 Task: Look for space in Paradise, United States from 26th August, 2023 to 10th September, 2023 for 6 adults, 2 children in price range Rs.10000 to Rs.15000. Place can be entire place or shared room with 6 bedrooms having 6 beds and 6 bathrooms. Property type can be house, flat, guest house. Amenities needed are: wifi, TV, free parkinig on premises, gym, breakfast. Booking option can be shelf check-in. Required host language is English.
Action: Mouse moved to (450, 123)
Screenshot: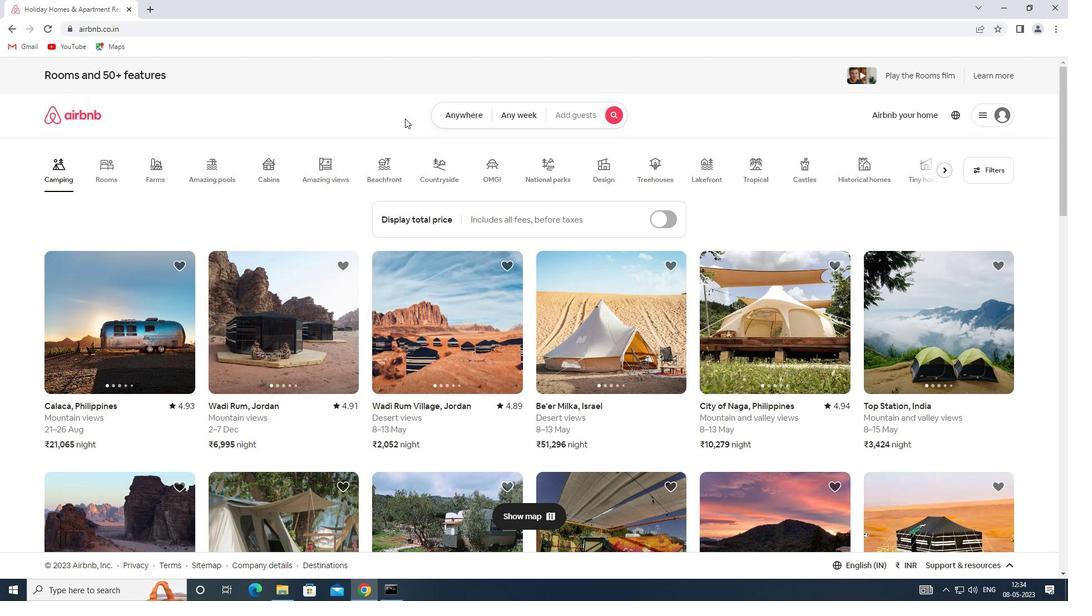 
Action: Mouse pressed left at (450, 123)
Screenshot: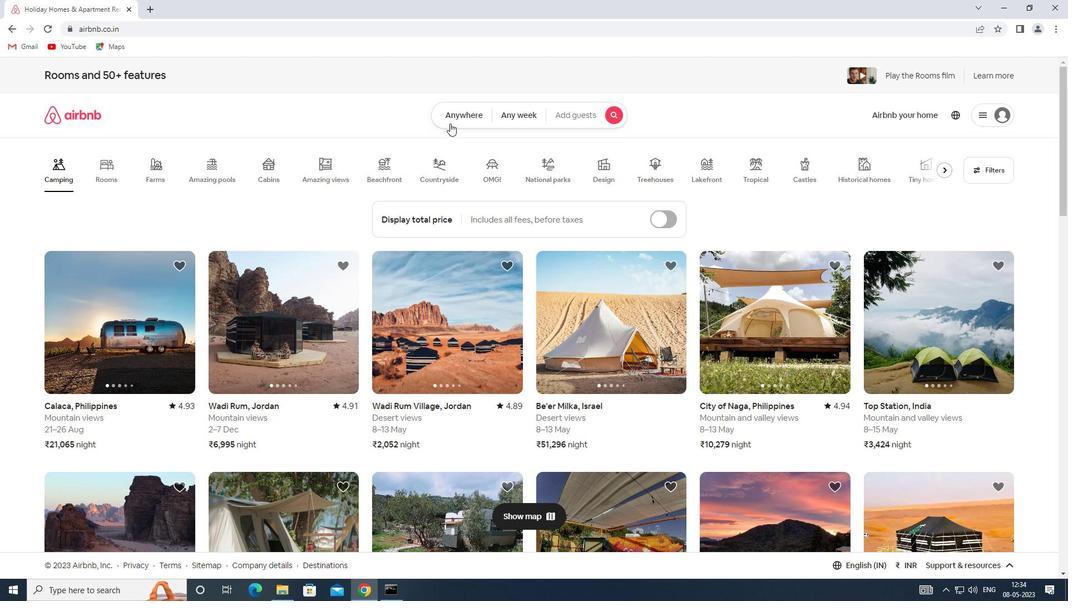
Action: Mouse moved to (331, 160)
Screenshot: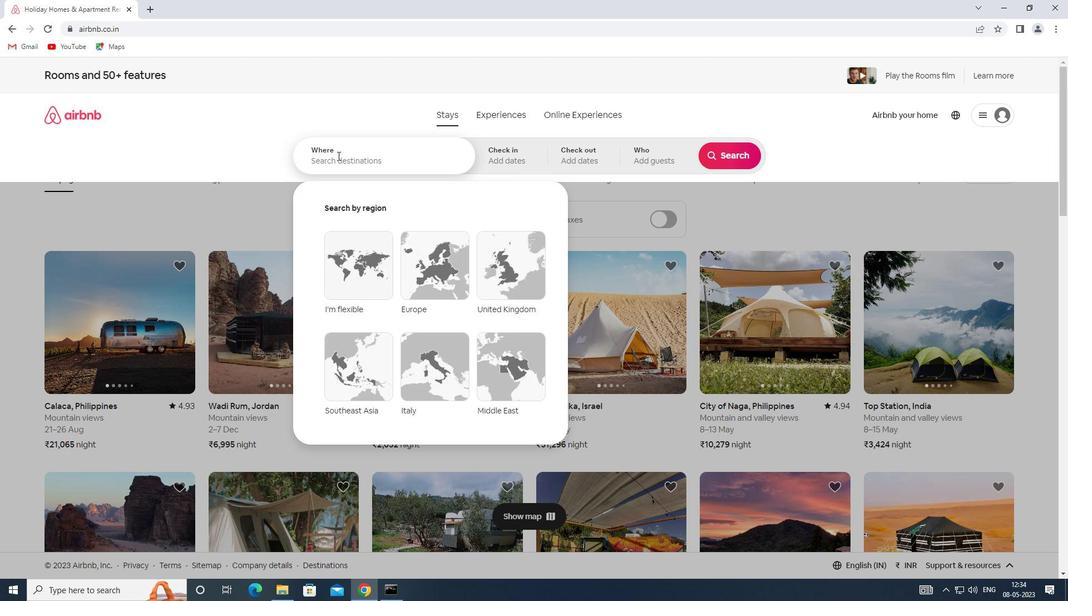 
Action: Mouse pressed left at (331, 160)
Screenshot: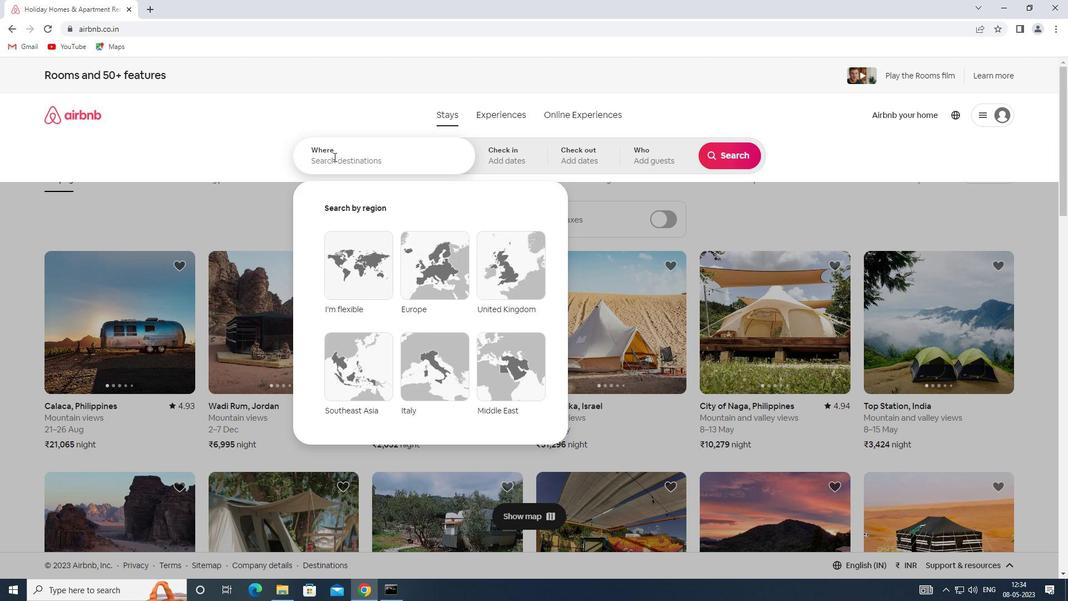
Action: Key pressed <Key.shift>SPACE<Key.space>IN<Key.space><Key.shift>PARADISE,<Key.shift>UNITED<Key.space><Key.shift>STATES
Screenshot: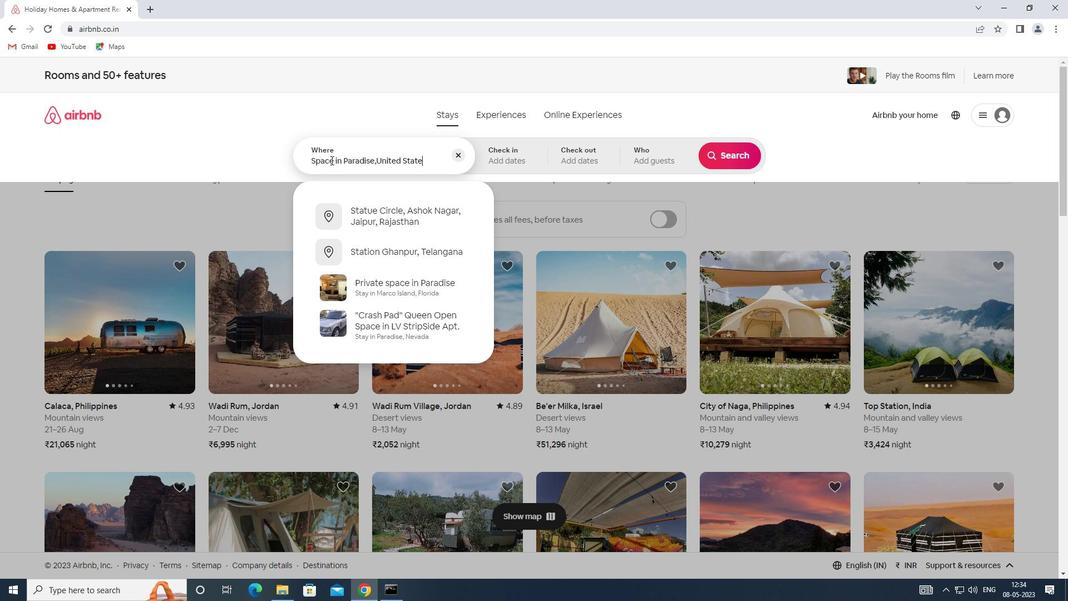 
Action: Mouse moved to (502, 159)
Screenshot: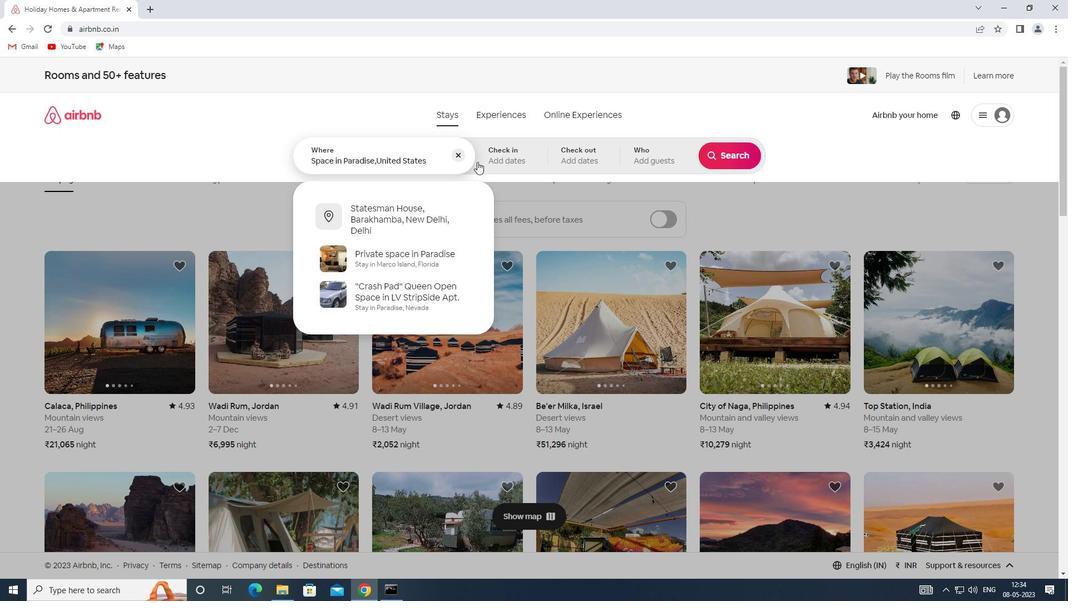 
Action: Mouse pressed left at (502, 159)
Screenshot: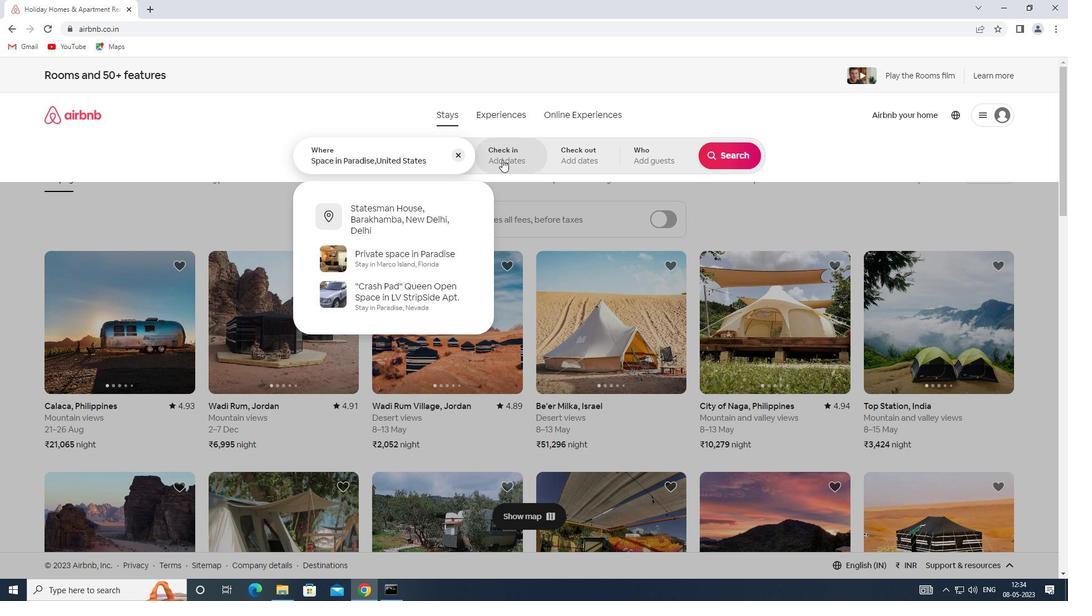 
Action: Mouse moved to (733, 246)
Screenshot: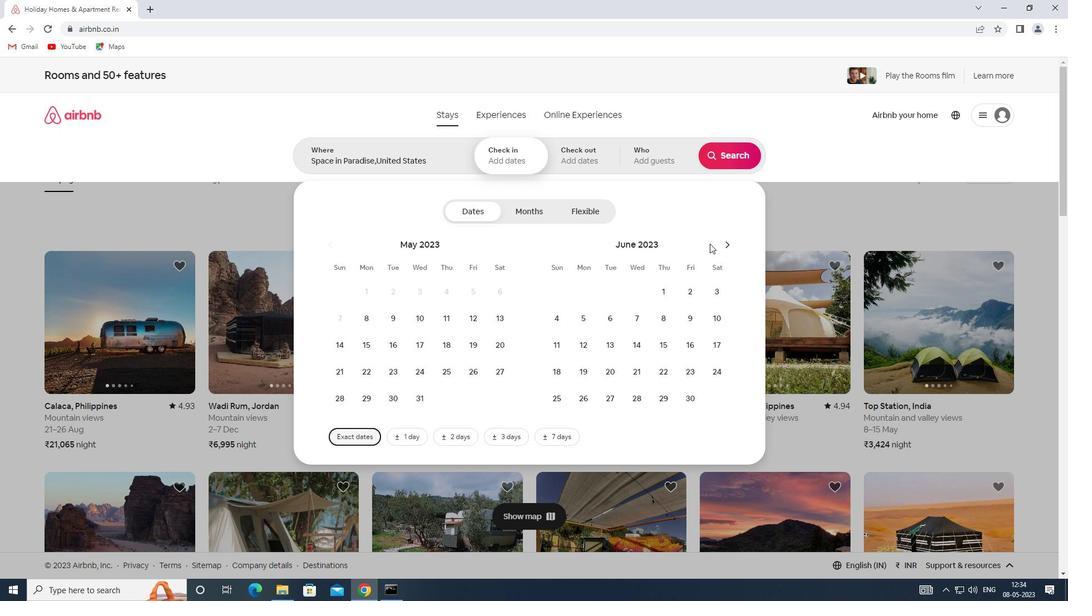 
Action: Mouse pressed left at (733, 246)
Screenshot: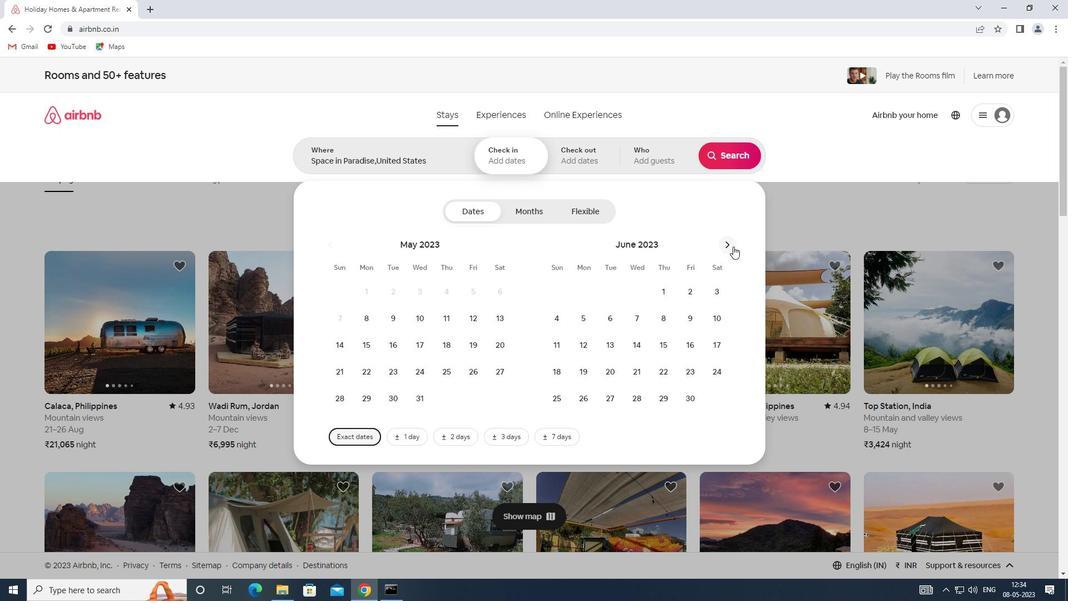 
Action: Mouse pressed left at (733, 246)
Screenshot: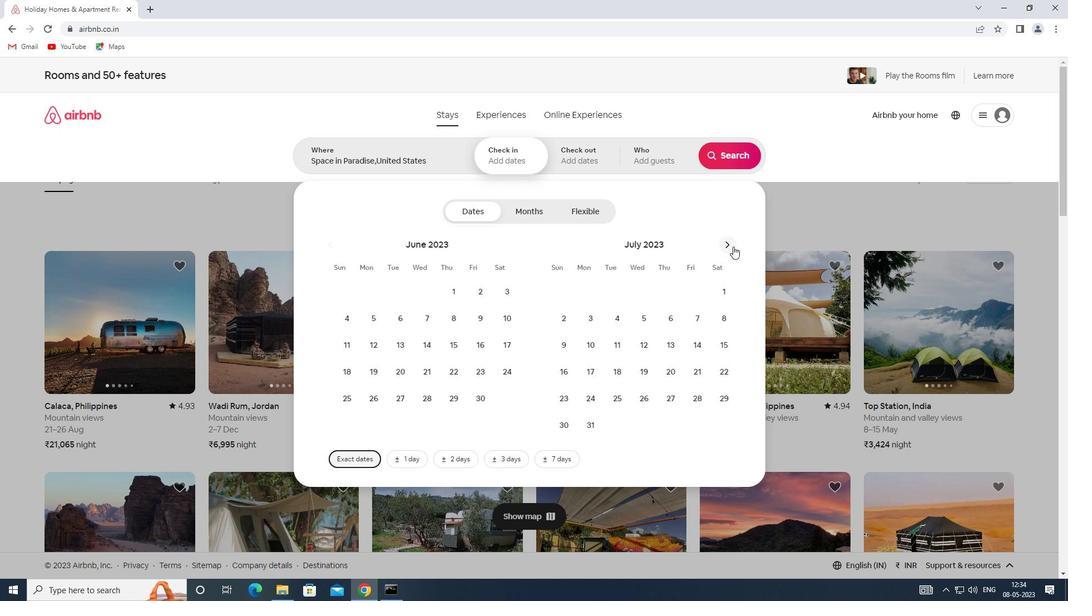 
Action: Mouse moved to (718, 371)
Screenshot: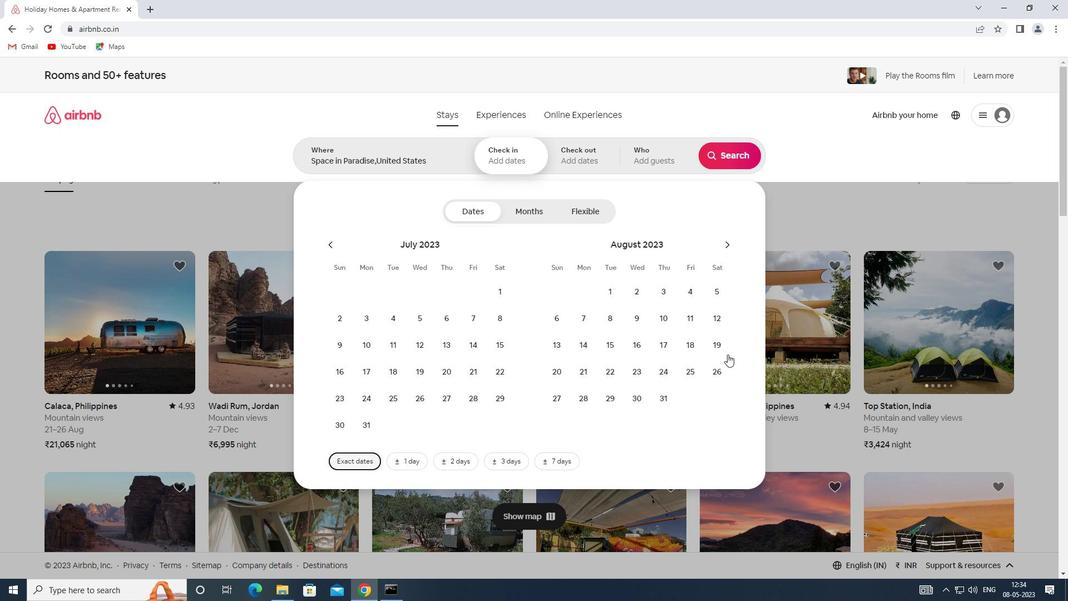 
Action: Mouse pressed left at (718, 371)
Screenshot: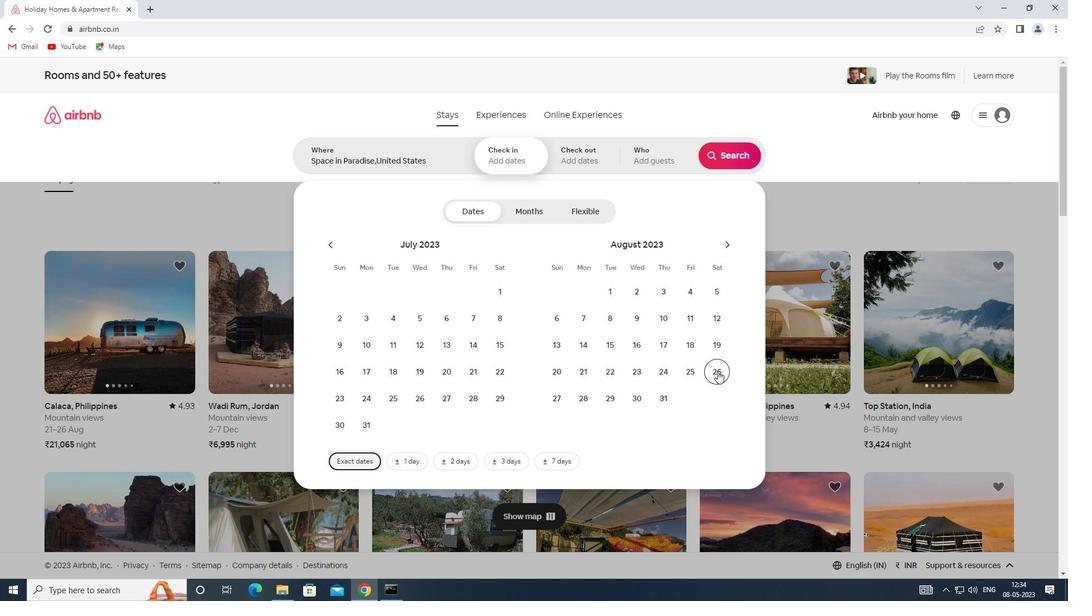 
Action: Mouse moved to (726, 243)
Screenshot: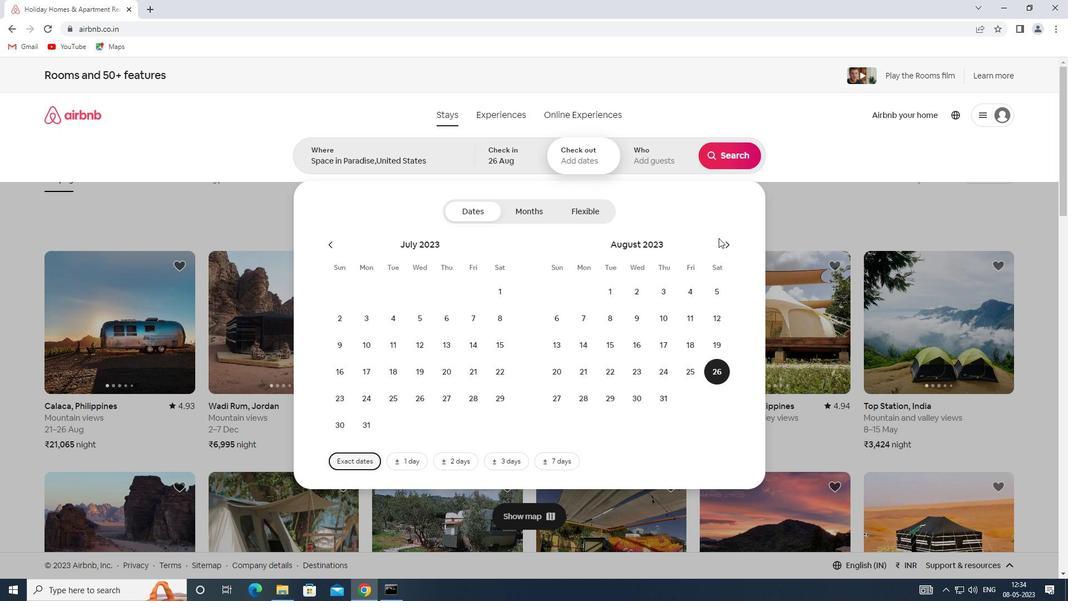 
Action: Mouse pressed left at (726, 243)
Screenshot: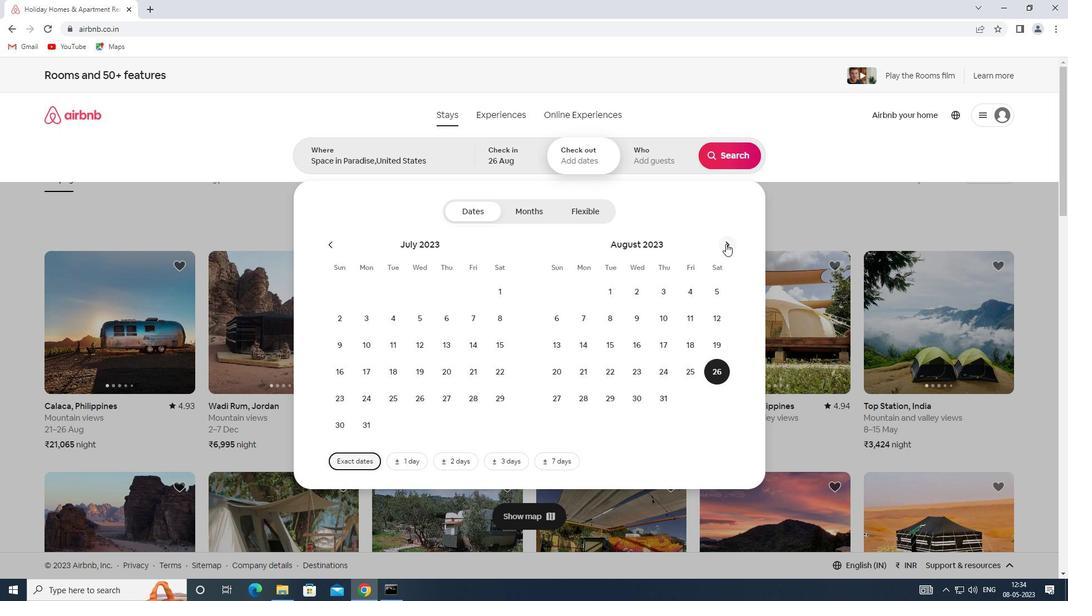 
Action: Mouse moved to (568, 348)
Screenshot: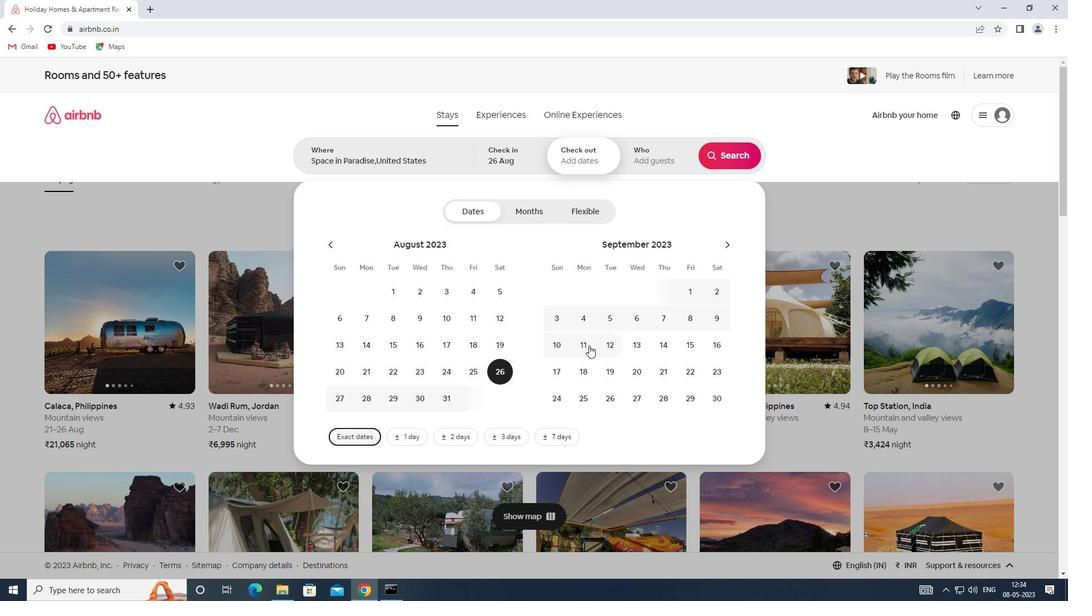 
Action: Mouse pressed left at (568, 348)
Screenshot: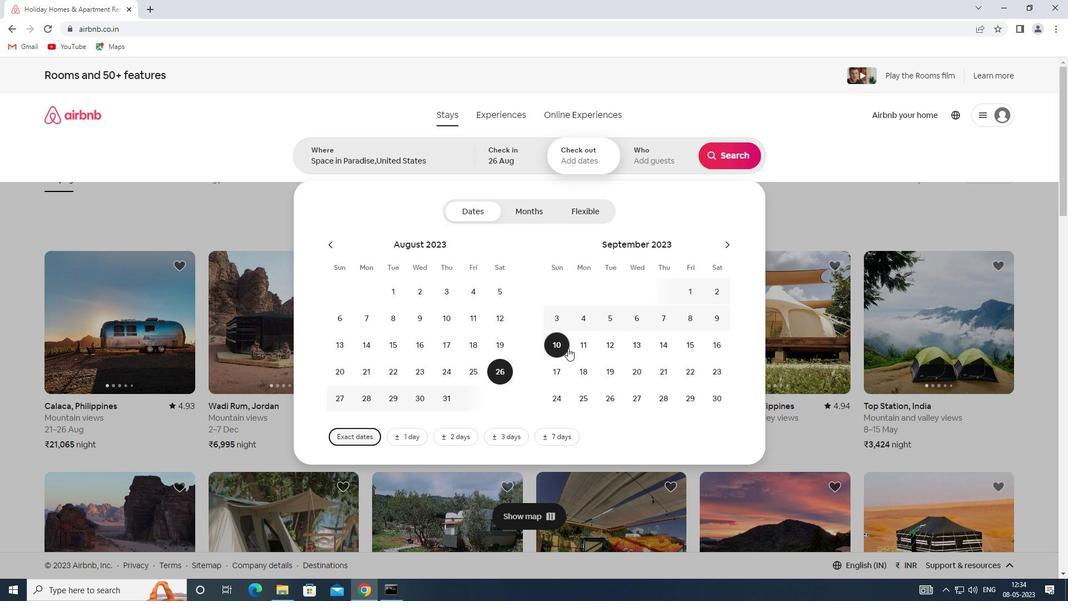 
Action: Mouse moved to (659, 156)
Screenshot: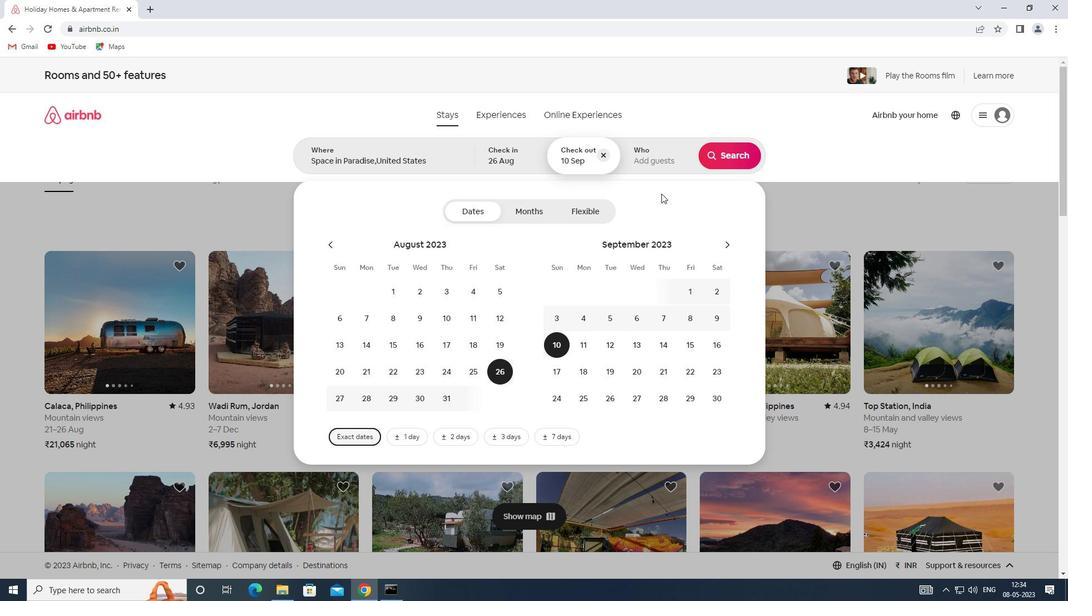 
Action: Mouse pressed left at (659, 156)
Screenshot: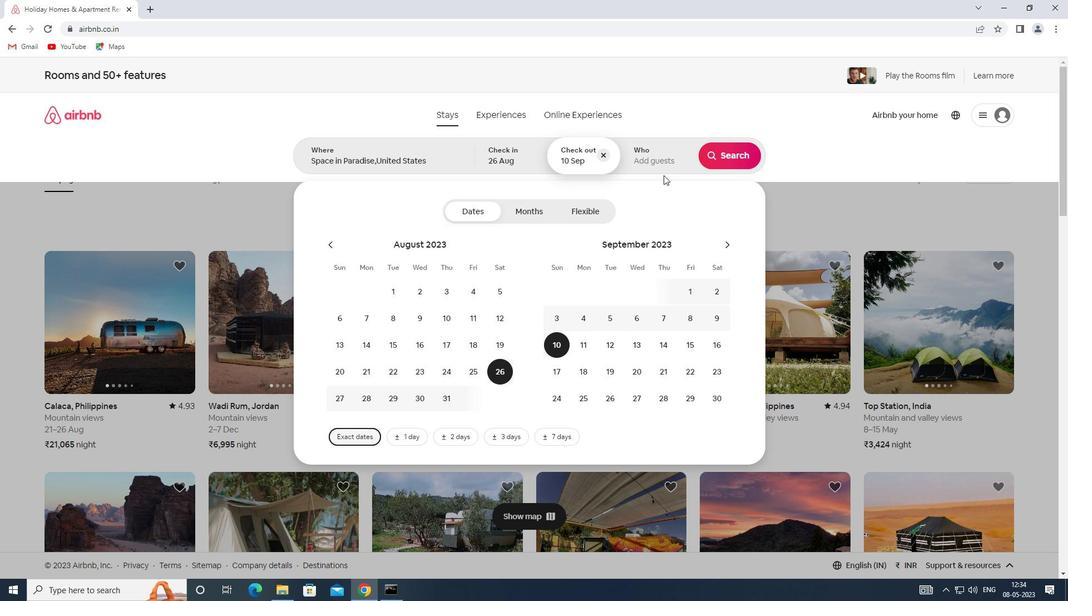 
Action: Mouse moved to (738, 218)
Screenshot: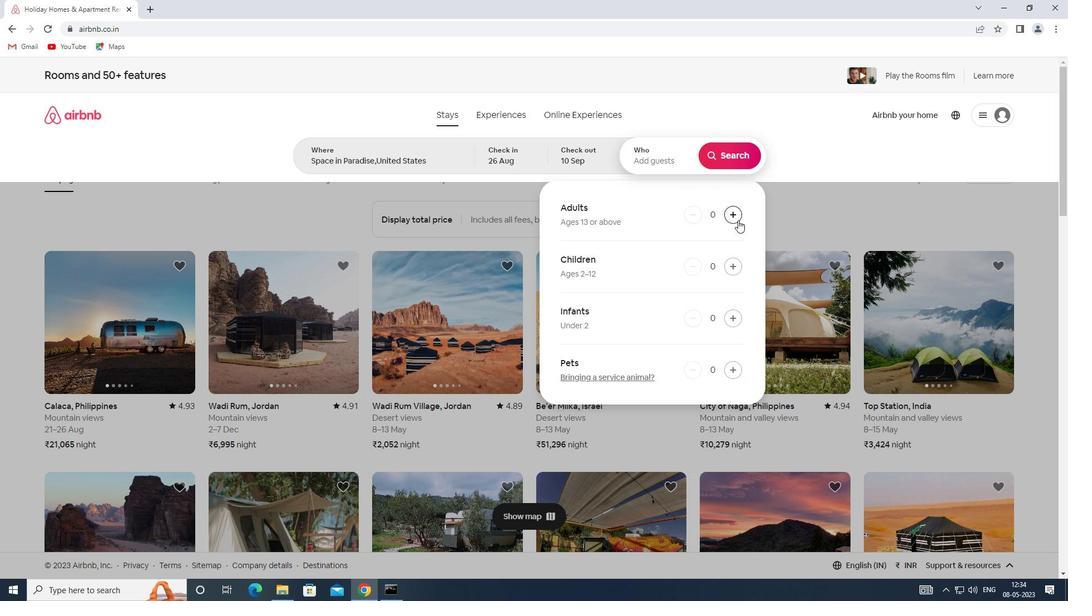 
Action: Mouse pressed left at (738, 218)
Screenshot: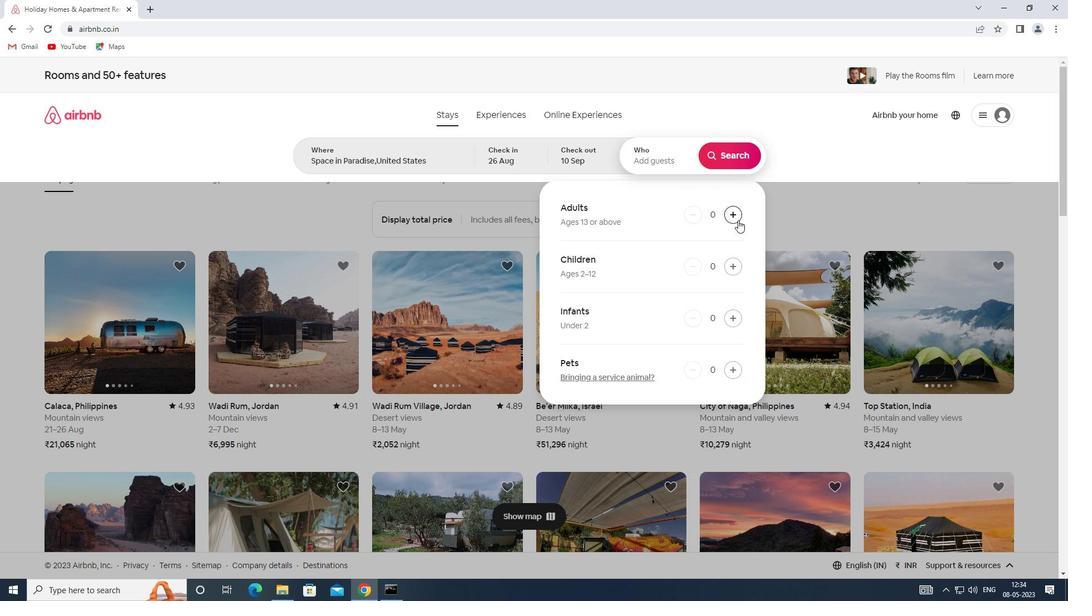 
Action: Mouse moved to (738, 218)
Screenshot: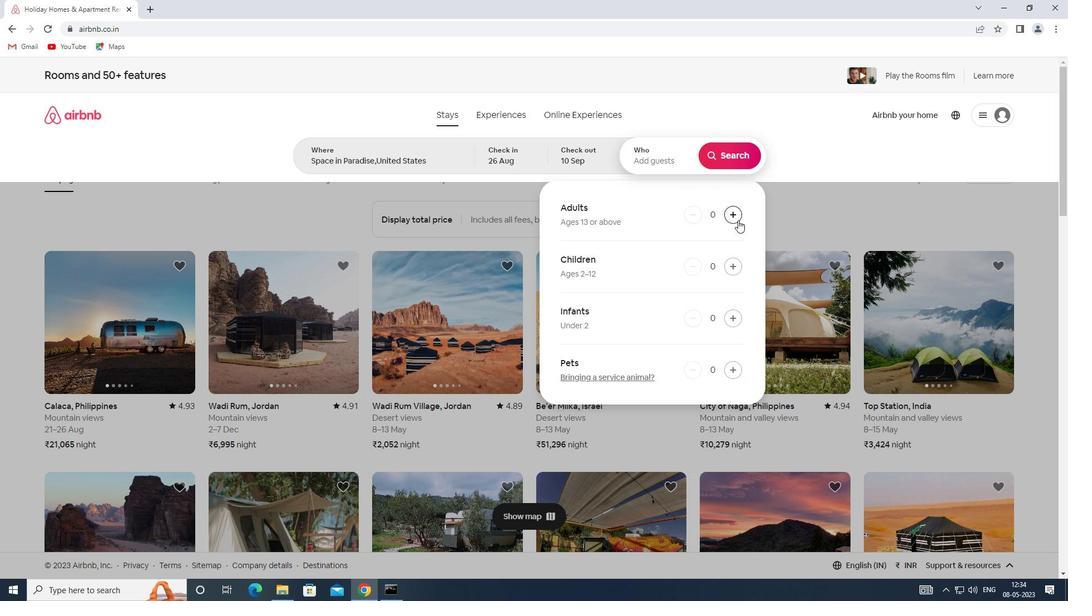 
Action: Mouse pressed left at (738, 218)
Screenshot: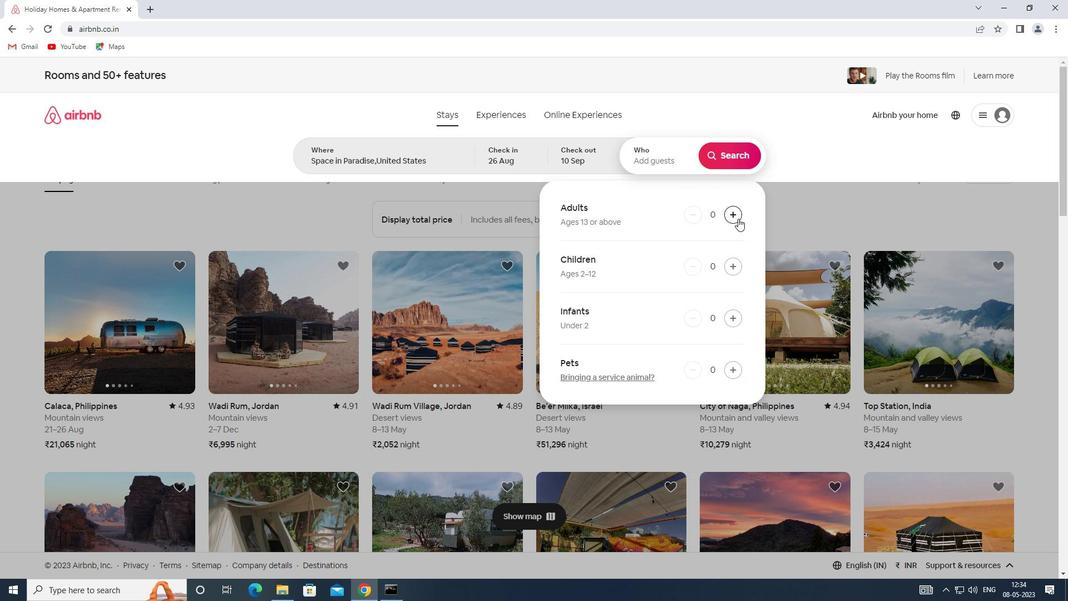 
Action: Mouse moved to (734, 217)
Screenshot: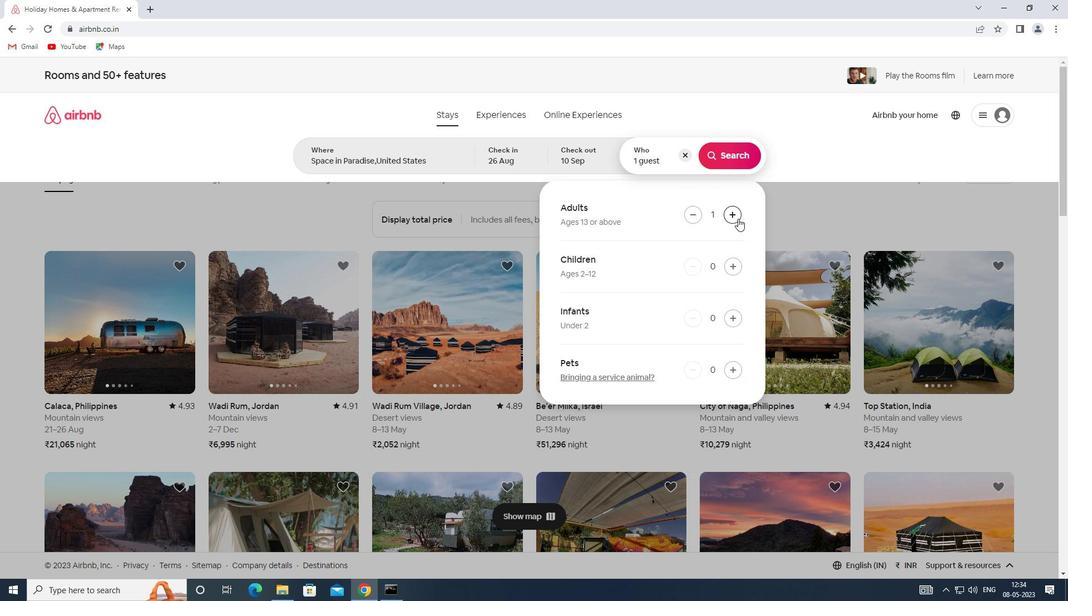 
Action: Mouse pressed left at (734, 217)
Screenshot: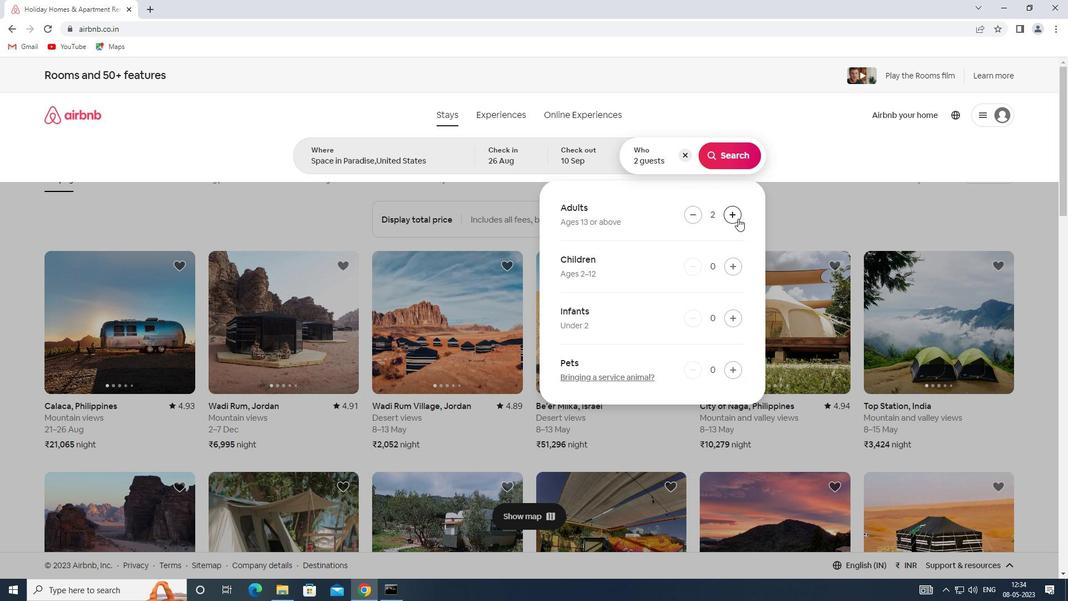 
Action: Mouse pressed left at (734, 217)
Screenshot: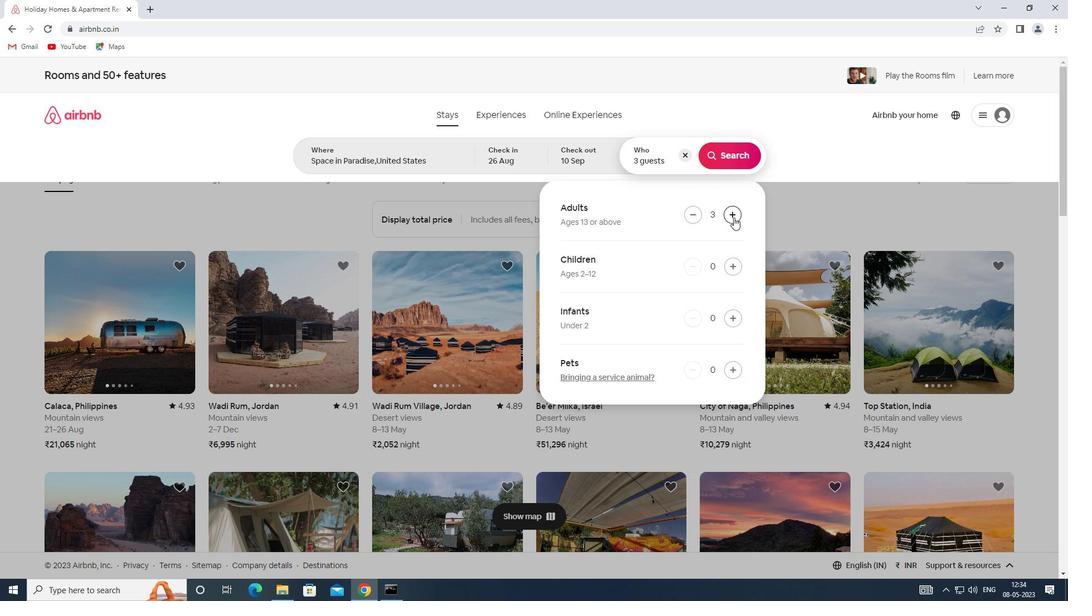 
Action: Mouse pressed left at (734, 217)
Screenshot: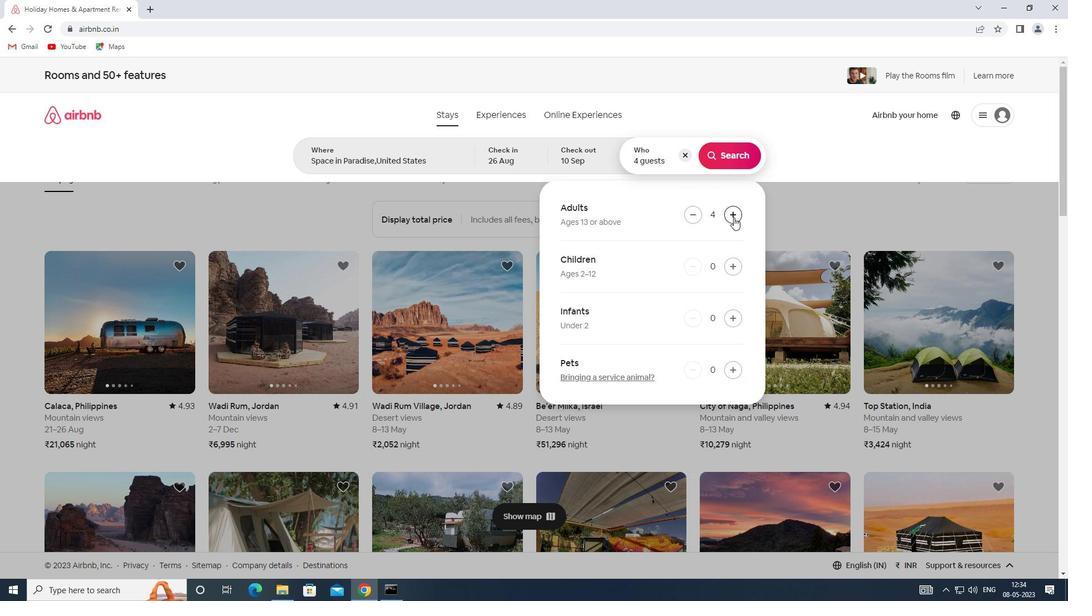 
Action: Mouse pressed left at (734, 217)
Screenshot: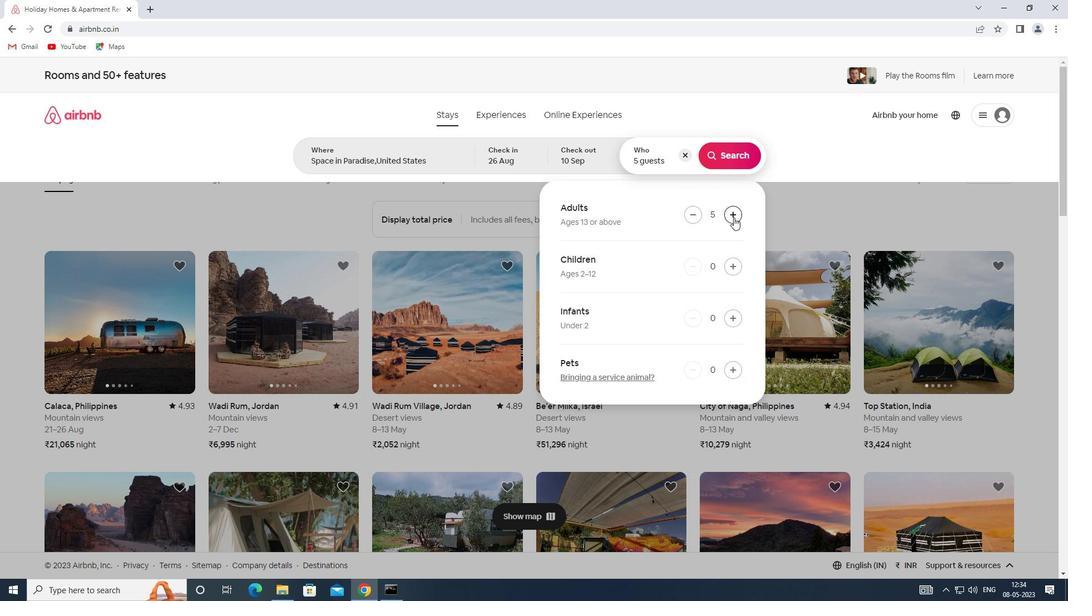 
Action: Mouse moved to (733, 266)
Screenshot: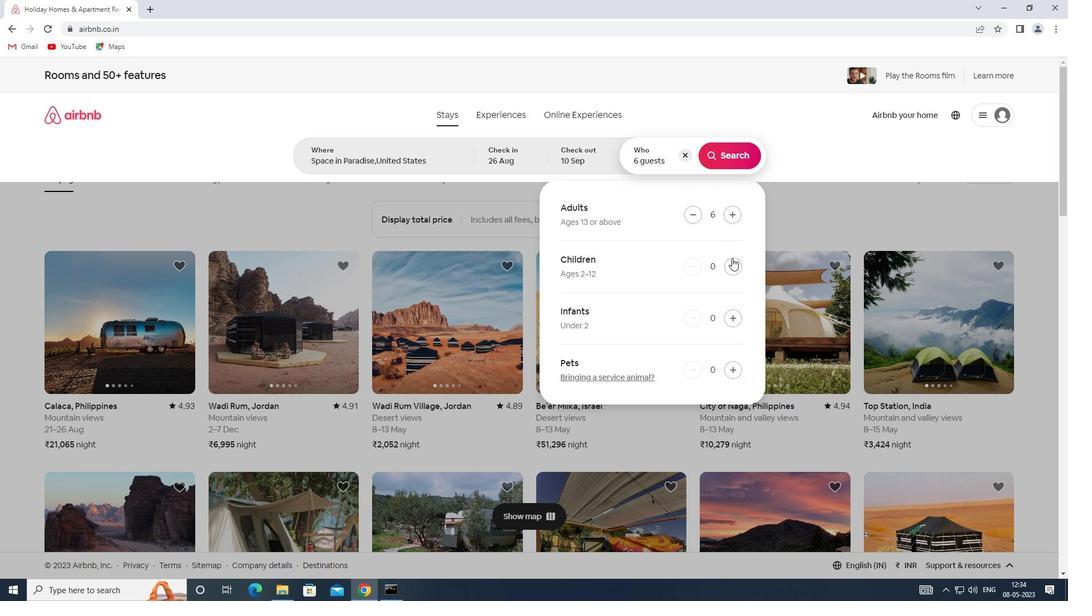 
Action: Mouse pressed left at (733, 266)
Screenshot: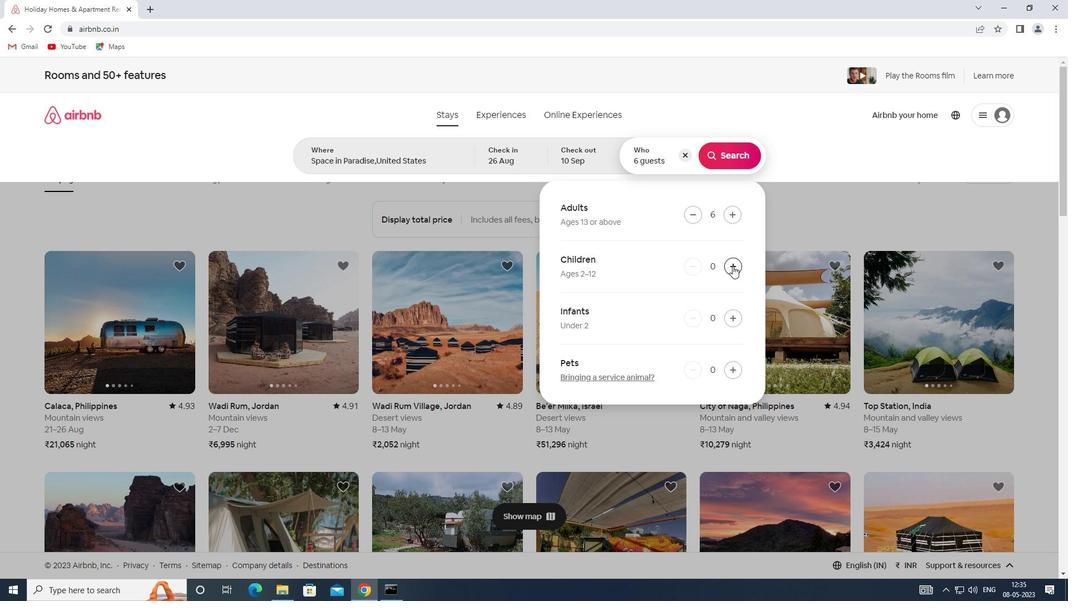 
Action: Mouse pressed left at (733, 266)
Screenshot: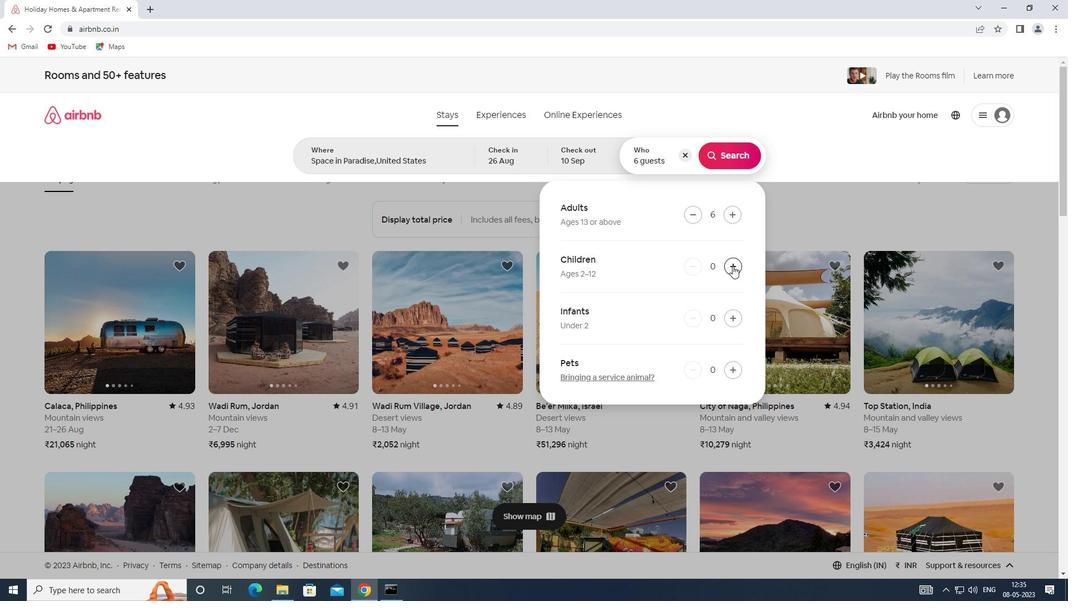 
Action: Mouse moved to (730, 150)
Screenshot: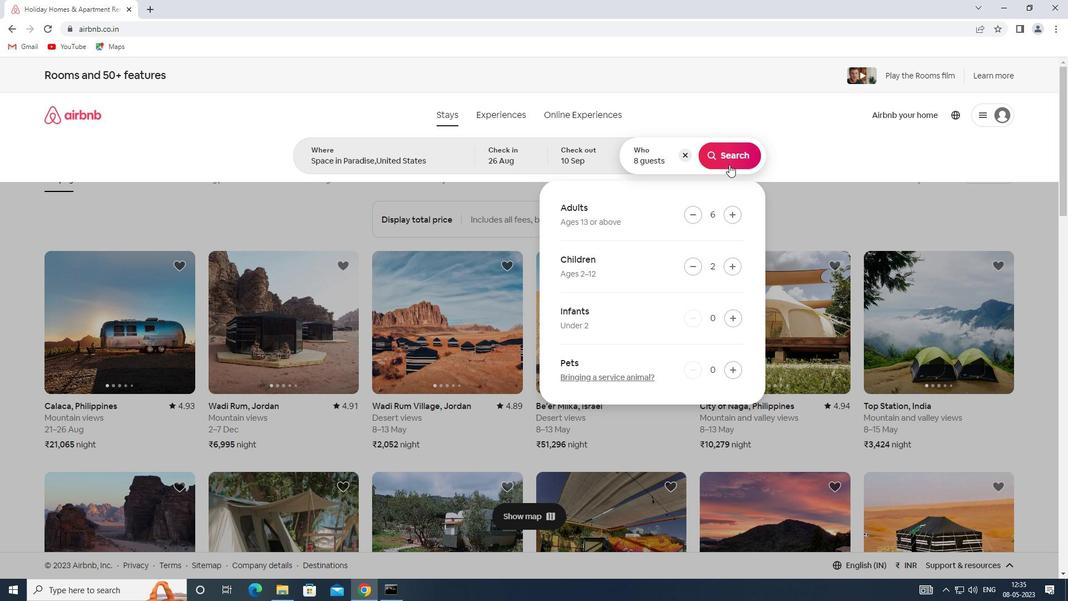 
Action: Mouse pressed left at (730, 150)
Screenshot: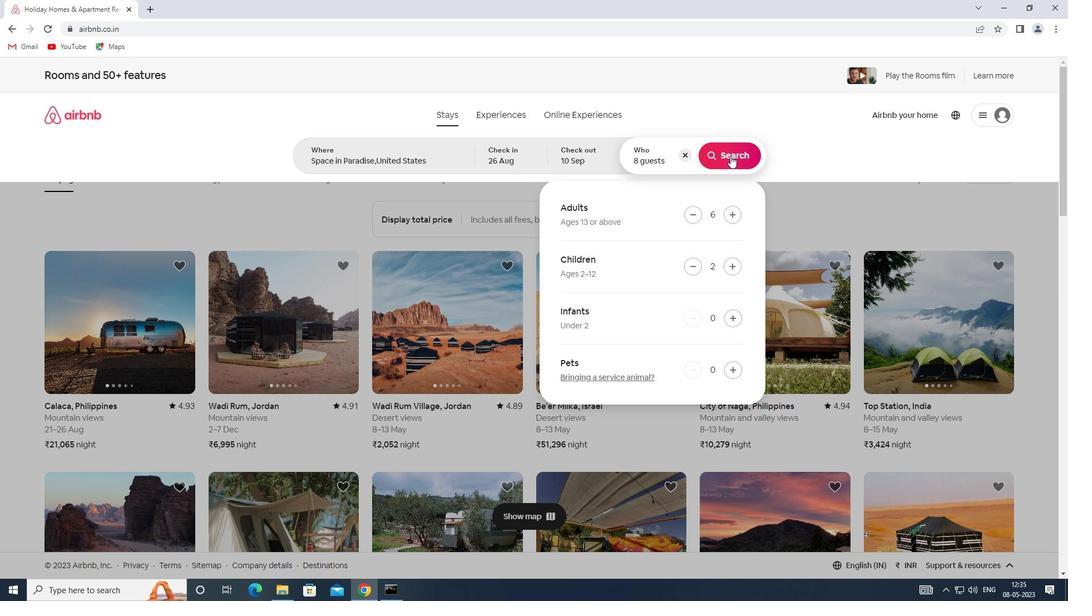 
Action: Mouse moved to (1024, 124)
Screenshot: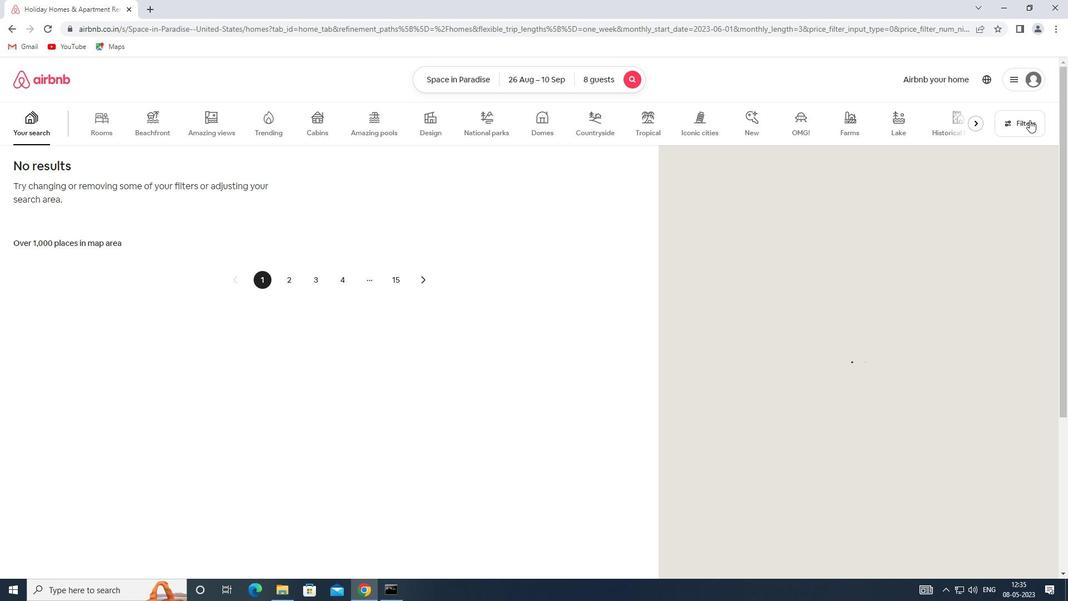 
Action: Mouse pressed left at (1024, 124)
Screenshot: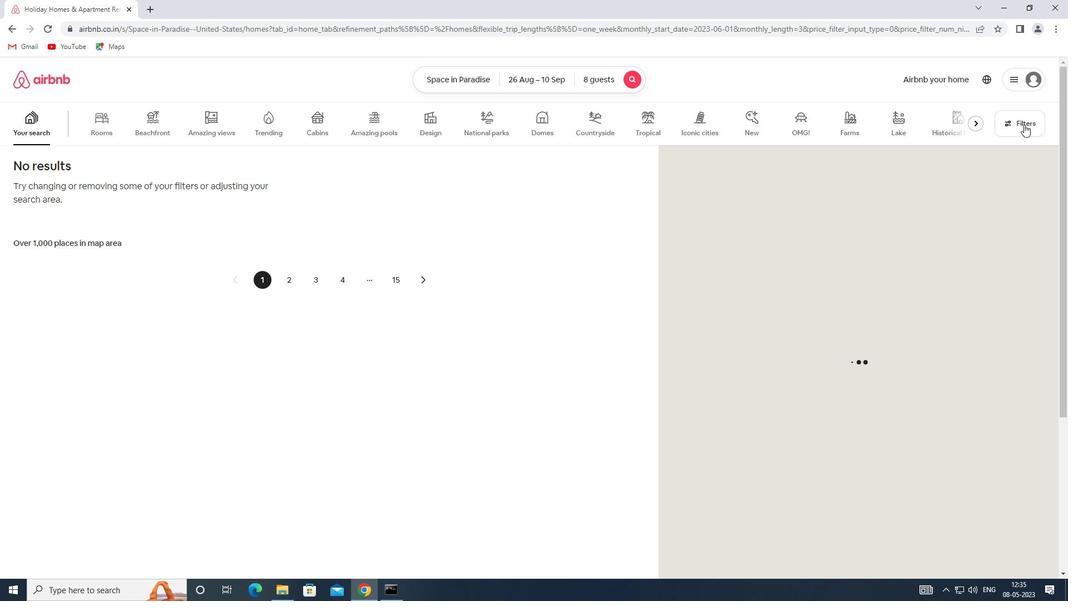
Action: Mouse moved to (395, 402)
Screenshot: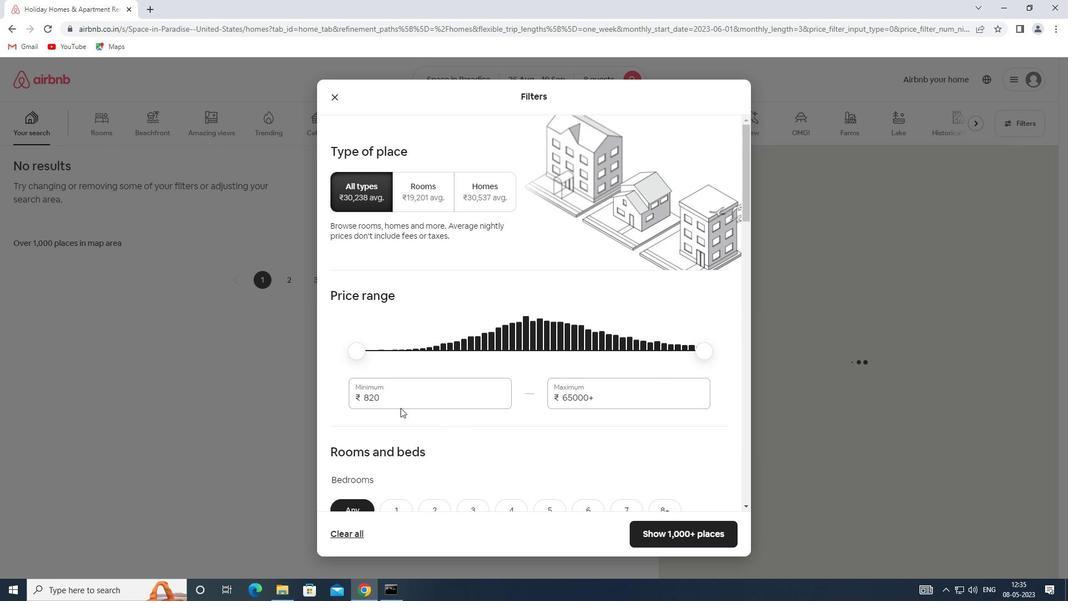 
Action: Mouse pressed left at (395, 402)
Screenshot: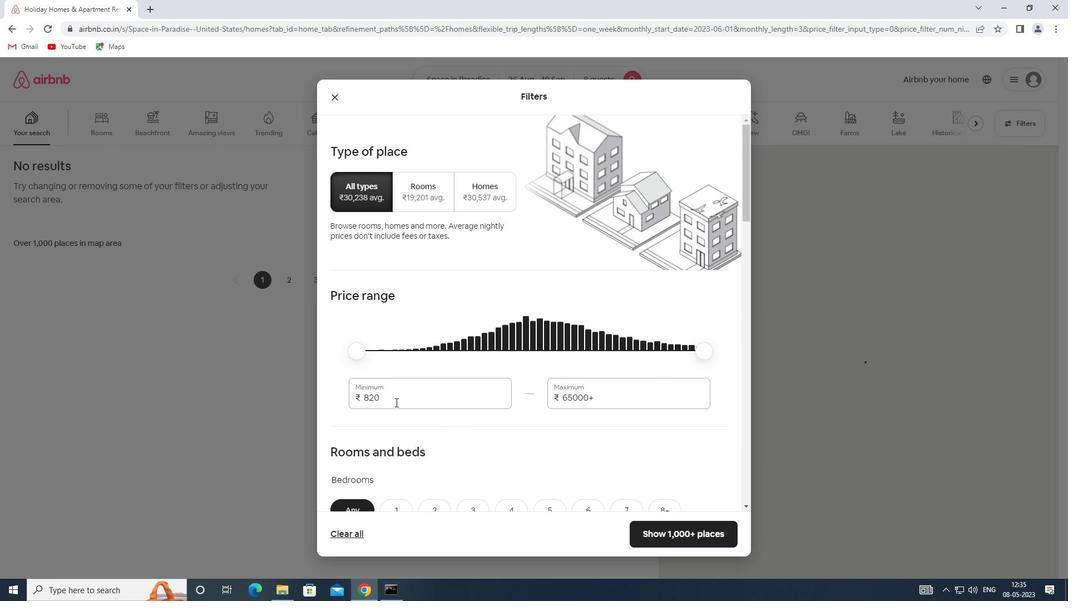 
Action: Mouse moved to (301, 395)
Screenshot: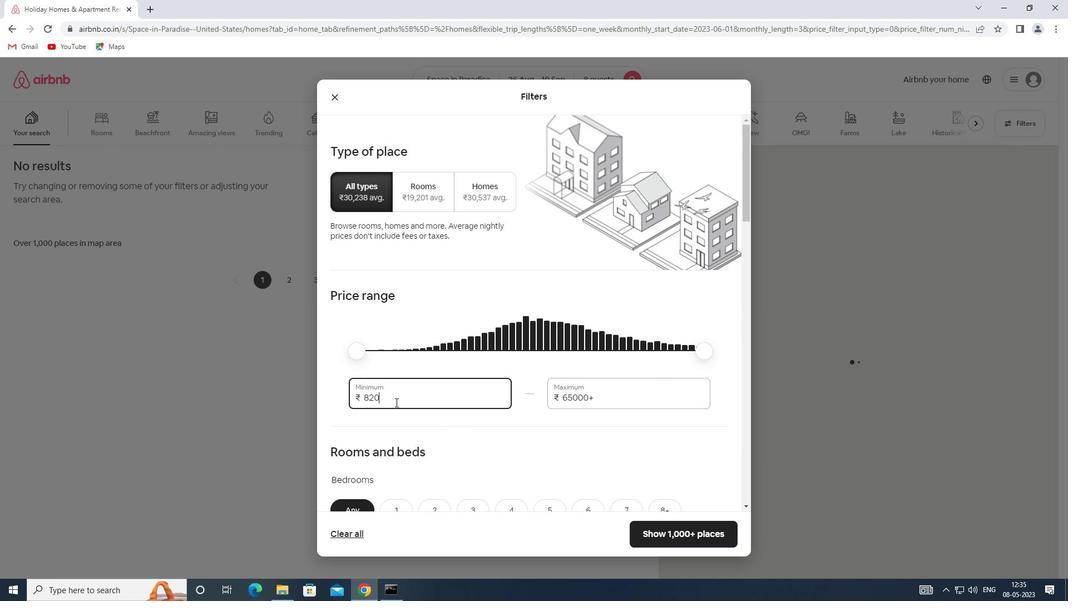 
Action: Key pressed 10000
Screenshot: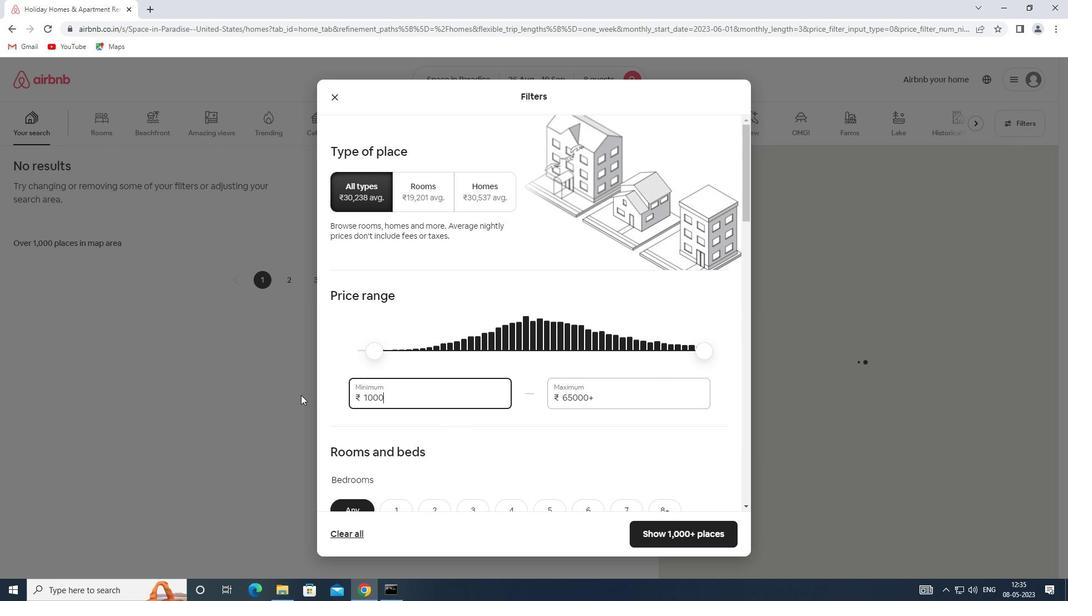 
Action: Mouse moved to (600, 401)
Screenshot: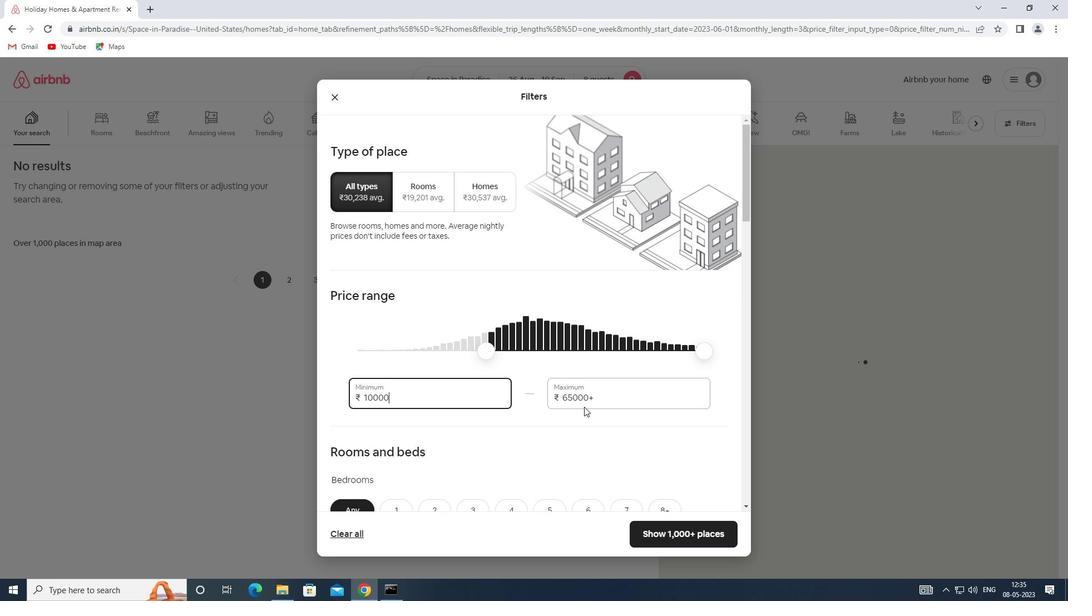 
Action: Mouse pressed left at (600, 401)
Screenshot: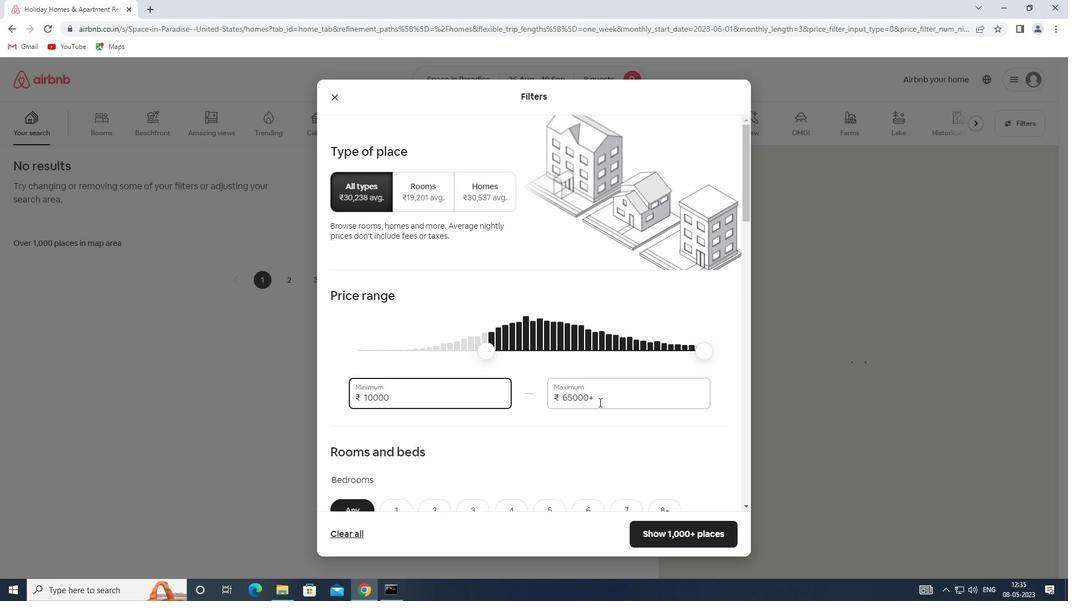 
Action: Mouse moved to (567, 404)
Screenshot: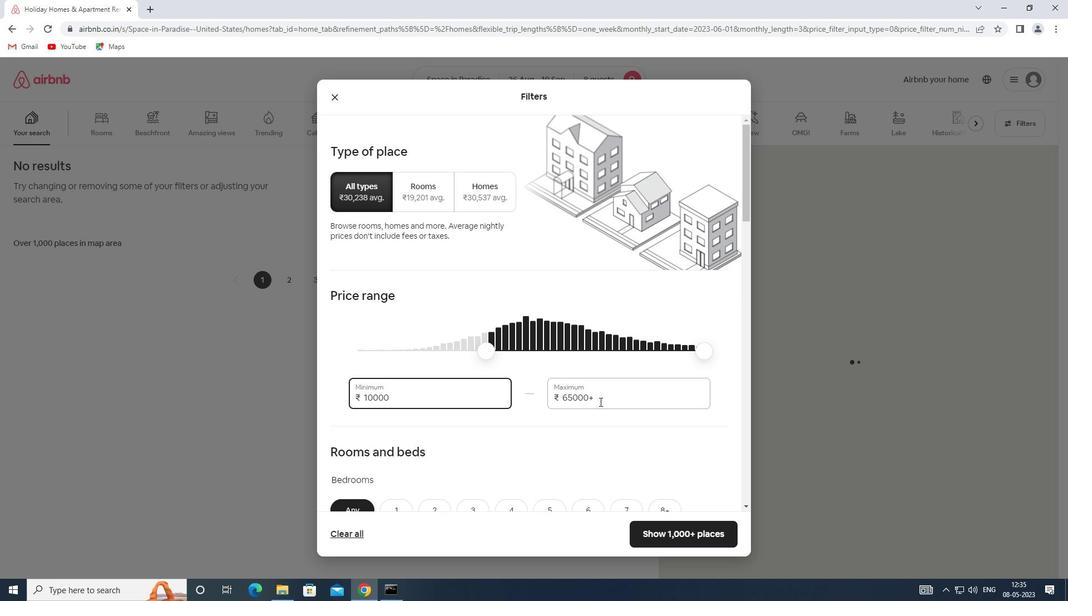 
Action: Mouse pressed left at (567, 404)
Screenshot: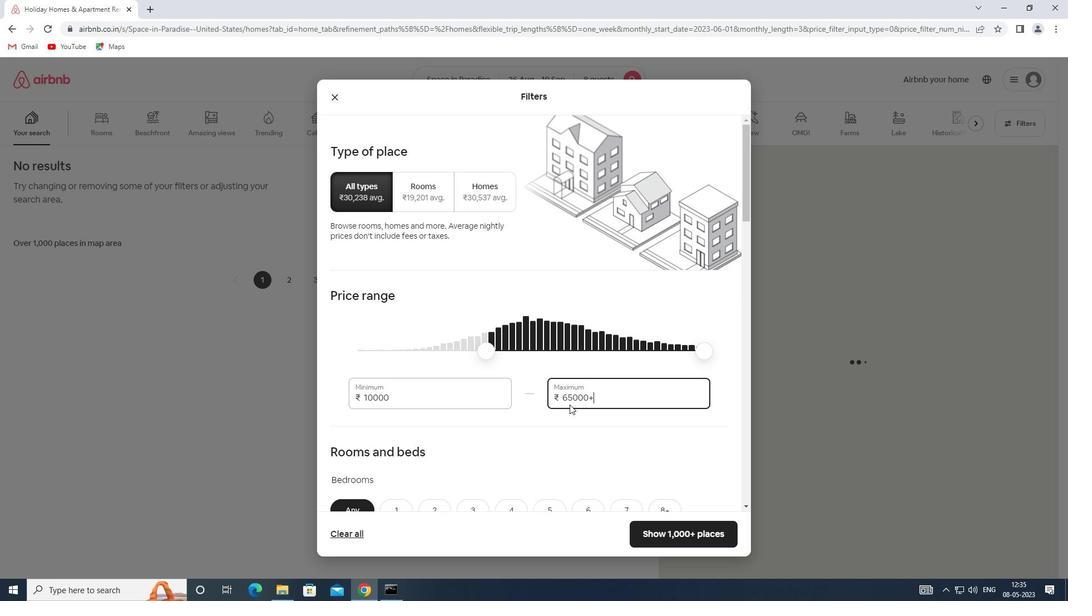 
Action: Mouse pressed left at (567, 404)
Screenshot: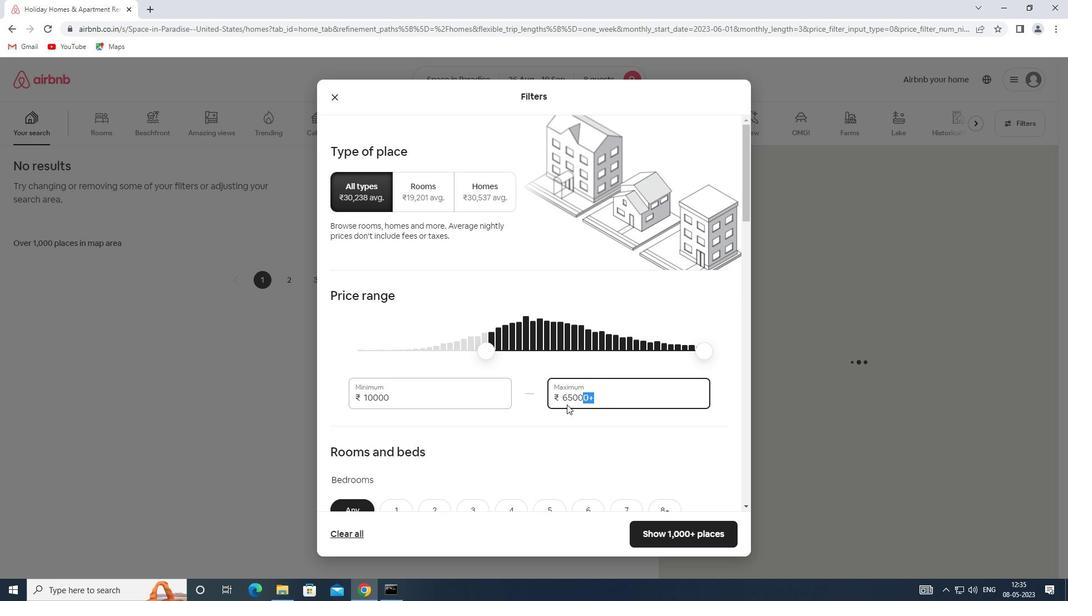 
Action: Mouse moved to (592, 396)
Screenshot: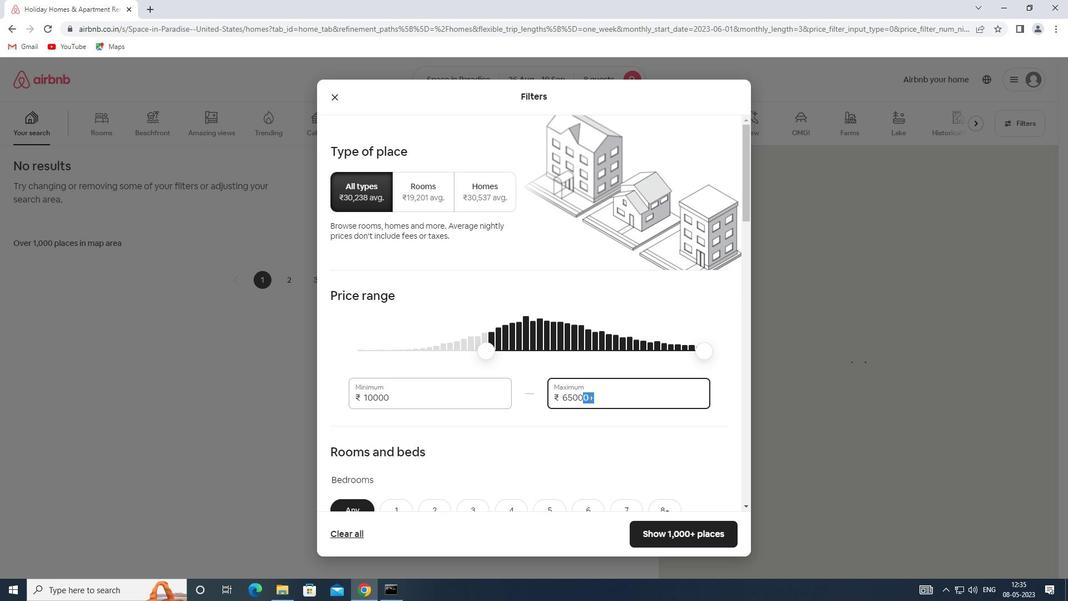
Action: Mouse pressed left at (592, 396)
Screenshot: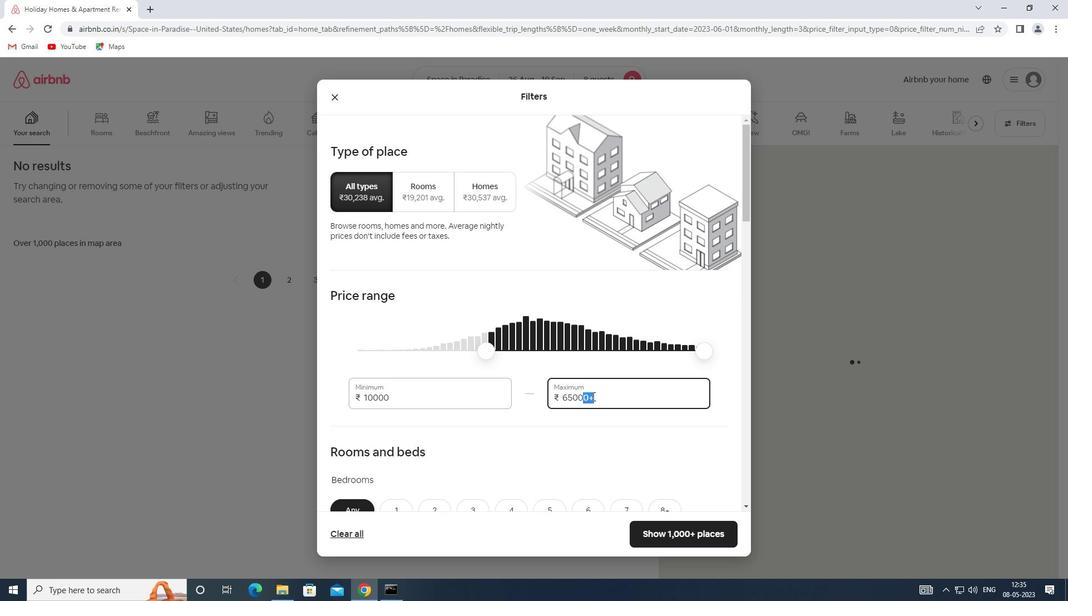 
Action: Mouse moved to (601, 398)
Screenshot: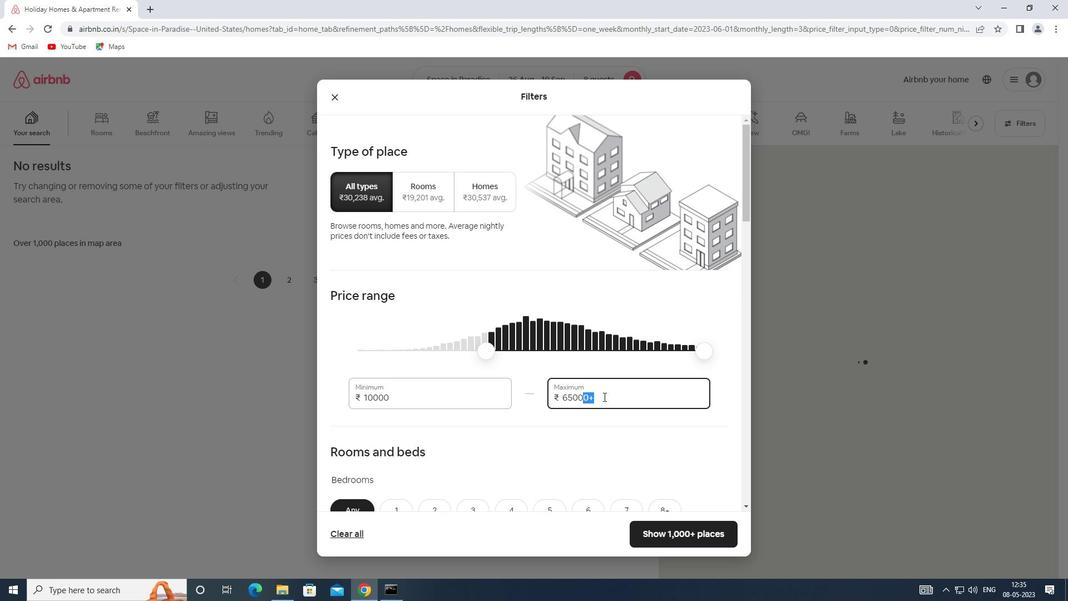 
Action: Mouse pressed left at (601, 398)
Screenshot: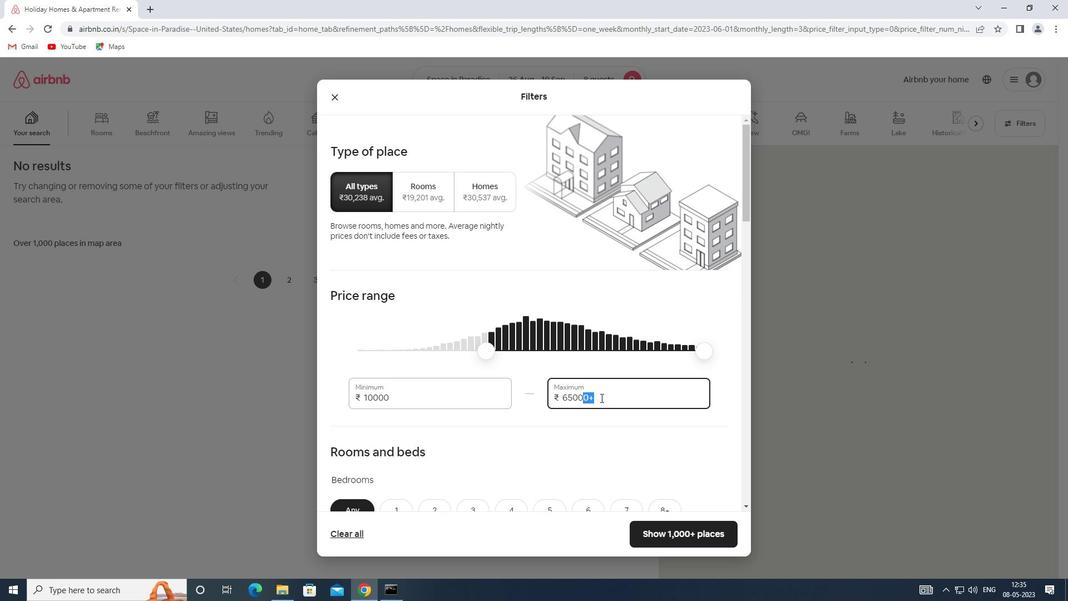 
Action: Mouse pressed left at (601, 398)
Screenshot: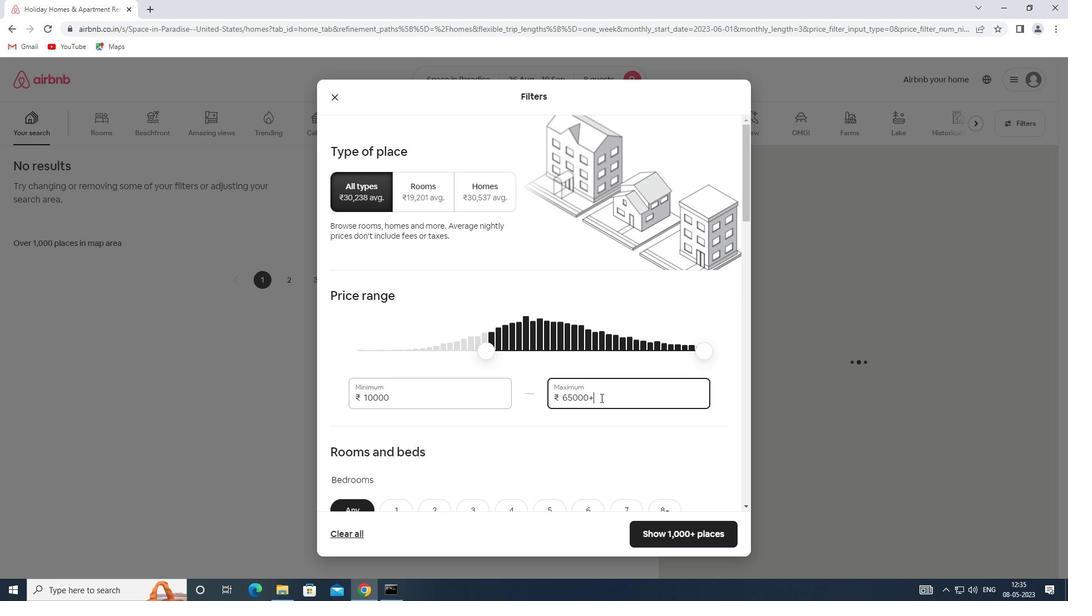 
Action: Mouse moved to (539, 400)
Screenshot: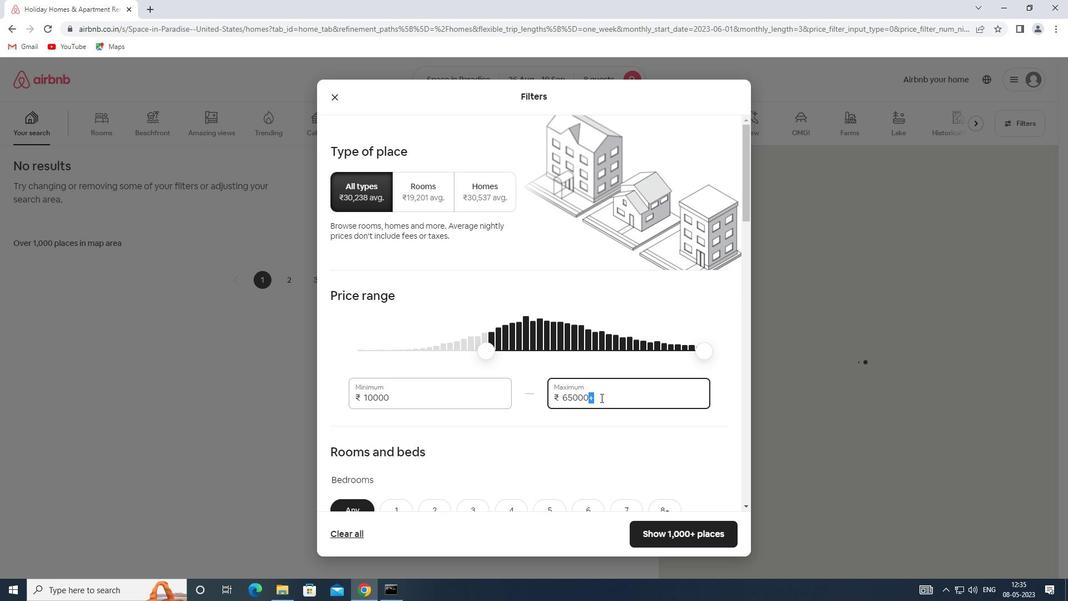 
Action: Key pressed 15000
Screenshot: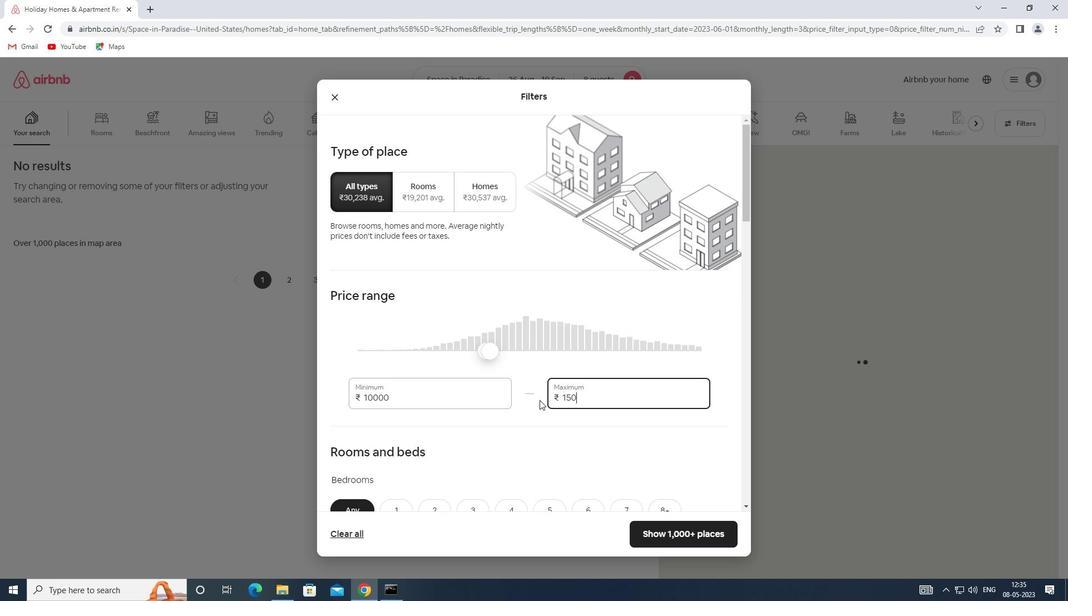 
Action: Mouse scrolled (539, 399) with delta (0, 0)
Screenshot: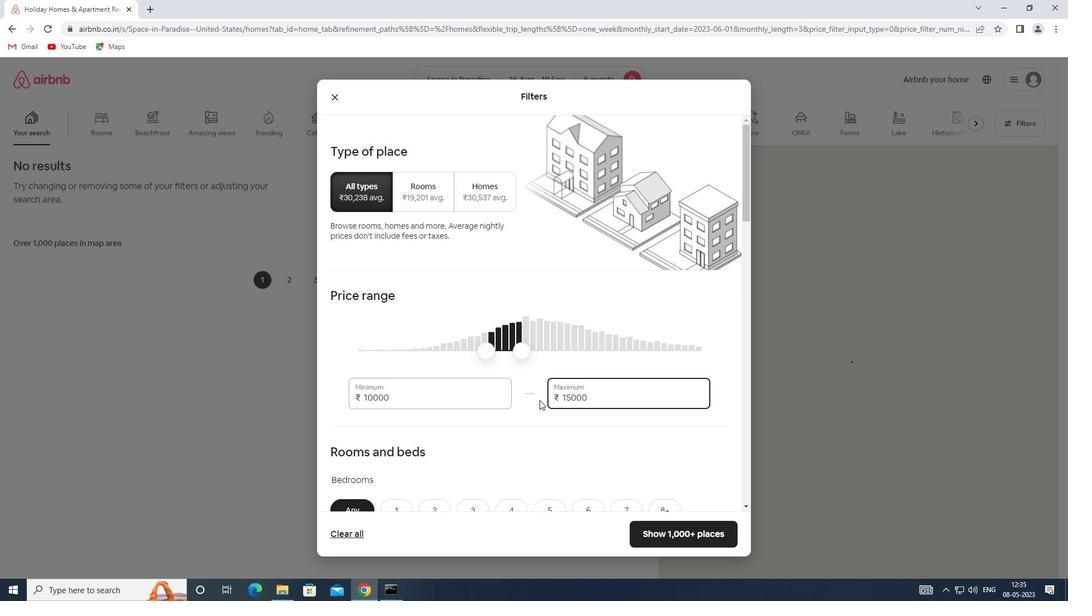 
Action: Mouse scrolled (539, 399) with delta (0, 0)
Screenshot: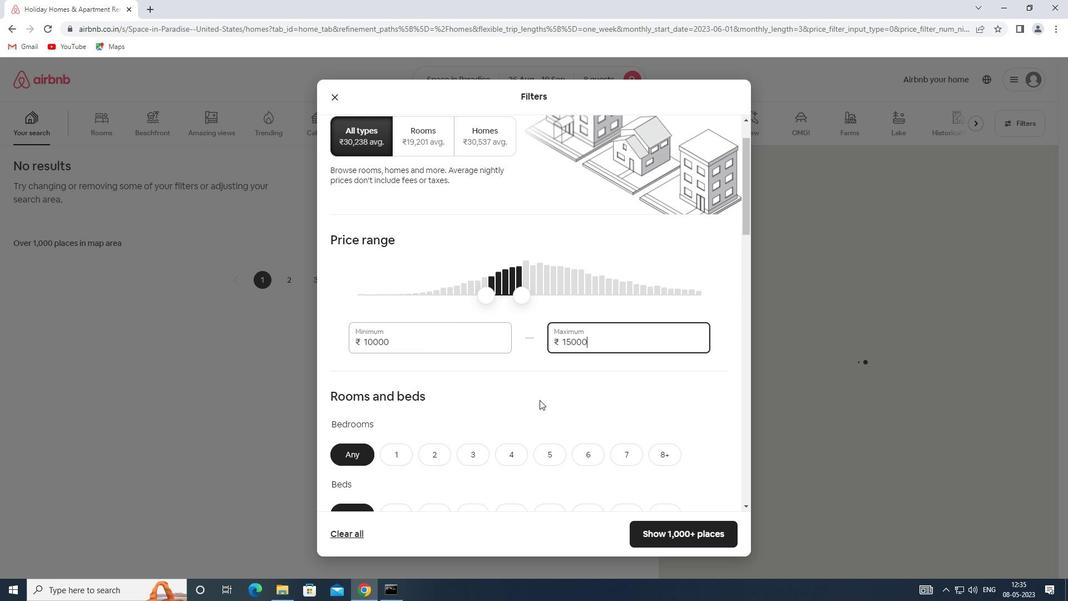 
Action: Mouse scrolled (539, 399) with delta (0, 0)
Screenshot: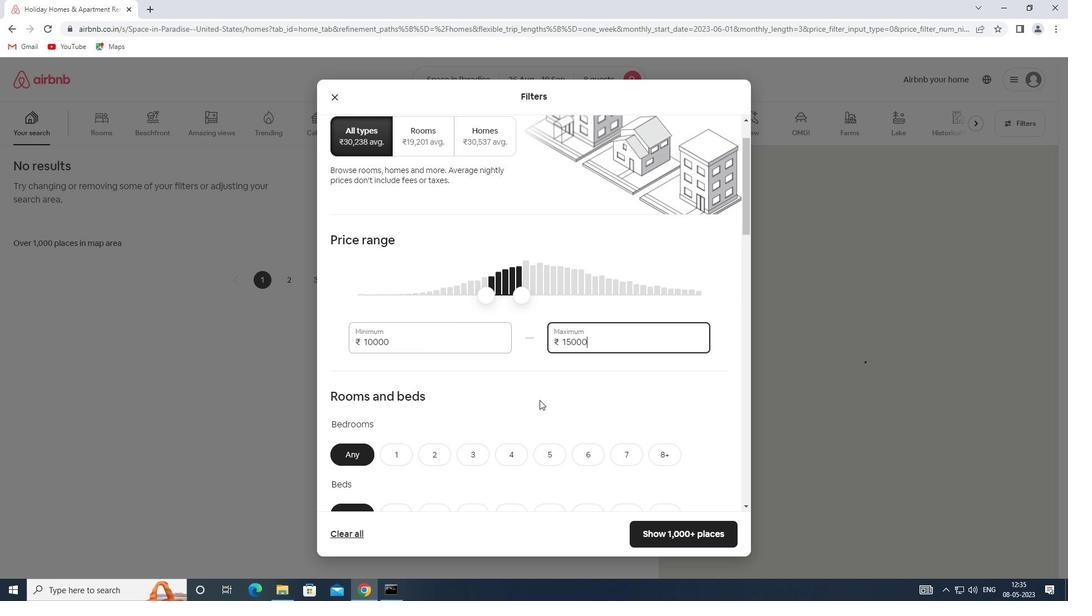 
Action: Mouse scrolled (539, 399) with delta (0, 0)
Screenshot: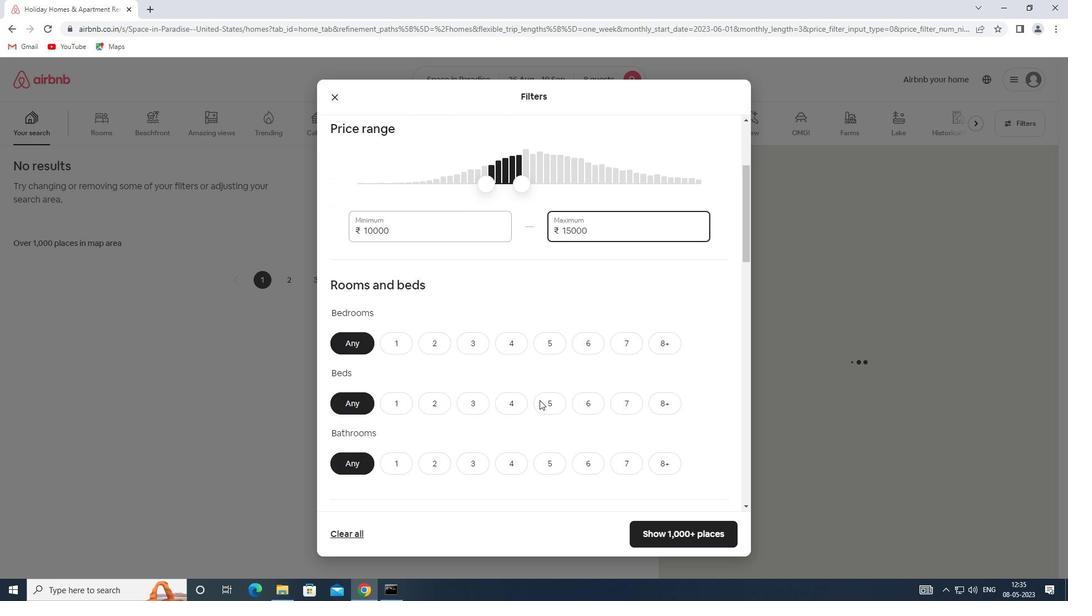 
Action: Mouse moved to (592, 283)
Screenshot: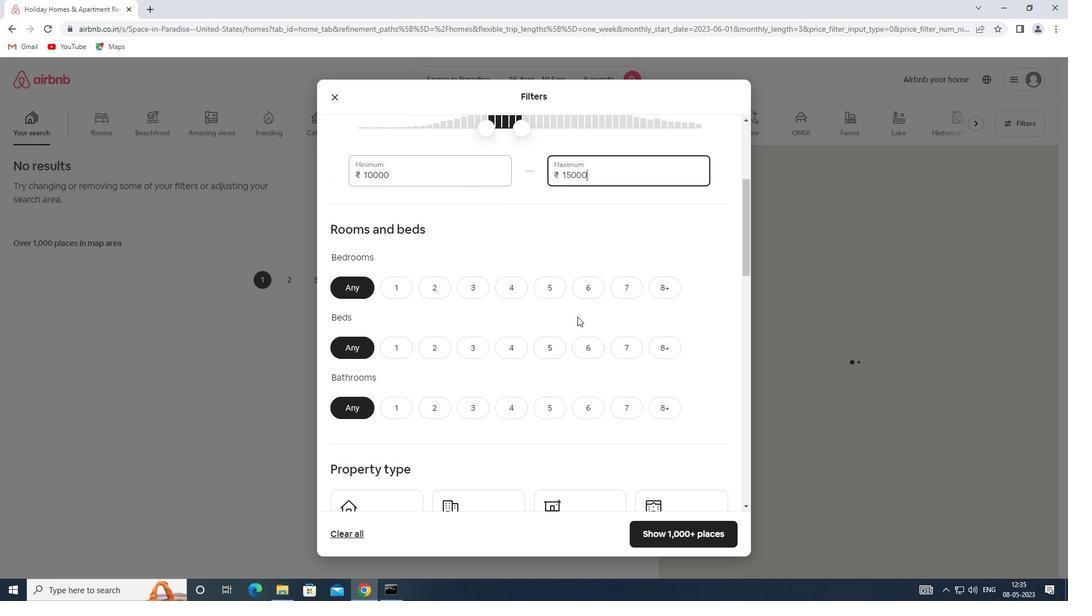 
Action: Mouse pressed left at (592, 283)
Screenshot: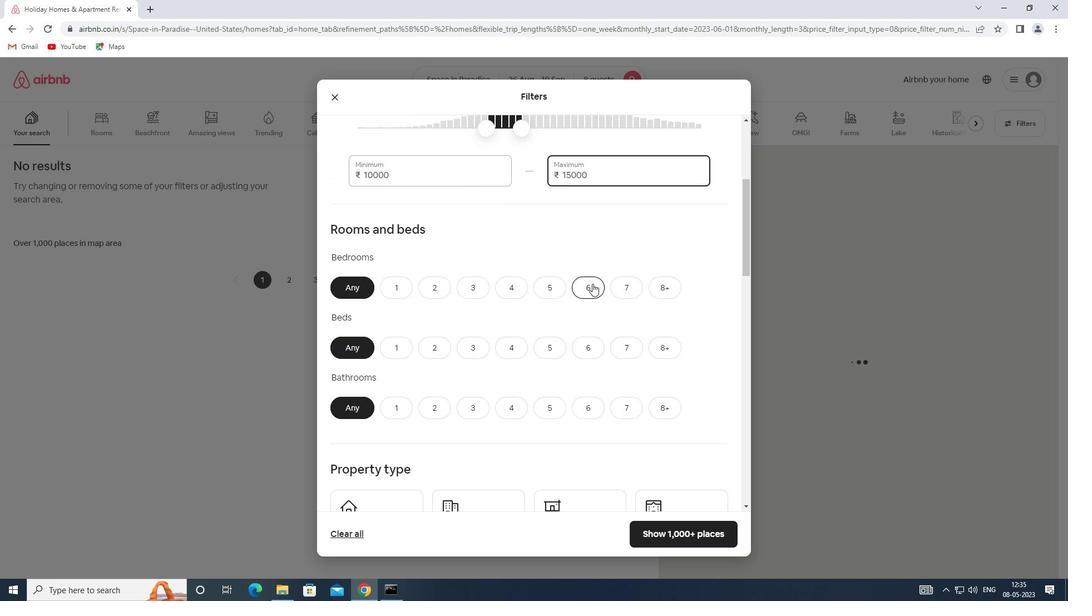 
Action: Mouse moved to (583, 344)
Screenshot: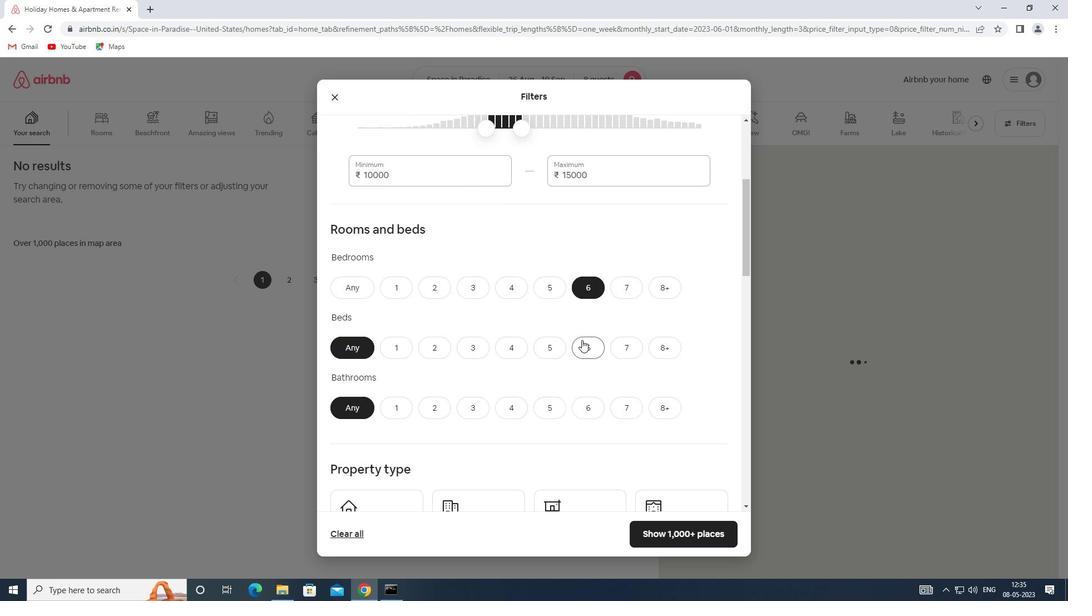 
Action: Mouse pressed left at (583, 344)
Screenshot: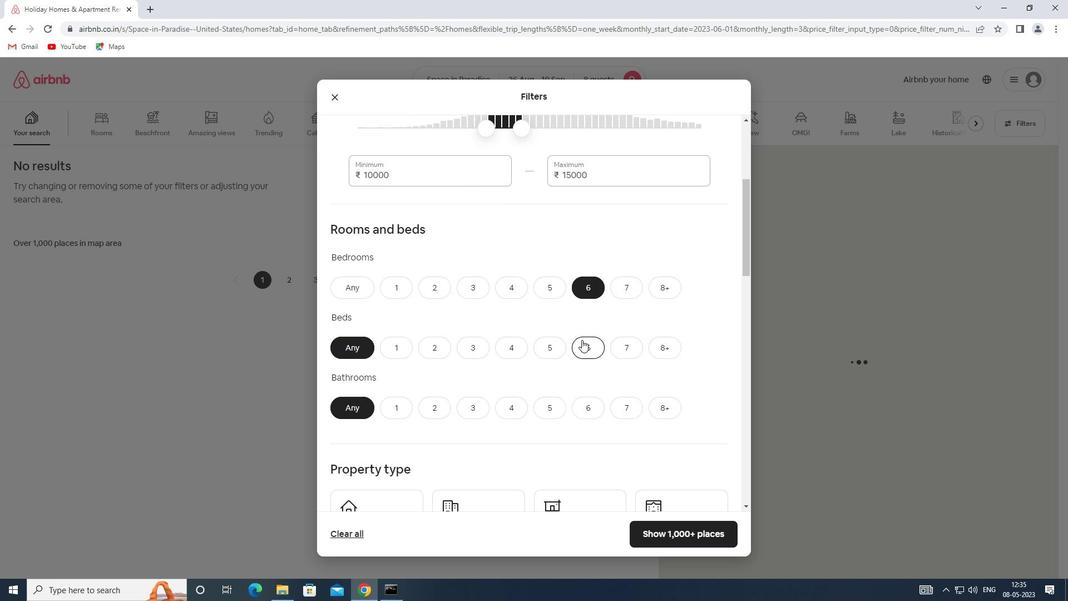 
Action: Mouse moved to (588, 412)
Screenshot: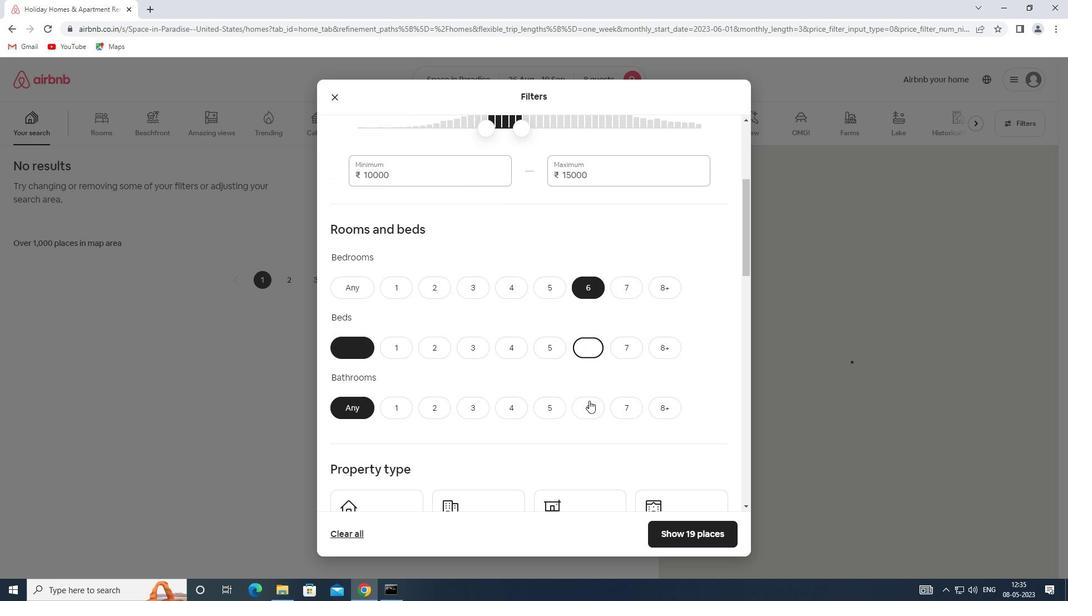 
Action: Mouse pressed left at (588, 412)
Screenshot: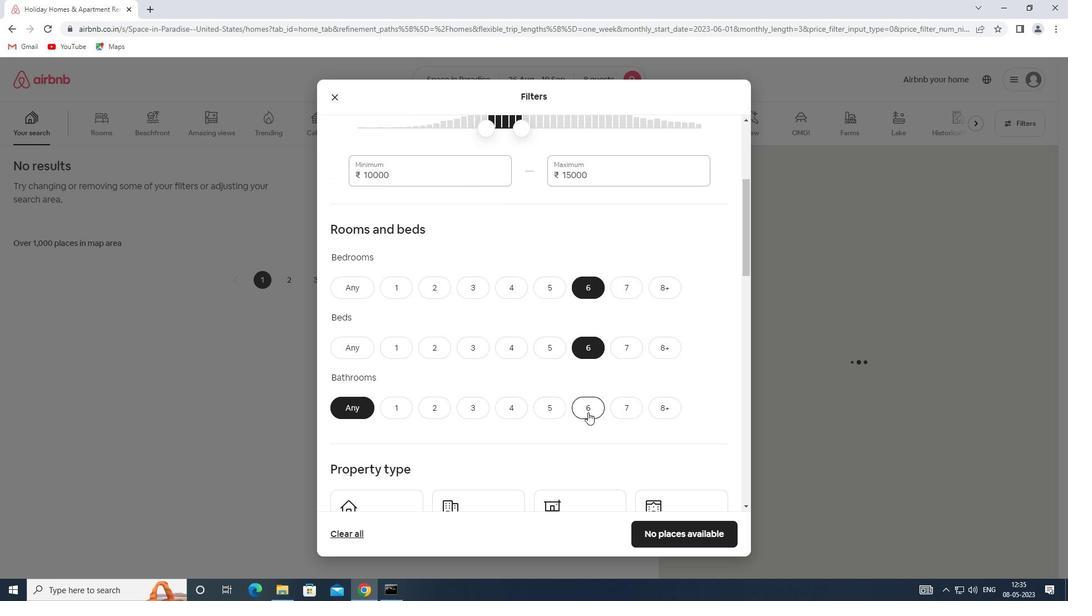 
Action: Mouse moved to (586, 414)
Screenshot: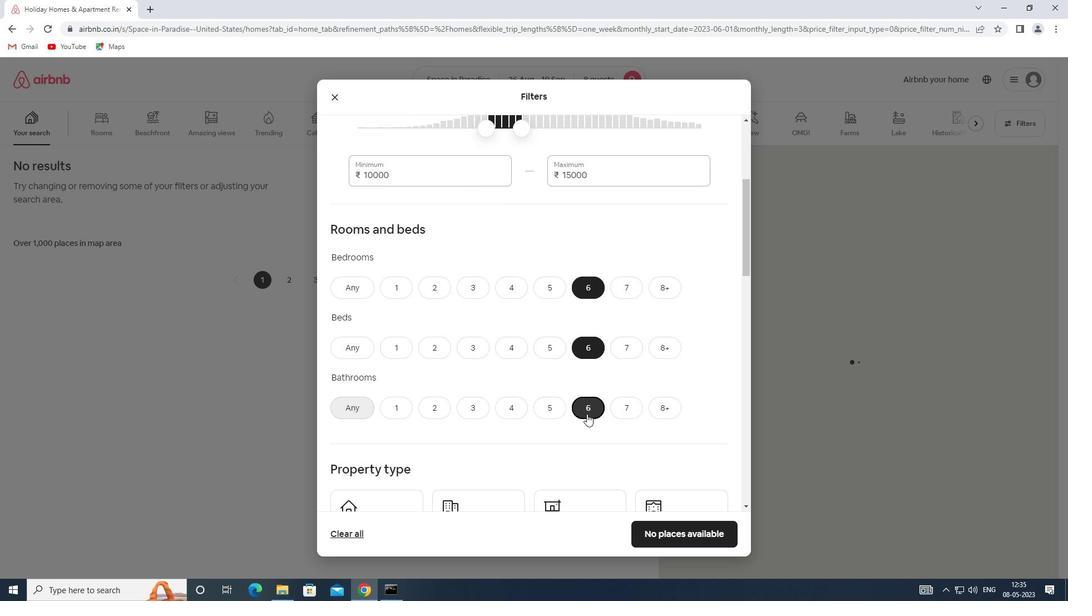 
Action: Mouse scrolled (586, 413) with delta (0, 0)
Screenshot: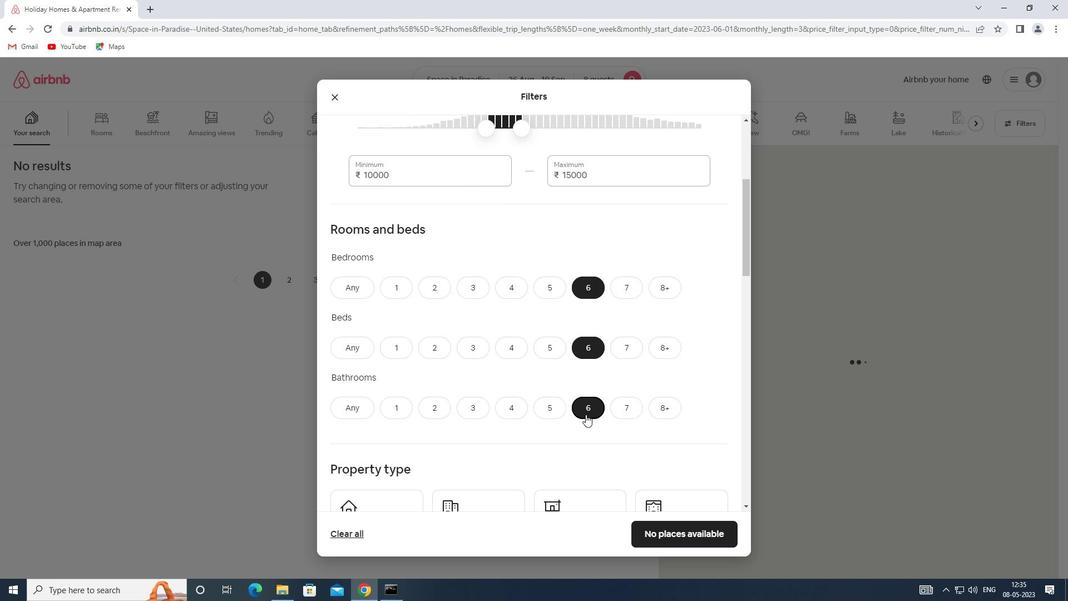 
Action: Mouse scrolled (586, 413) with delta (0, 0)
Screenshot: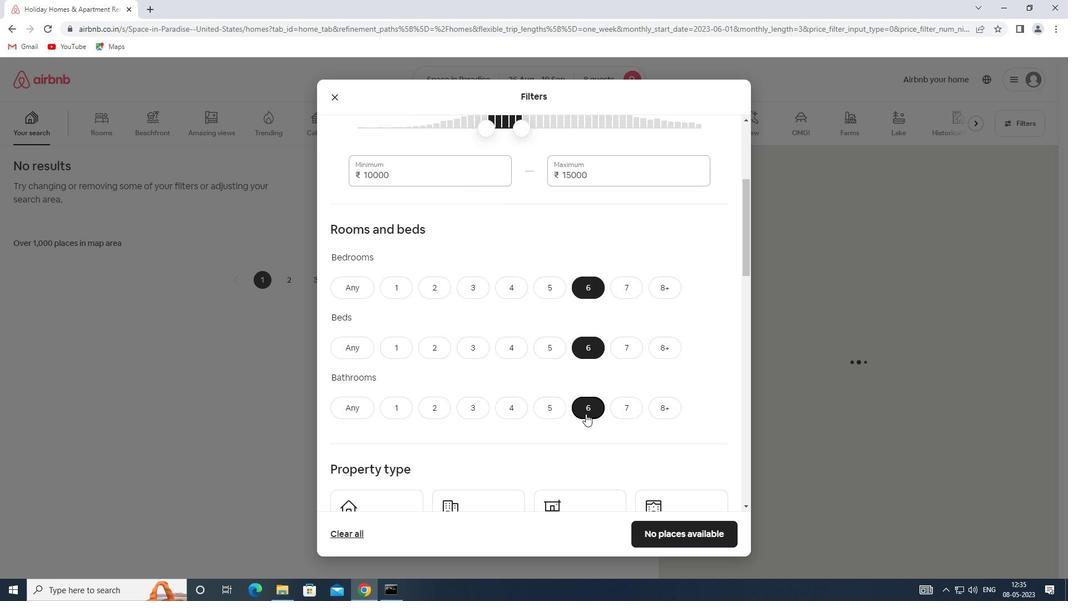 
Action: Mouse scrolled (586, 413) with delta (0, 0)
Screenshot: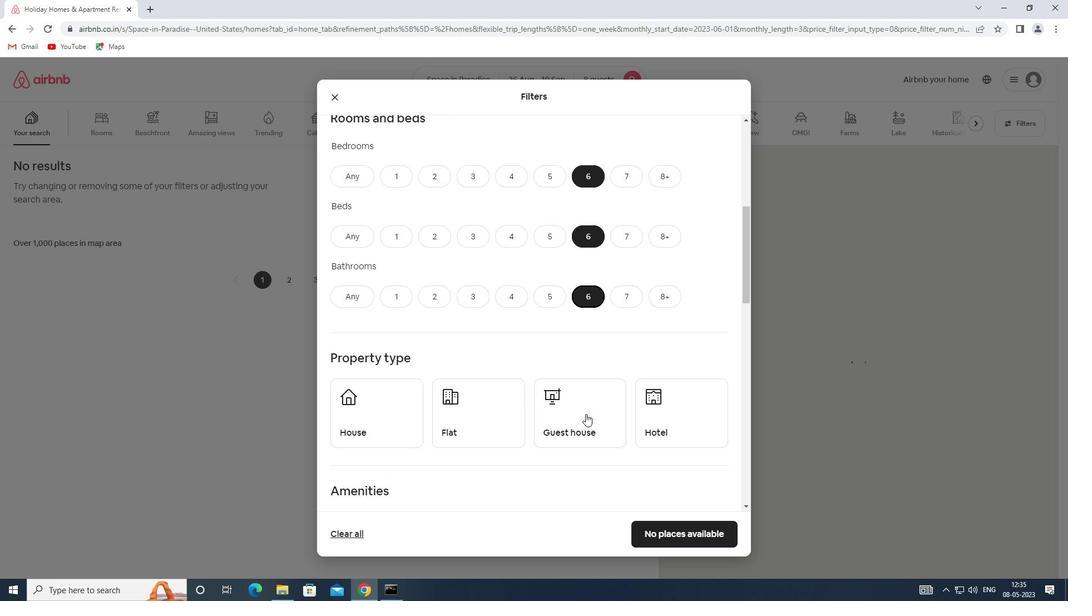 
Action: Mouse moved to (370, 367)
Screenshot: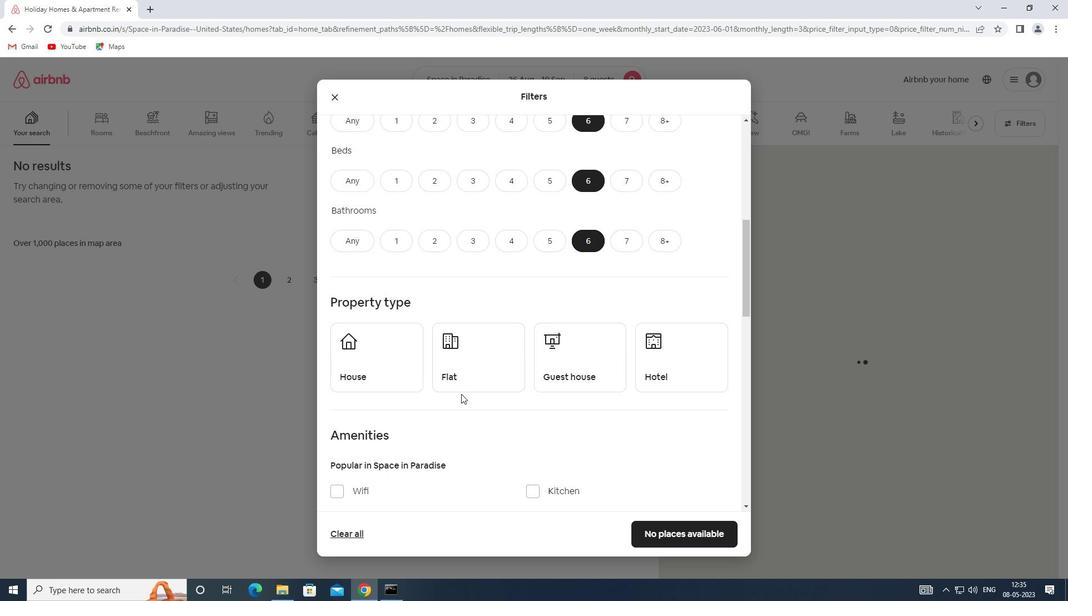 
Action: Mouse pressed left at (370, 367)
Screenshot: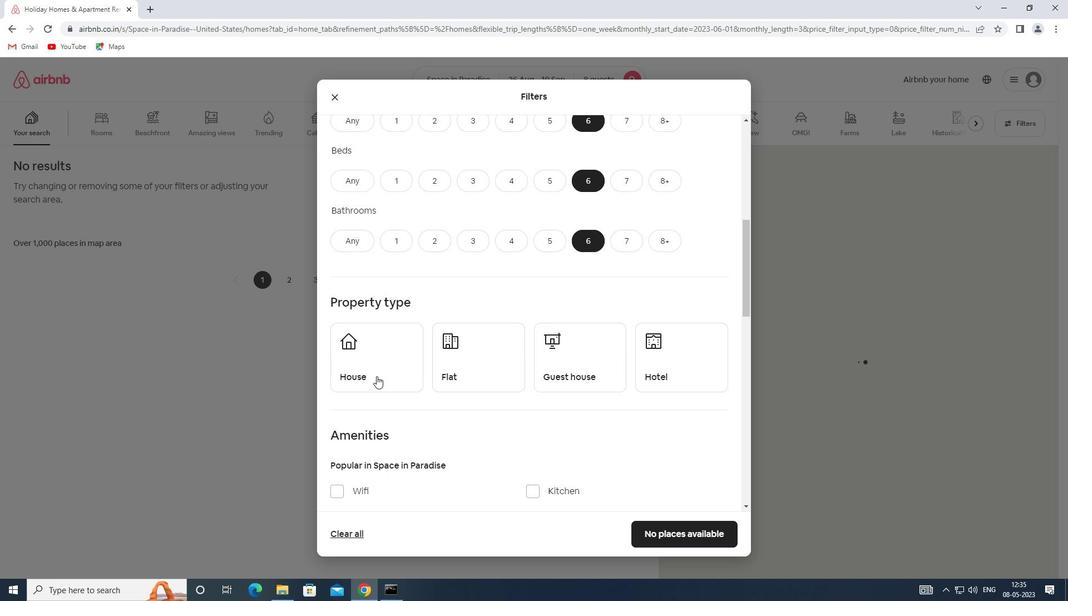 
Action: Mouse moved to (441, 363)
Screenshot: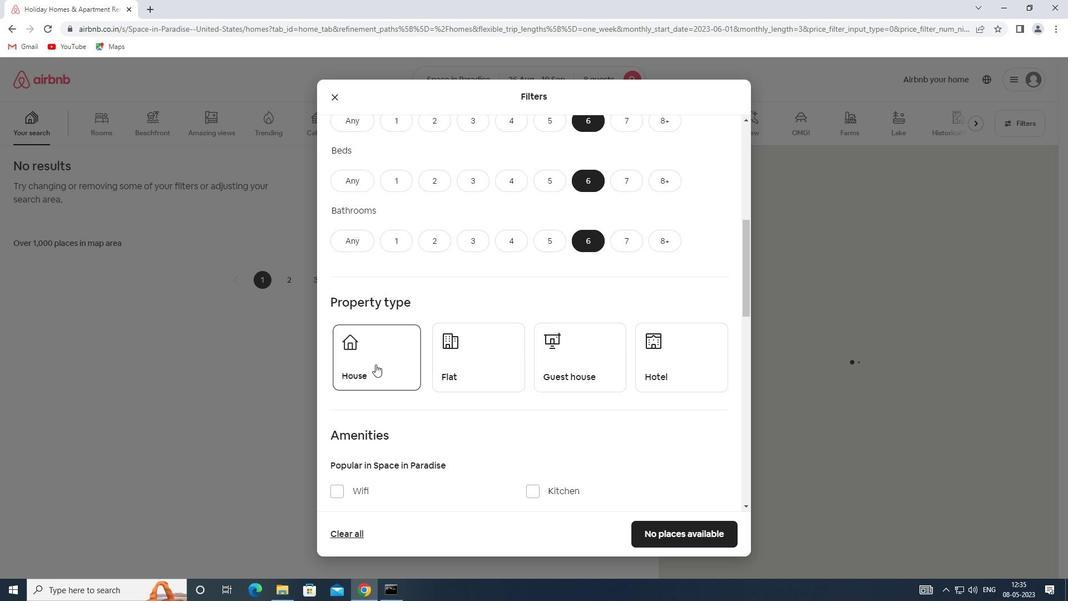 
Action: Mouse pressed left at (441, 363)
Screenshot: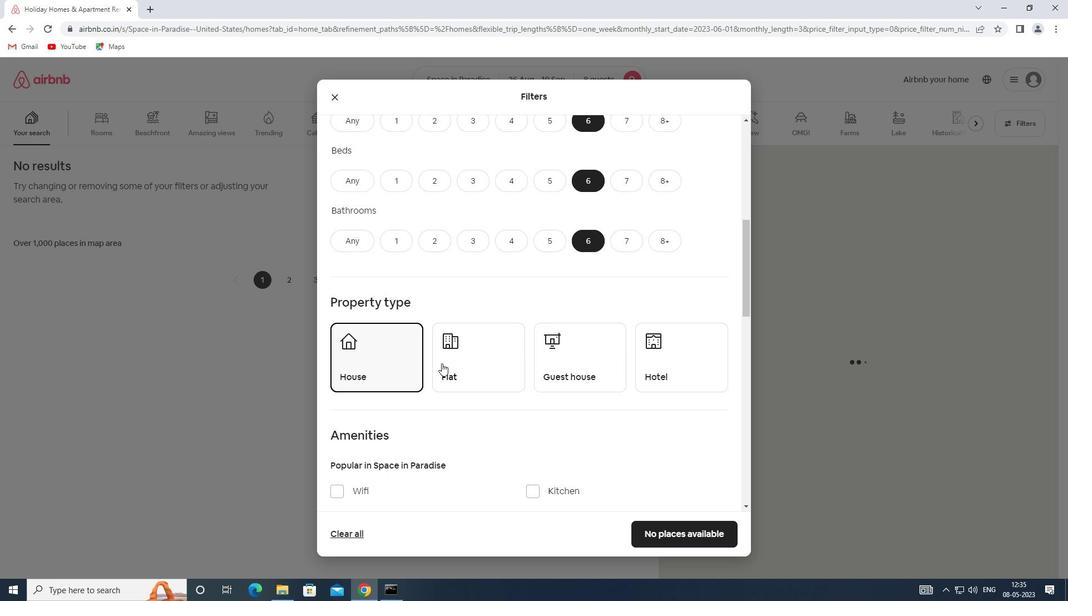 
Action: Mouse moved to (548, 366)
Screenshot: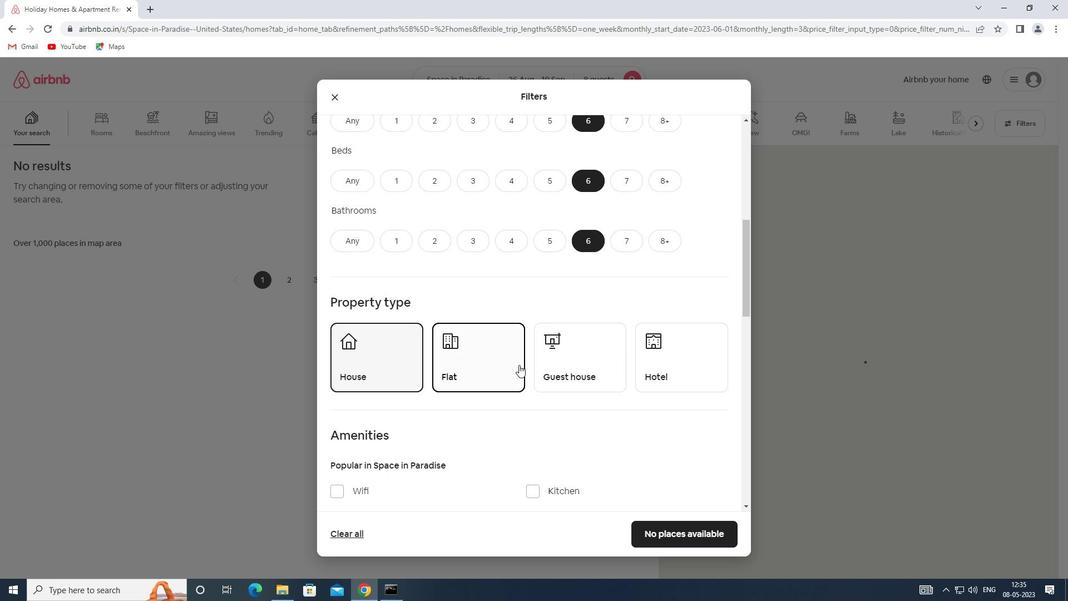 
Action: Mouse pressed left at (548, 366)
Screenshot: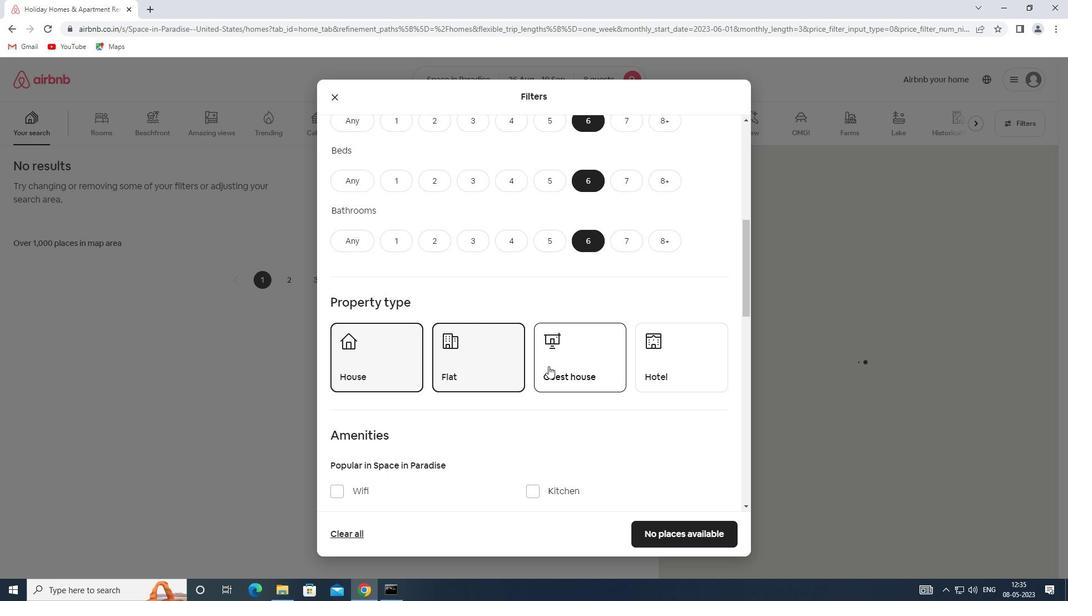 
Action: Mouse scrolled (548, 365) with delta (0, 0)
Screenshot: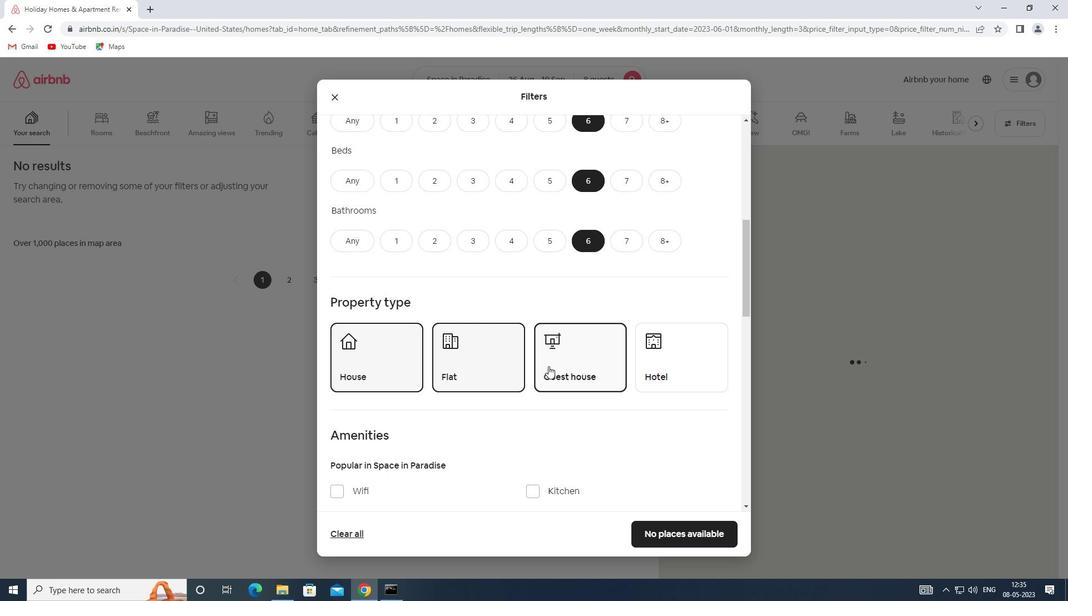 
Action: Mouse scrolled (548, 365) with delta (0, 0)
Screenshot: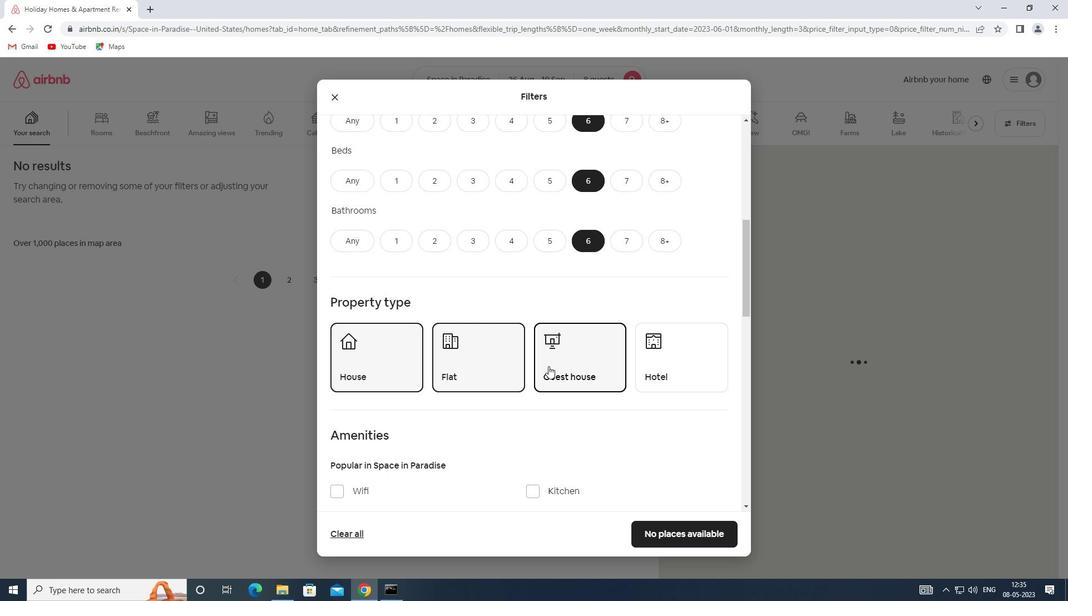 
Action: Mouse scrolled (548, 365) with delta (0, 0)
Screenshot: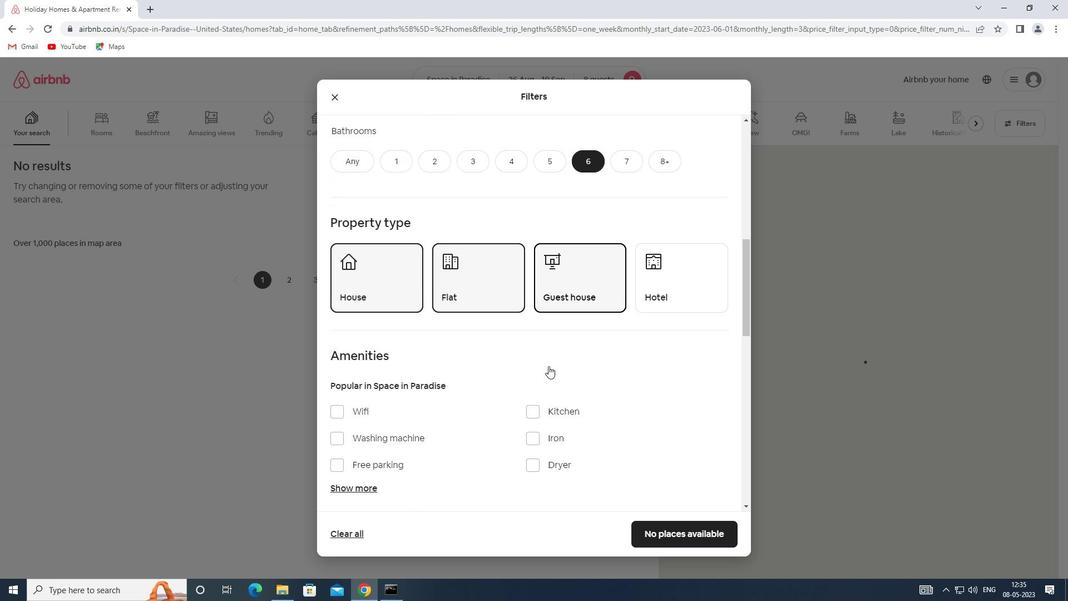 
Action: Mouse moved to (333, 323)
Screenshot: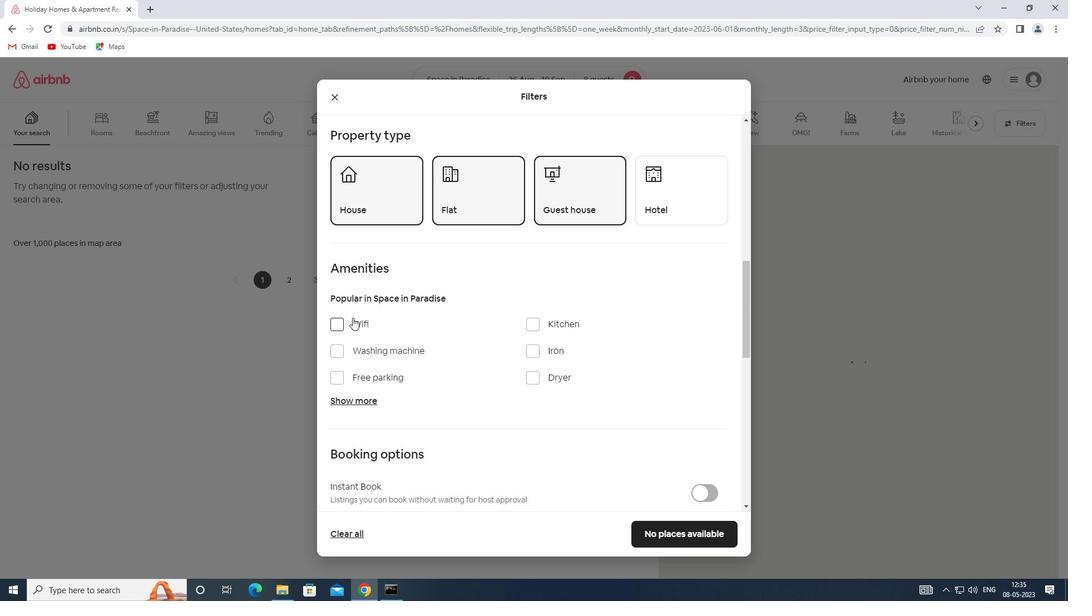 
Action: Mouse pressed left at (333, 323)
Screenshot: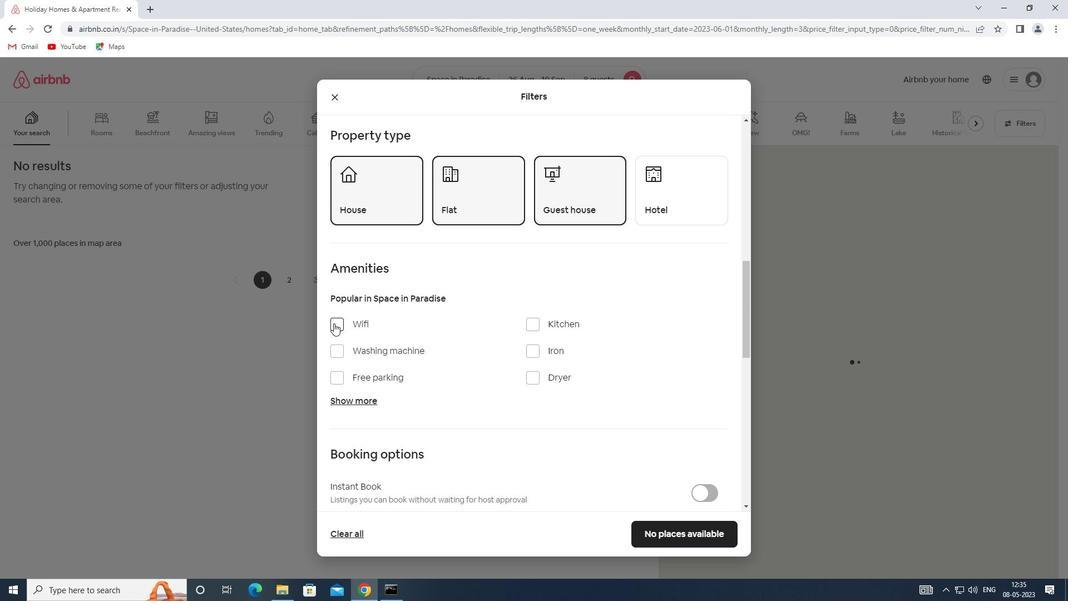 
Action: Mouse moved to (345, 403)
Screenshot: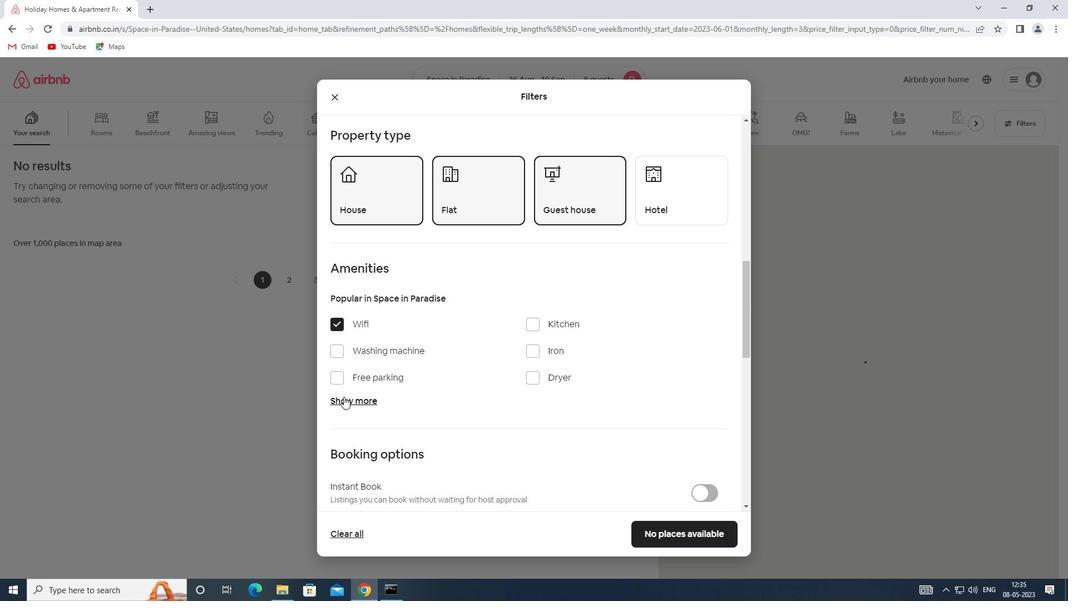 
Action: Mouse pressed left at (345, 403)
Screenshot: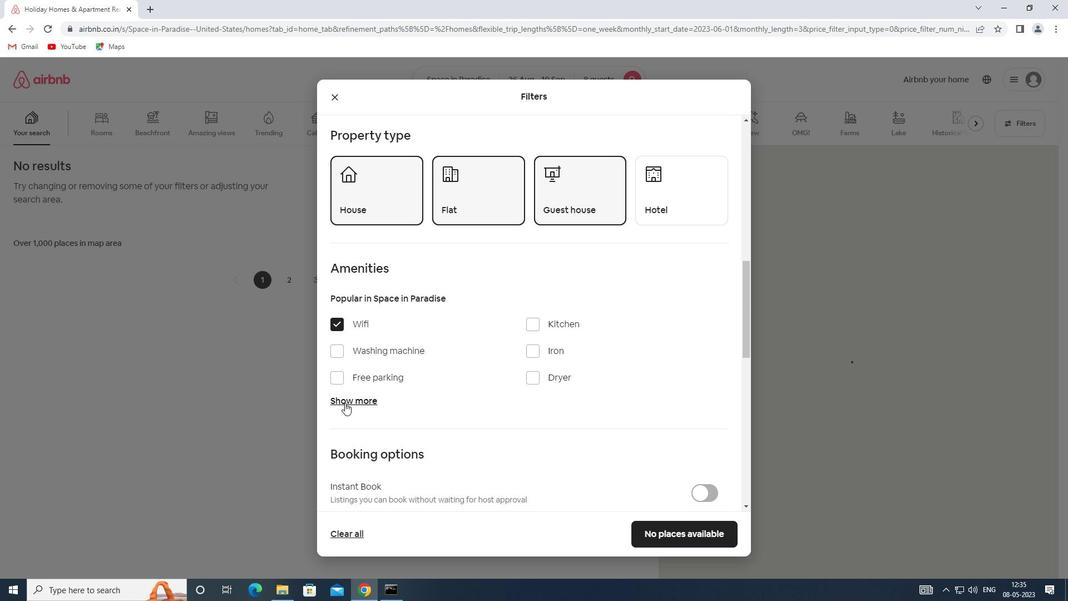 
Action: Mouse moved to (348, 402)
Screenshot: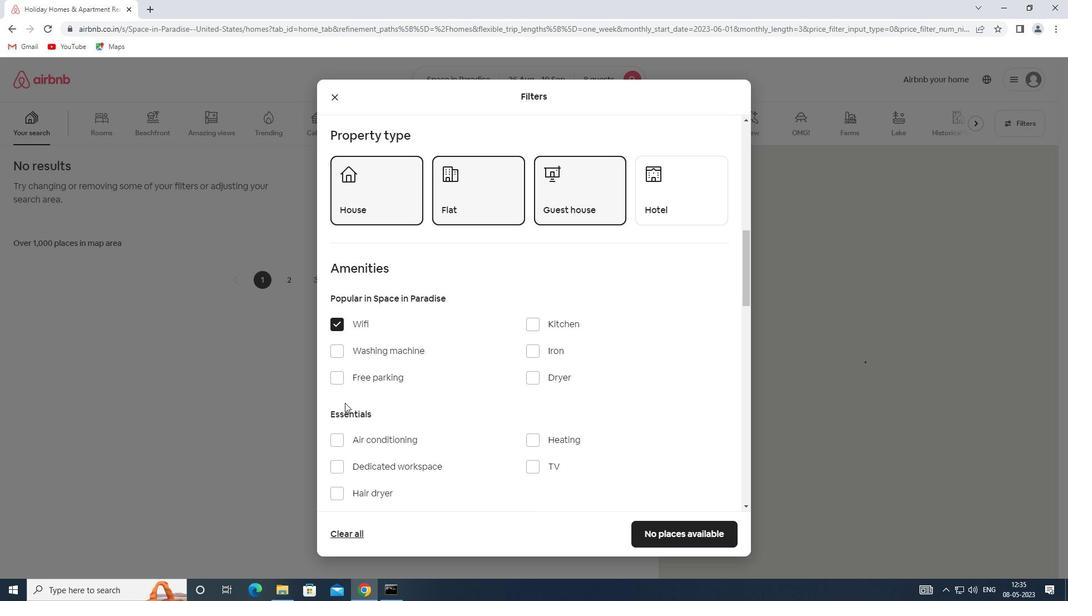 
Action: Mouse scrolled (348, 401) with delta (0, 0)
Screenshot: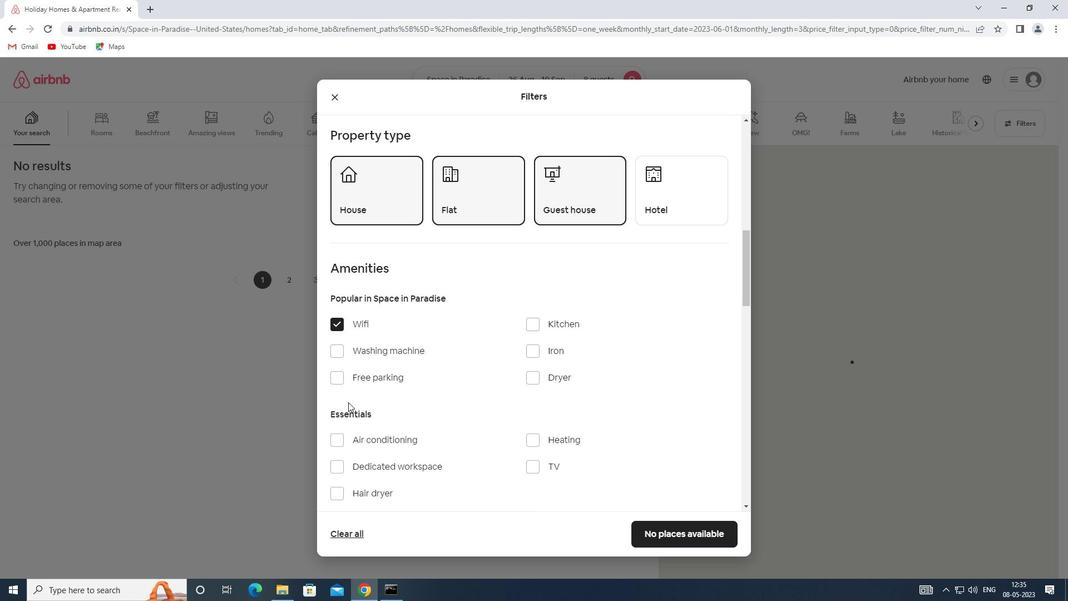 
Action: Mouse moved to (530, 411)
Screenshot: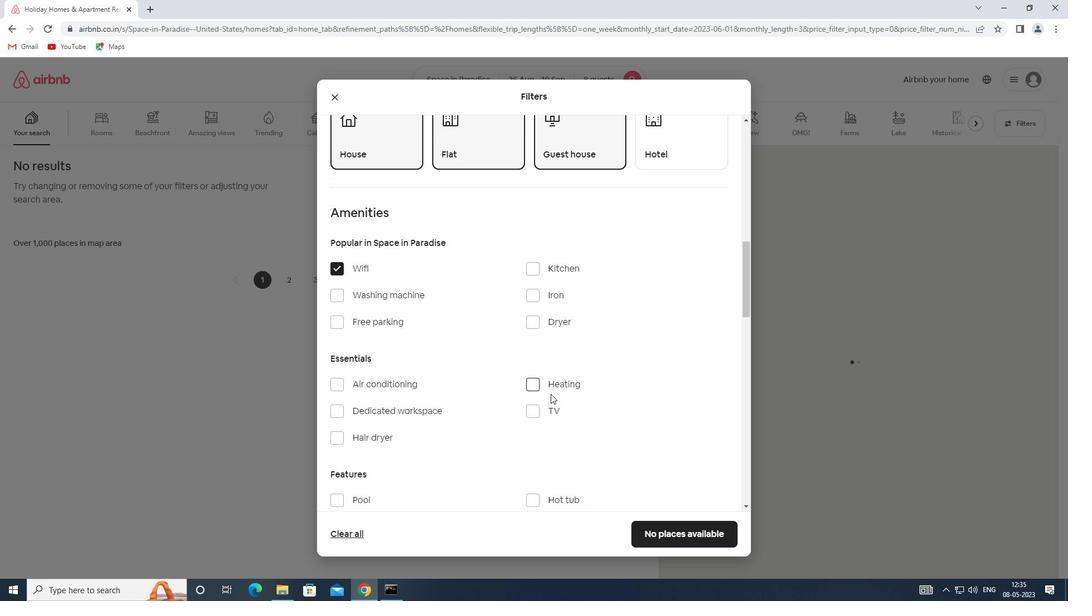 
Action: Mouse pressed left at (530, 411)
Screenshot: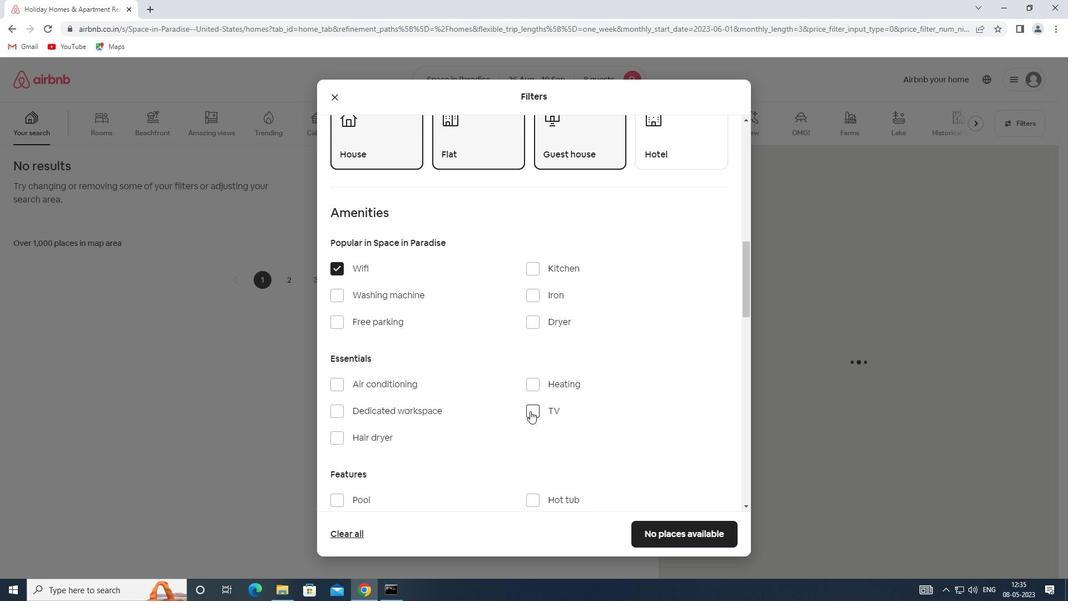 
Action: Mouse moved to (337, 320)
Screenshot: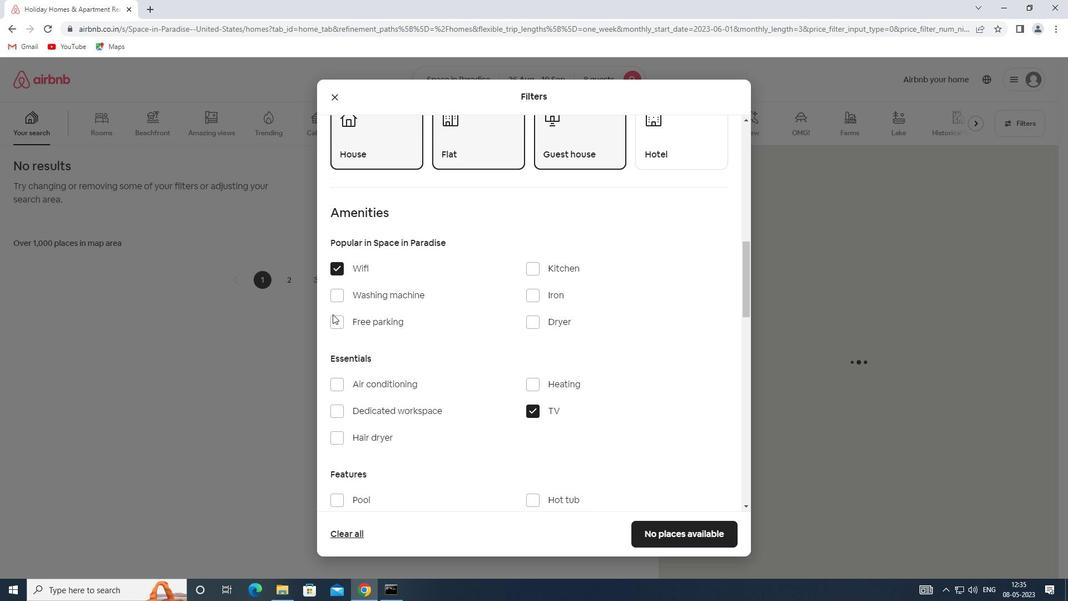 
Action: Mouse pressed left at (337, 320)
Screenshot: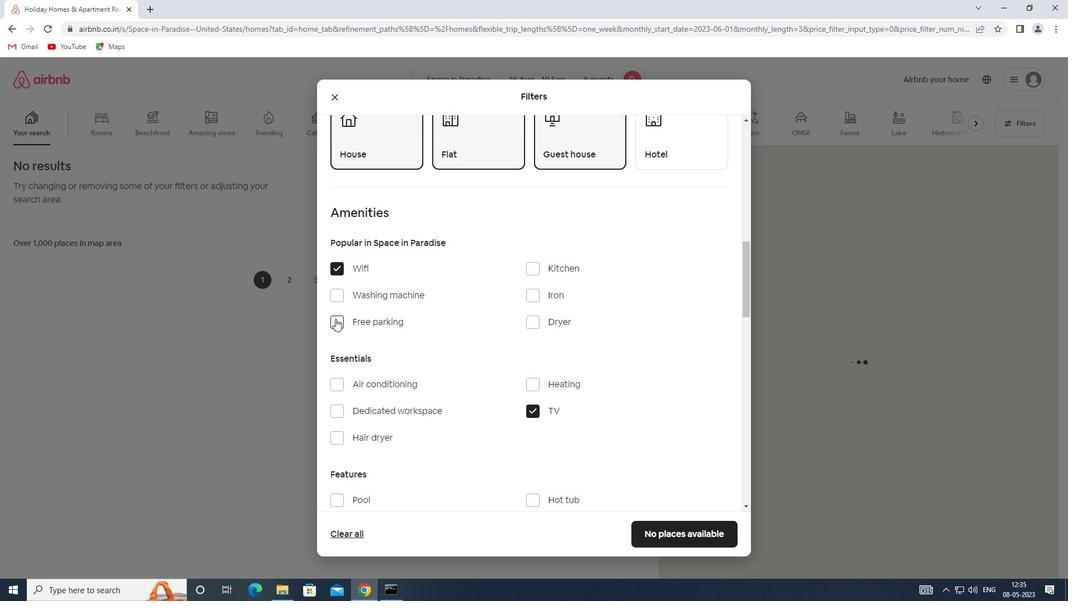 
Action: Mouse moved to (436, 380)
Screenshot: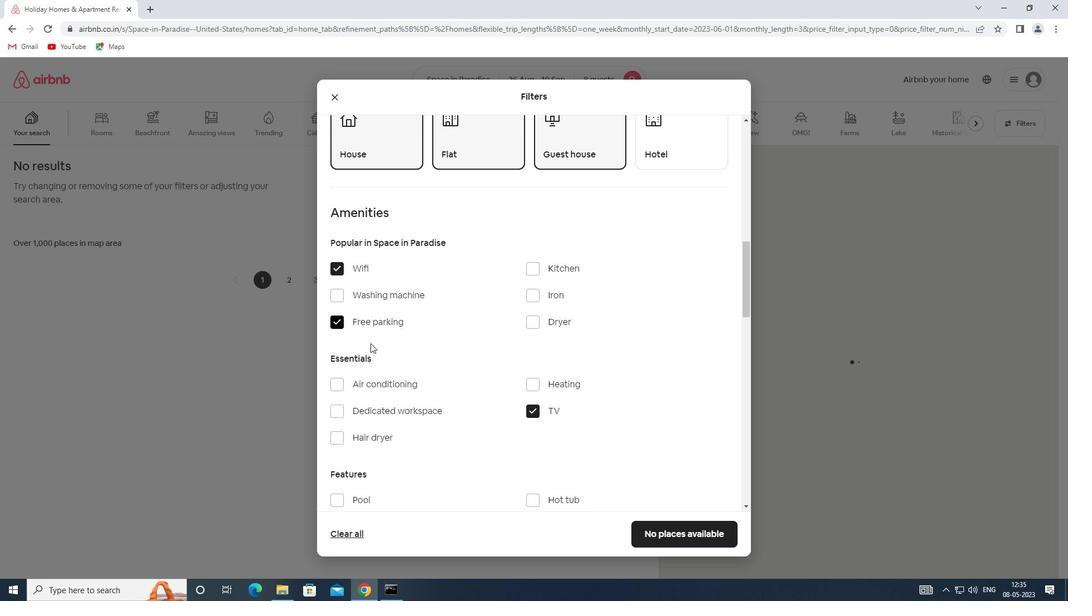 
Action: Mouse scrolled (436, 380) with delta (0, 0)
Screenshot: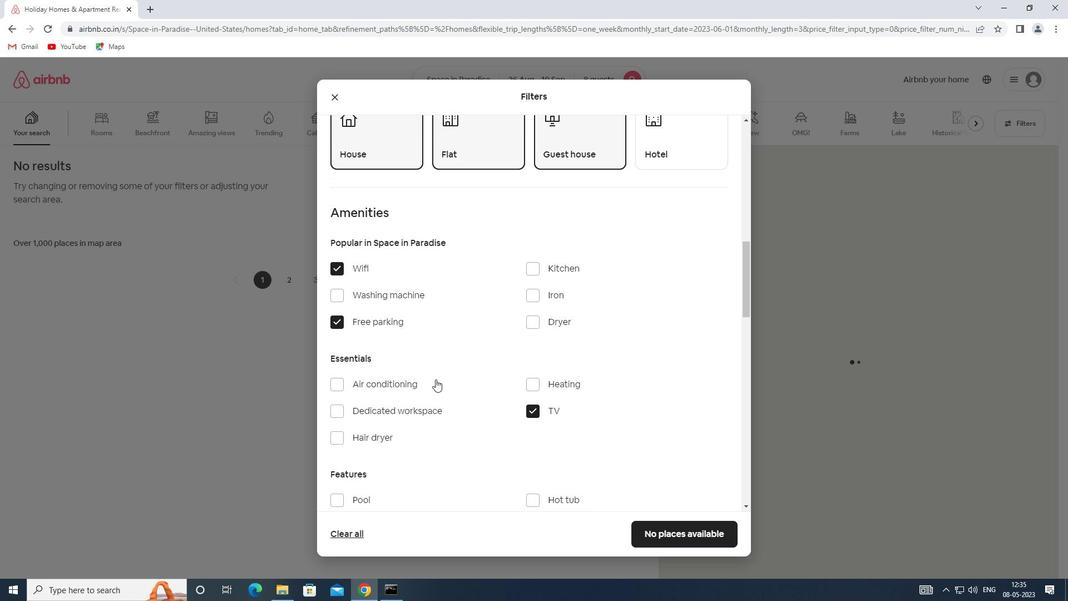 
Action: Mouse scrolled (436, 380) with delta (0, 0)
Screenshot: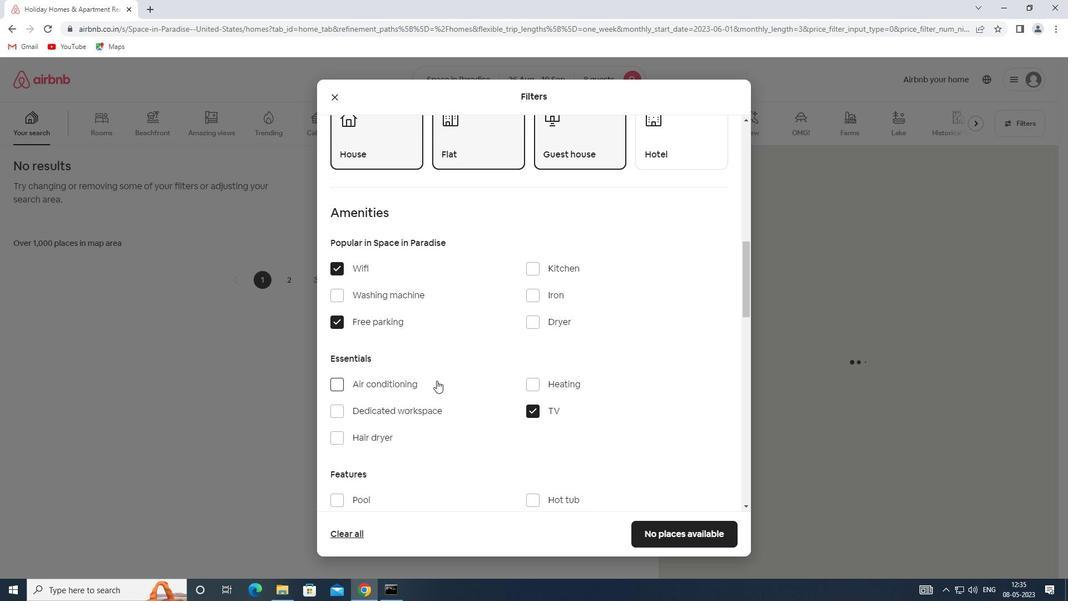 
Action: Mouse scrolled (436, 380) with delta (0, 0)
Screenshot: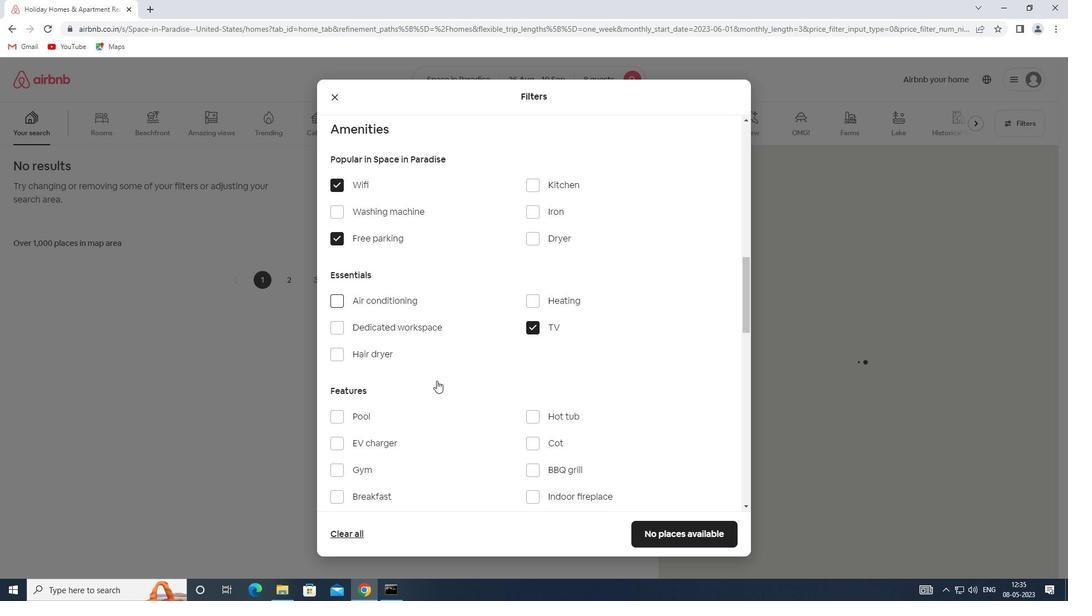 
Action: Mouse moved to (341, 386)
Screenshot: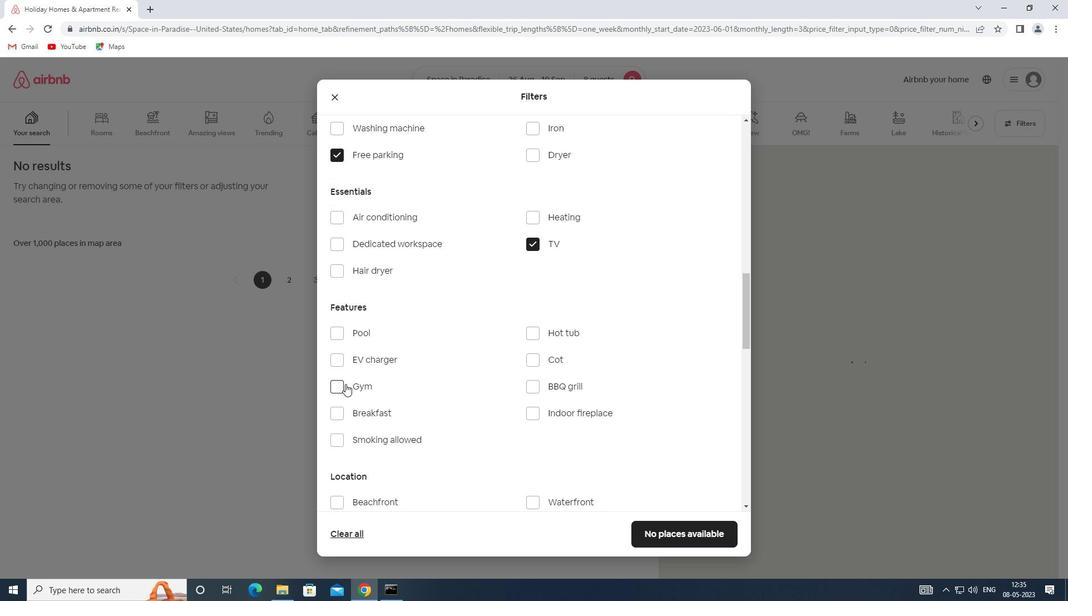 
Action: Mouse pressed left at (341, 386)
Screenshot: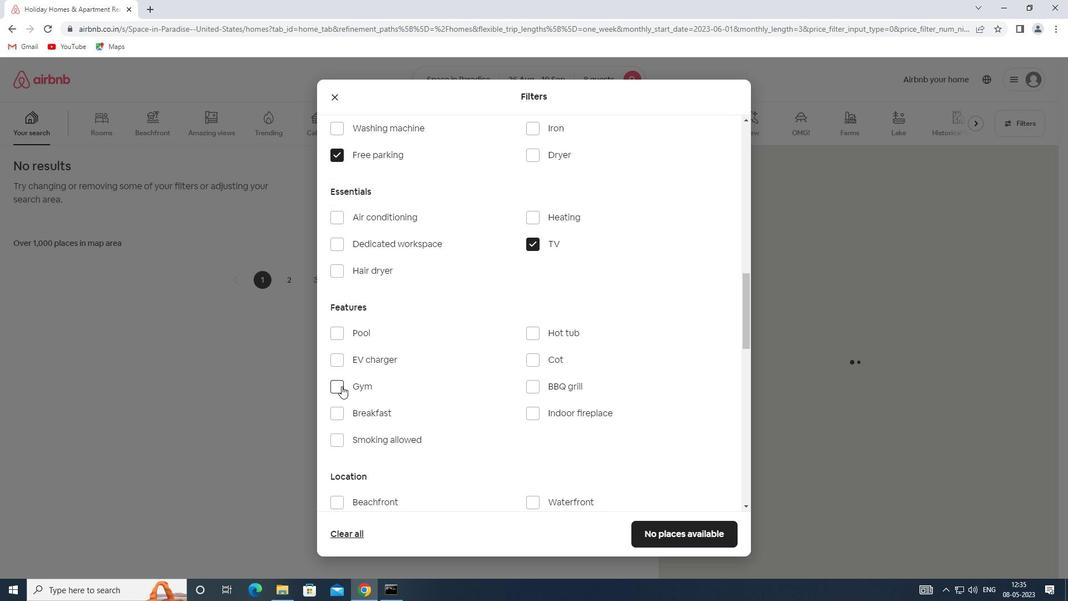 
Action: Mouse moved to (341, 416)
Screenshot: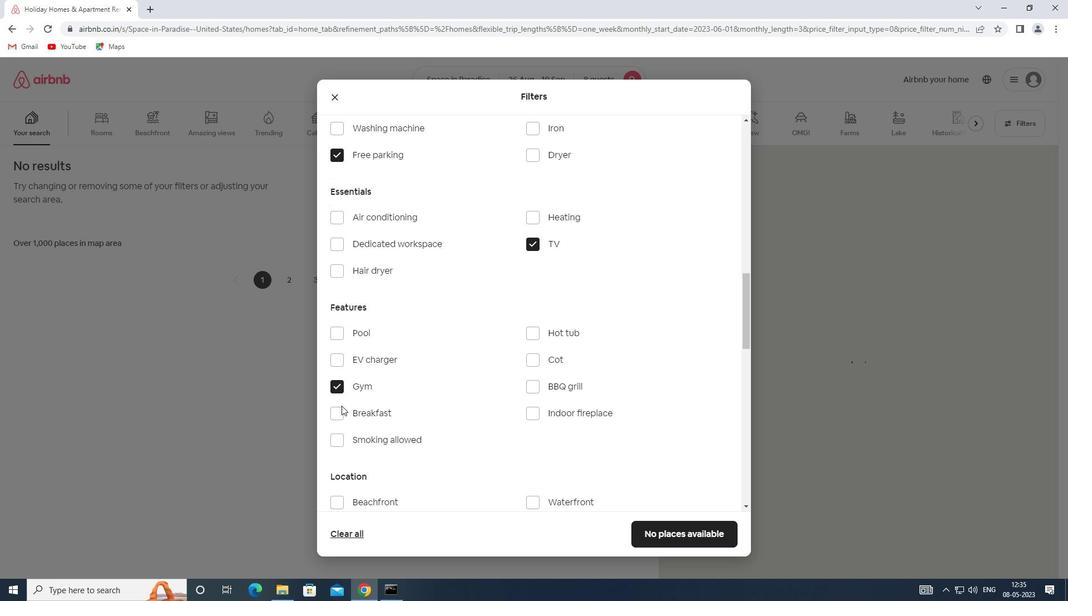 
Action: Mouse pressed left at (341, 416)
Screenshot: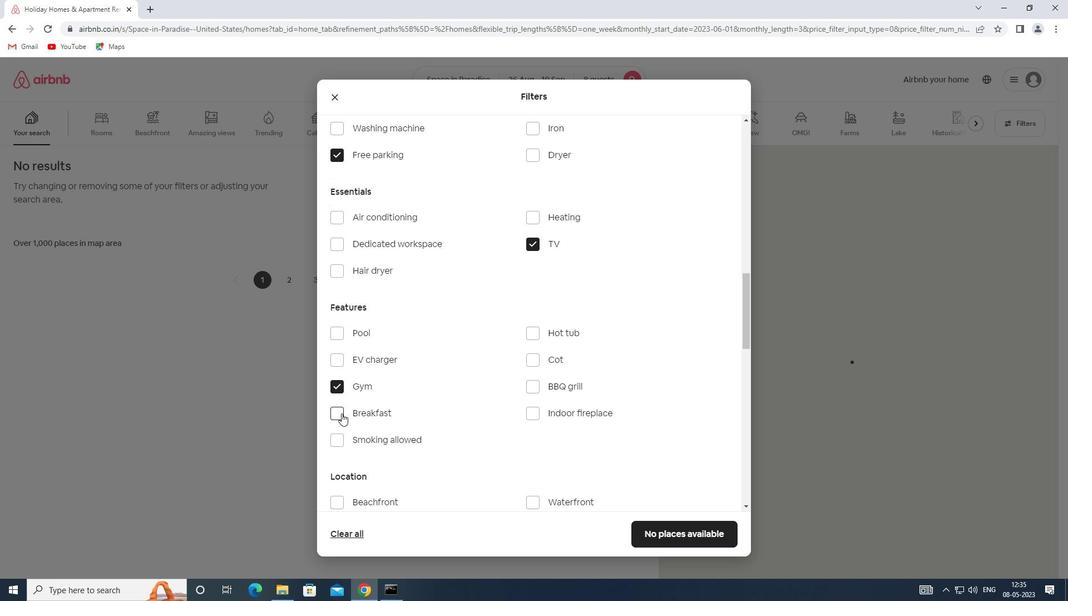 
Action: Mouse moved to (502, 404)
Screenshot: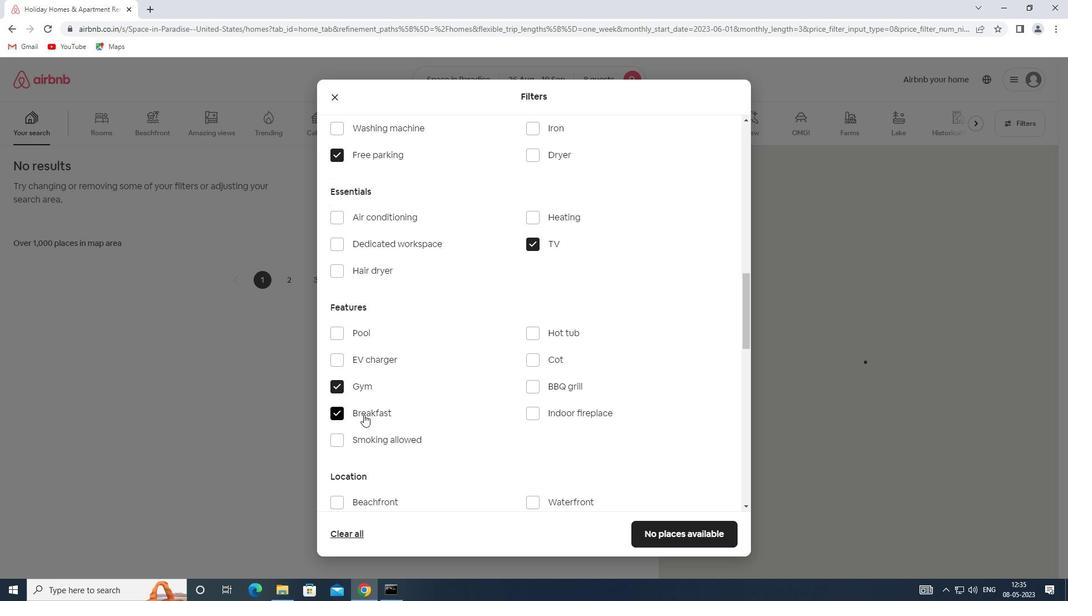 
Action: Mouse scrolled (502, 403) with delta (0, 0)
Screenshot: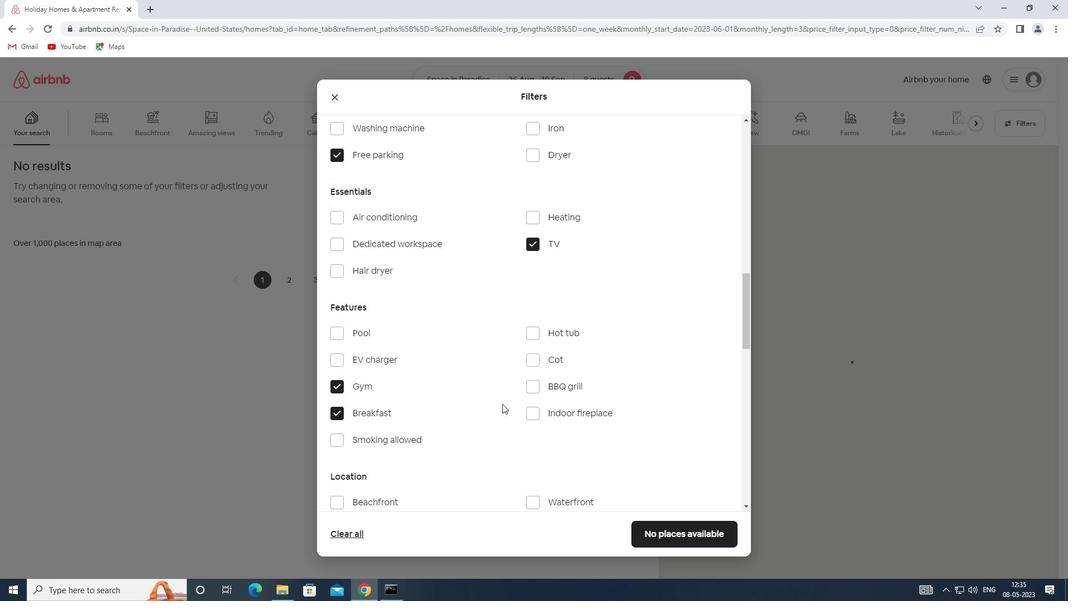 
Action: Mouse scrolled (502, 403) with delta (0, 0)
Screenshot: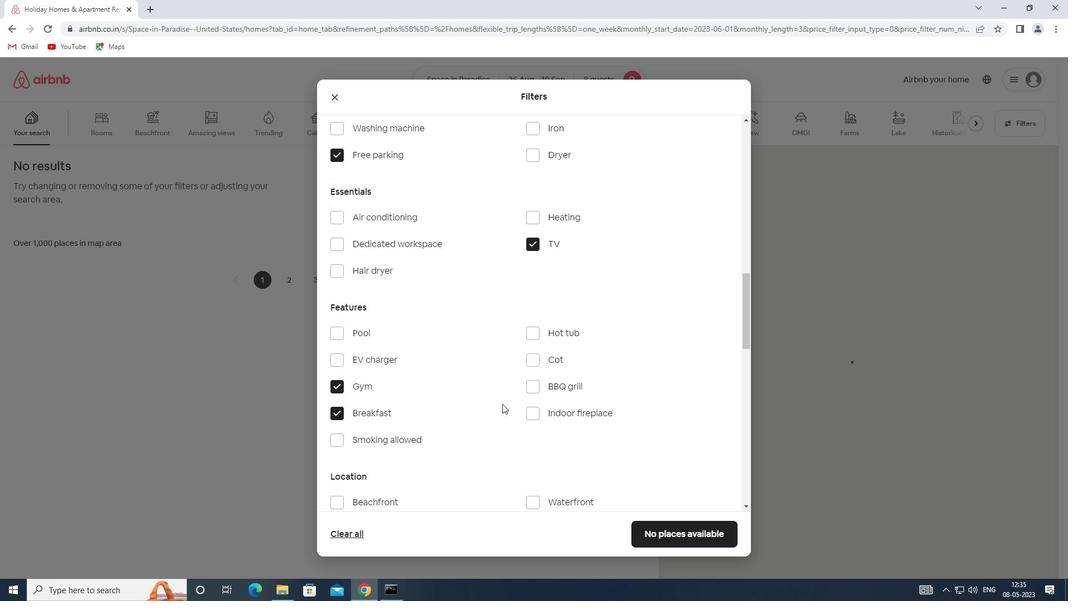 
Action: Mouse scrolled (502, 403) with delta (0, 0)
Screenshot: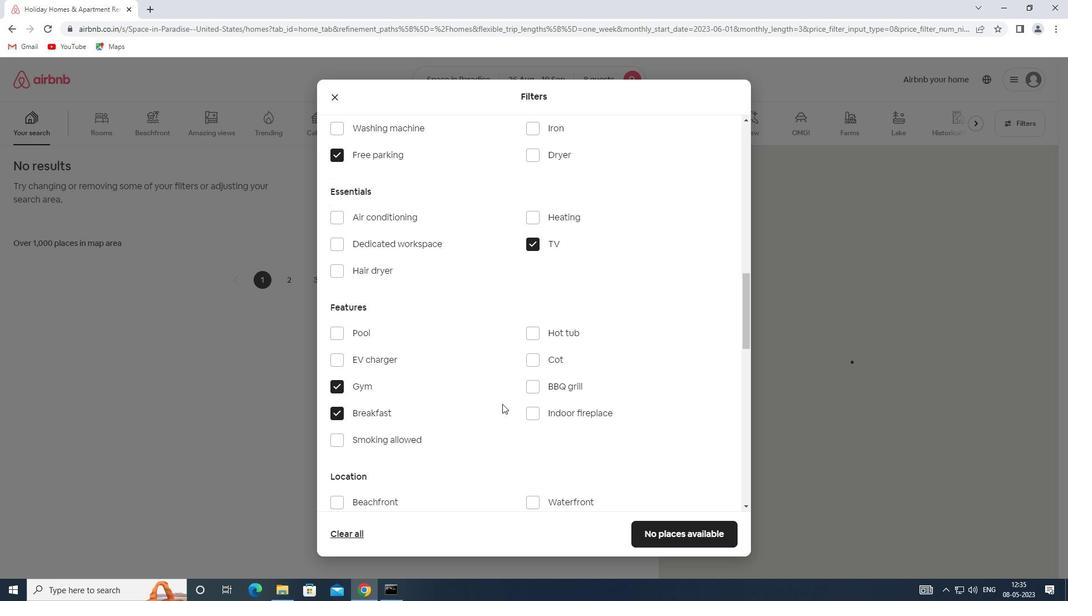 
Action: Mouse scrolled (502, 403) with delta (0, 0)
Screenshot: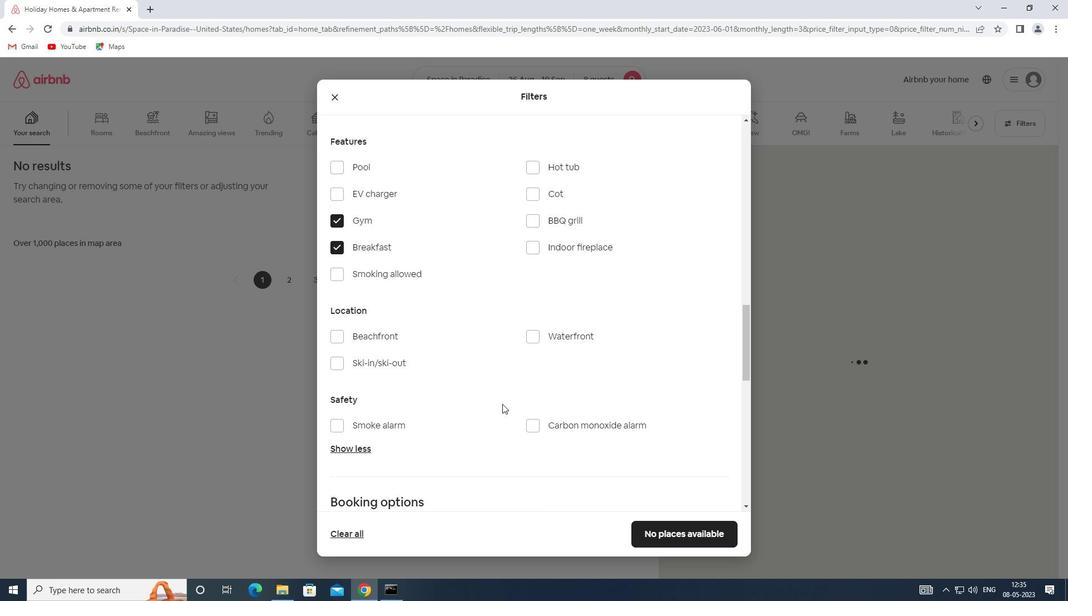 
Action: Mouse scrolled (502, 403) with delta (0, 0)
Screenshot: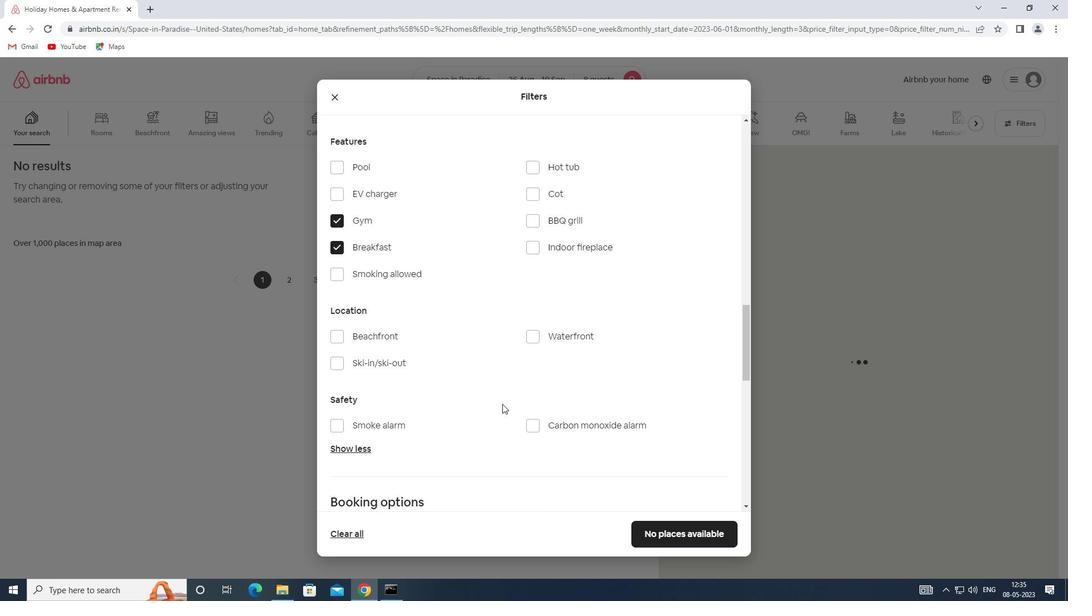 
Action: Mouse moved to (706, 464)
Screenshot: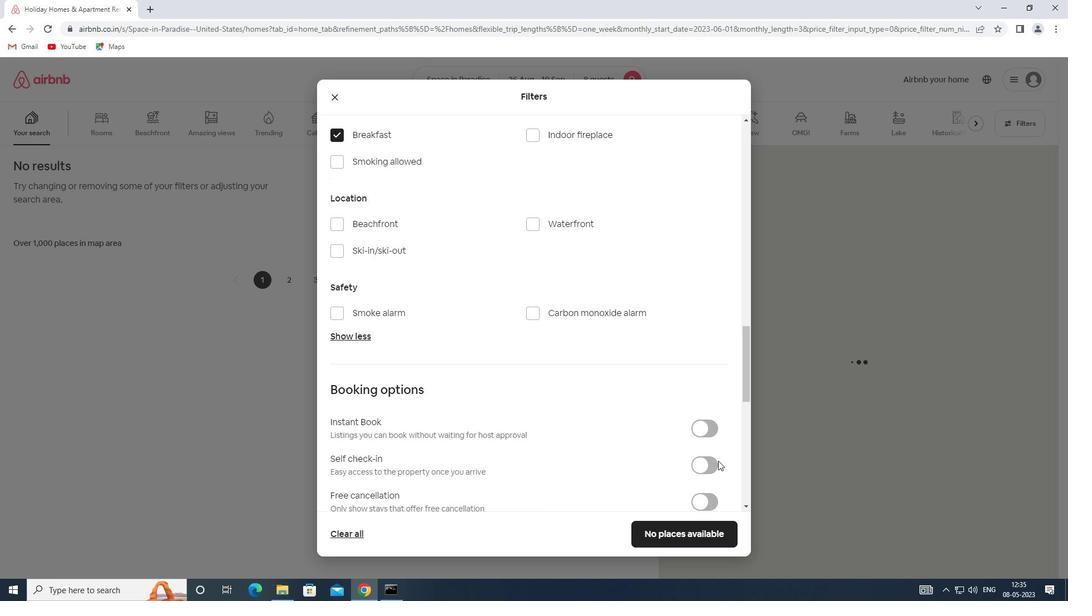 
Action: Mouse pressed left at (706, 464)
Screenshot: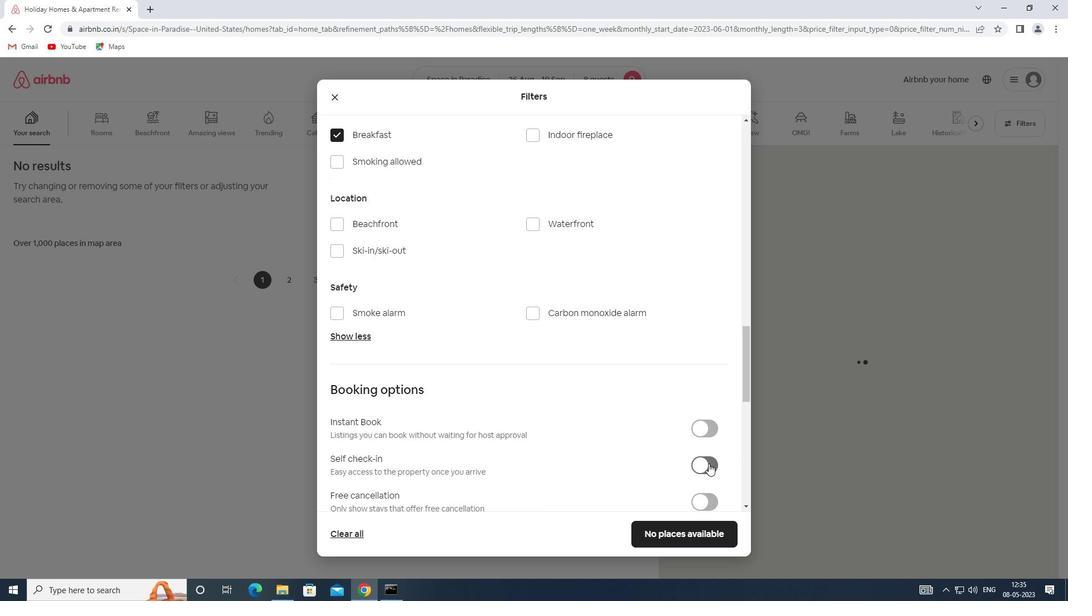
Action: Mouse moved to (500, 454)
Screenshot: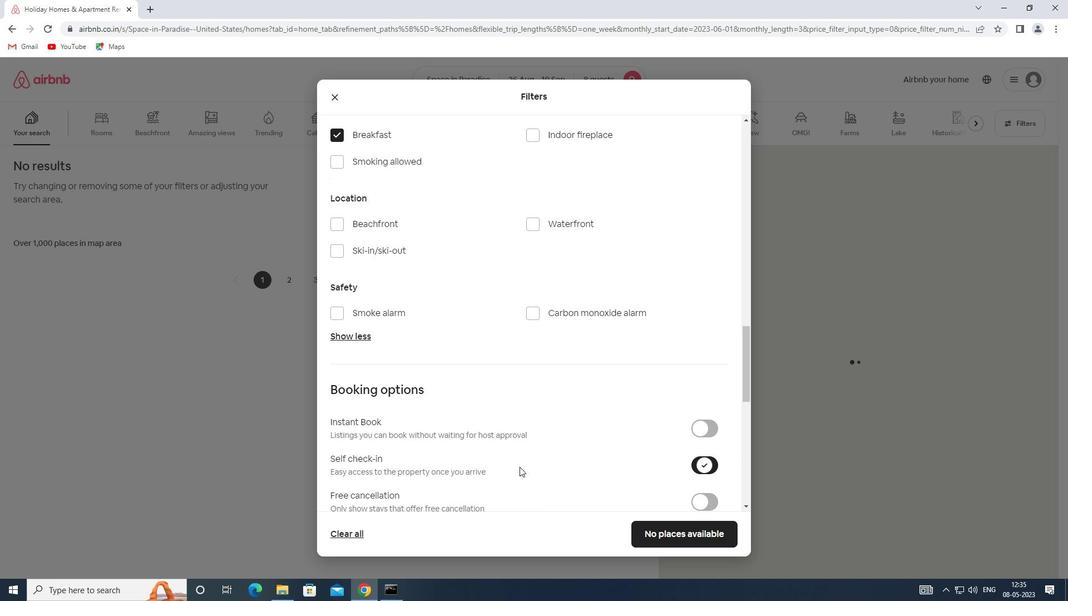 
Action: Mouse scrolled (500, 454) with delta (0, 0)
Screenshot: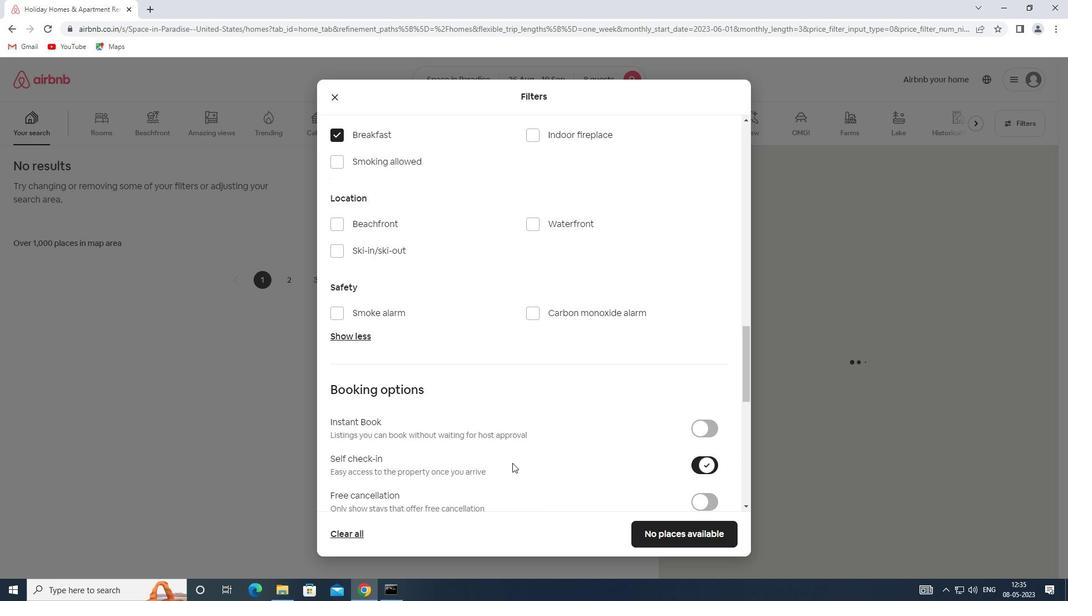 
Action: Mouse scrolled (500, 454) with delta (0, 0)
Screenshot: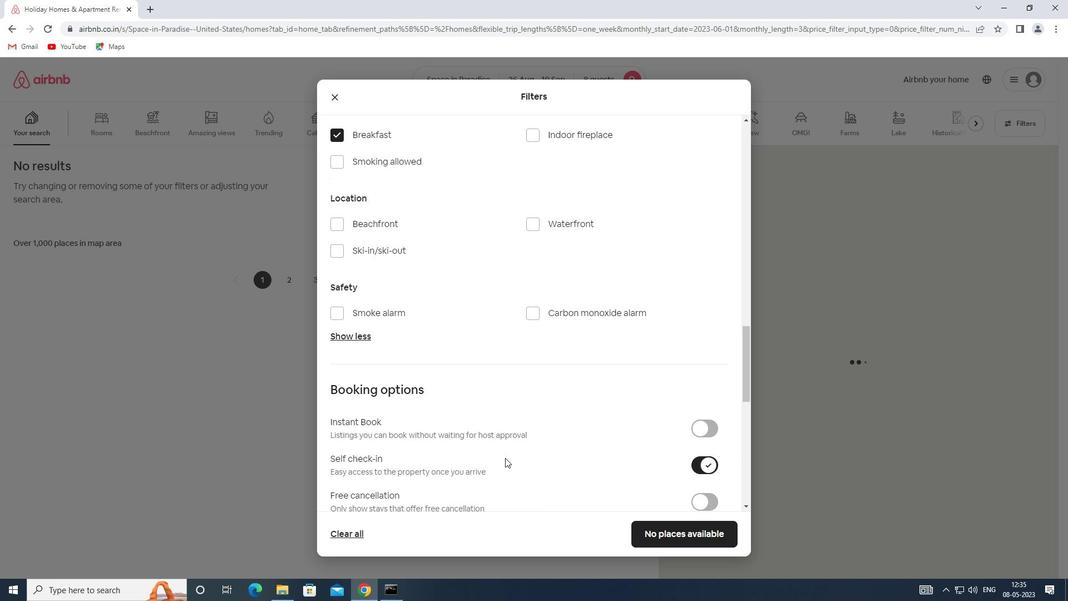 
Action: Mouse scrolled (500, 454) with delta (0, 0)
Screenshot: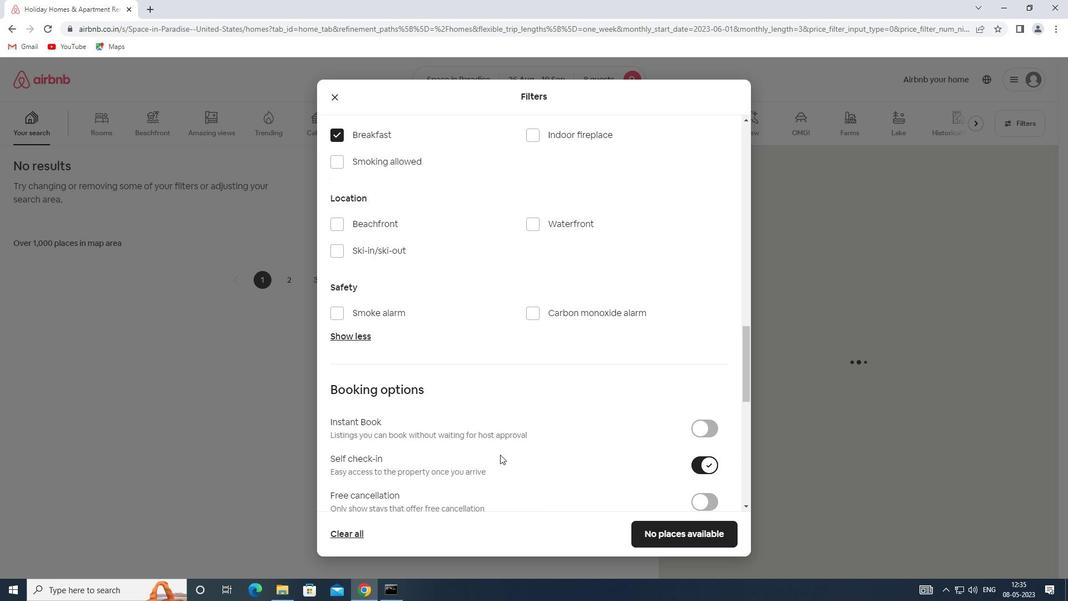 
Action: Mouse scrolled (500, 454) with delta (0, 0)
Screenshot: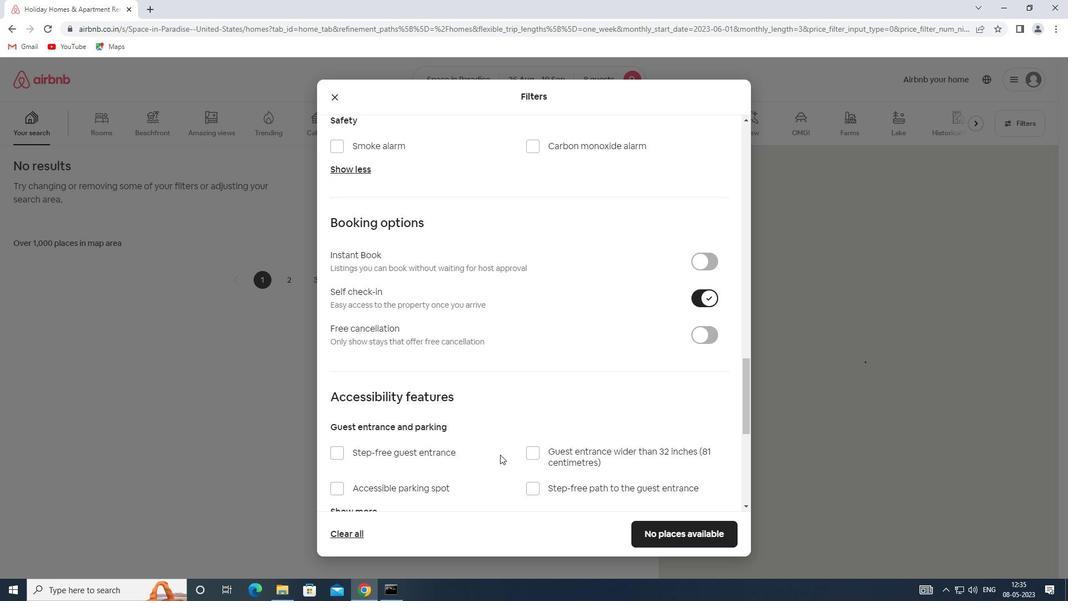 
Action: Mouse scrolled (500, 454) with delta (0, 0)
Screenshot: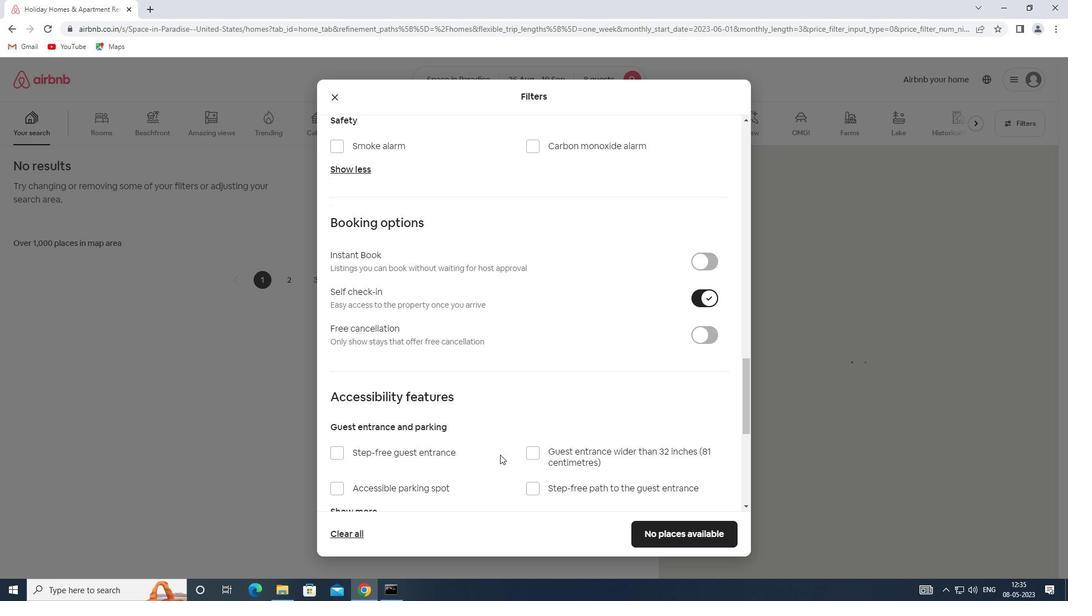 
Action: Mouse scrolled (500, 454) with delta (0, 0)
Screenshot: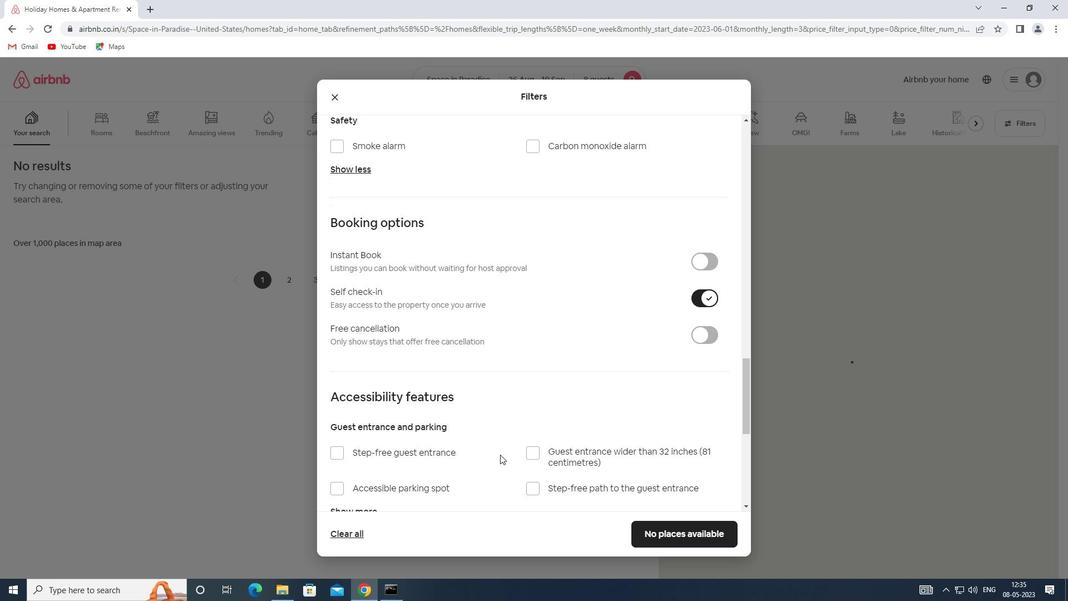 
Action: Mouse moved to (421, 457)
Screenshot: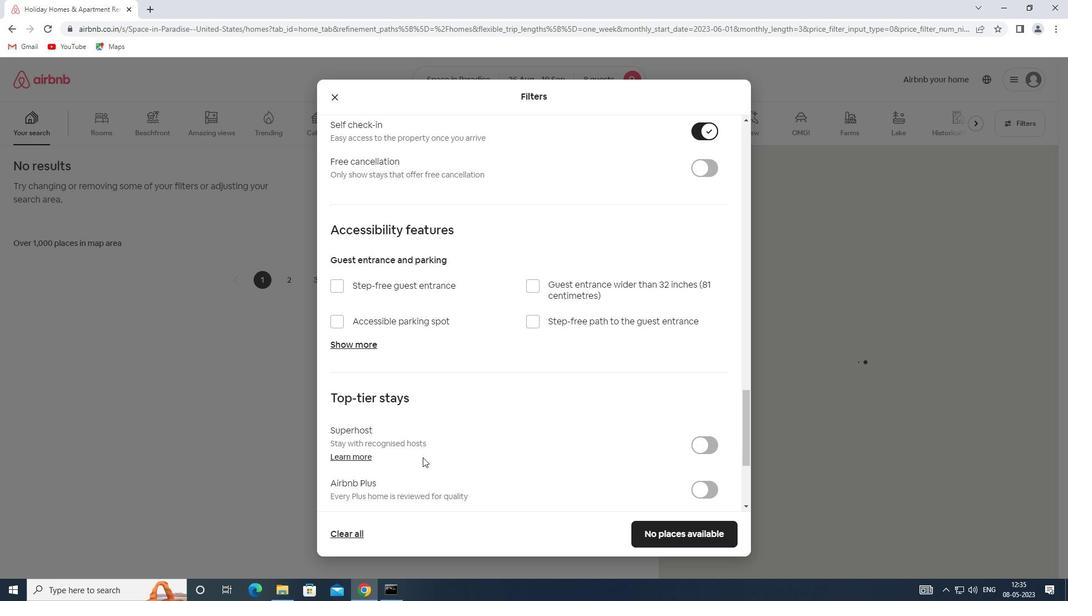 
Action: Mouse scrolled (421, 457) with delta (0, 0)
Screenshot: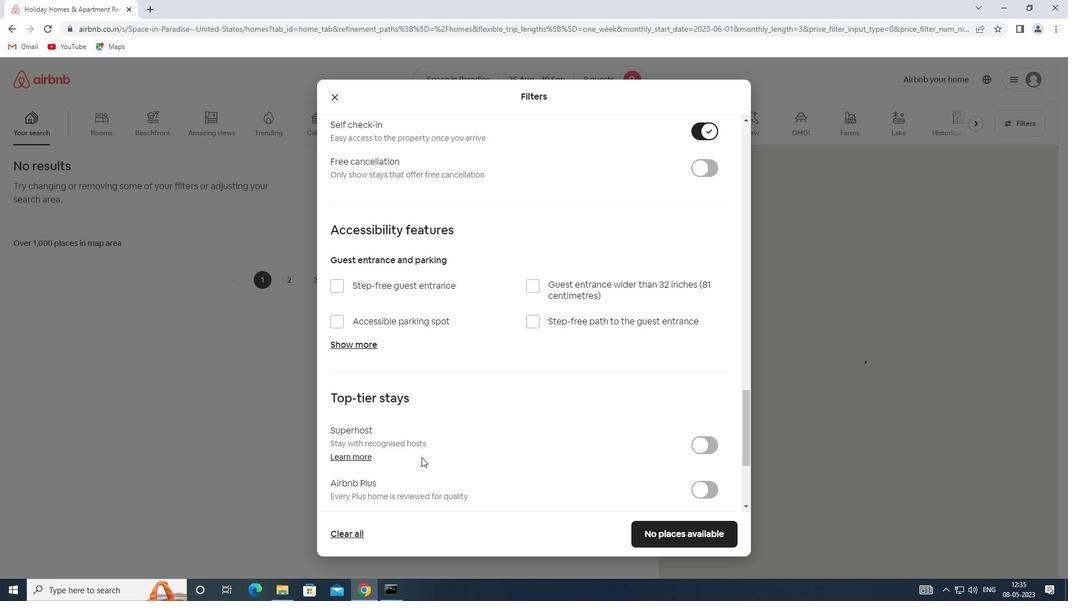 
Action: Mouse scrolled (421, 457) with delta (0, 0)
Screenshot: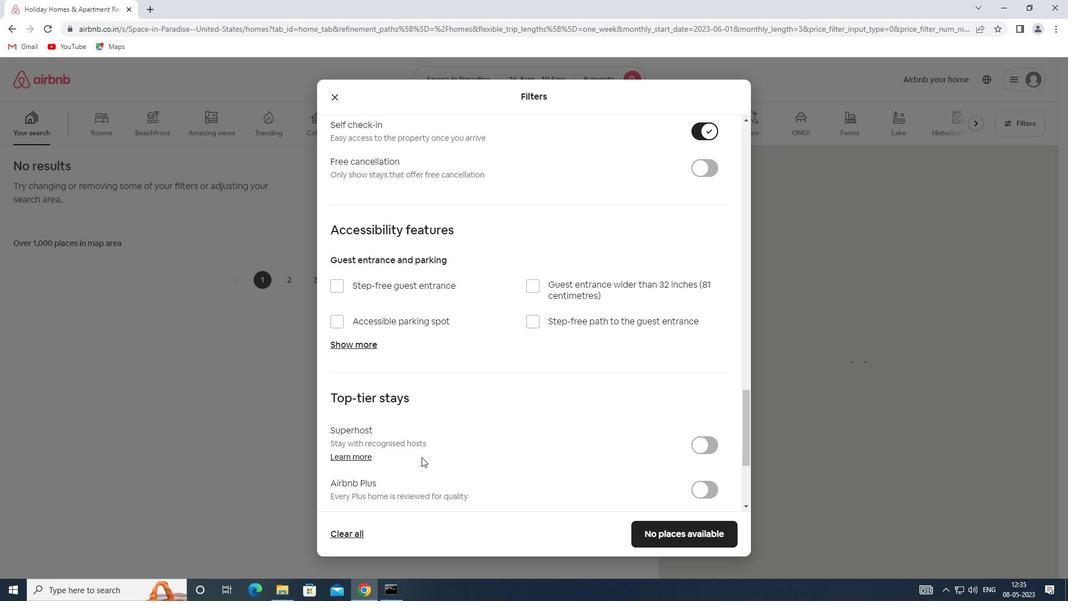 
Action: Mouse moved to (362, 481)
Screenshot: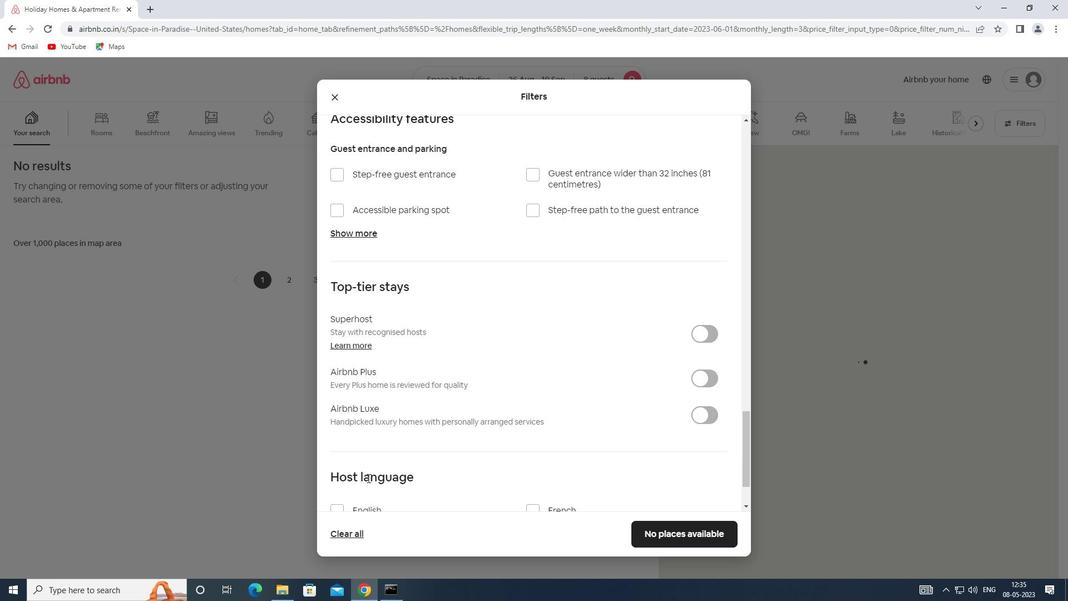 
Action: Mouse scrolled (362, 480) with delta (0, 0)
Screenshot: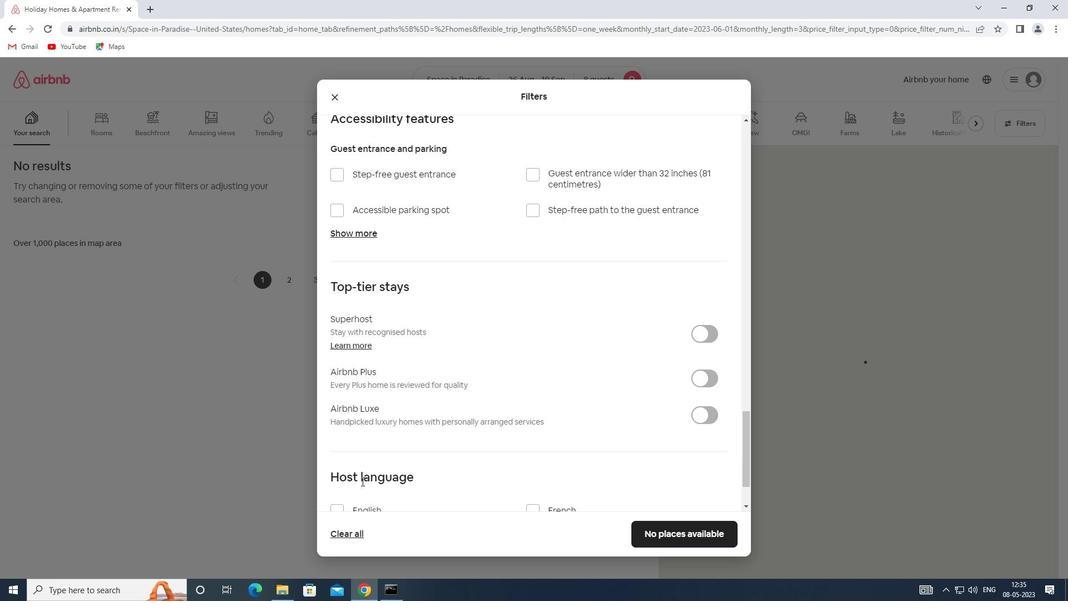
Action: Mouse scrolled (362, 480) with delta (0, 0)
Screenshot: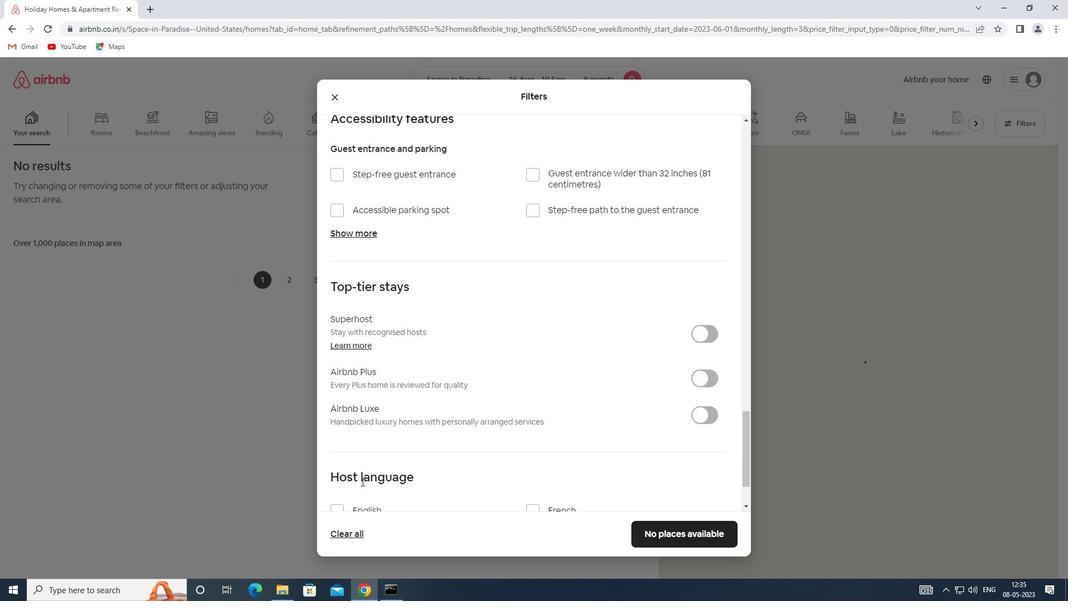 
Action: Mouse moved to (340, 434)
Screenshot: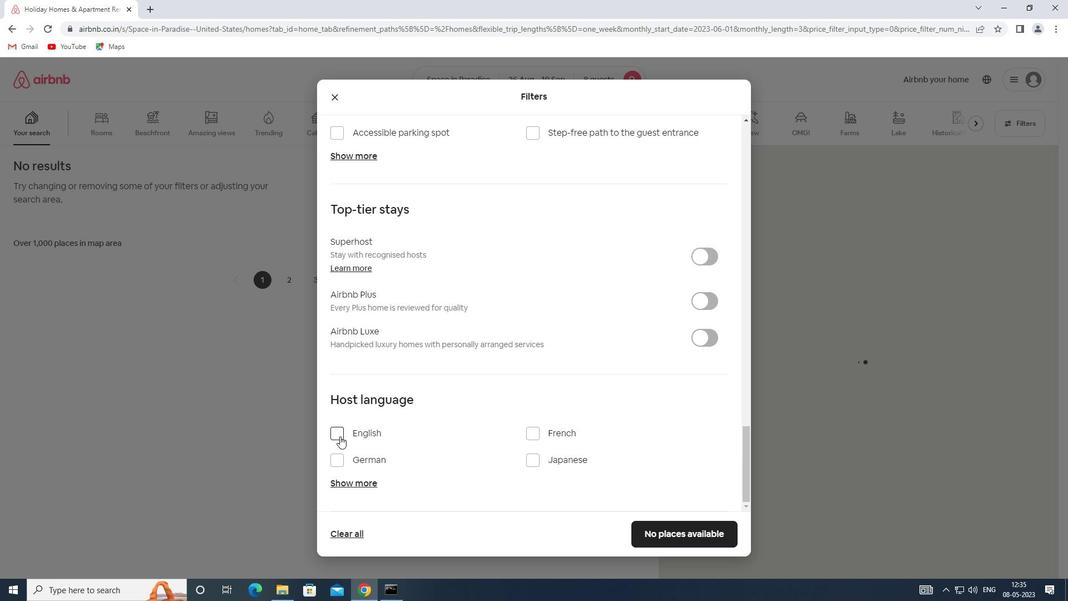 
Action: Mouse pressed left at (340, 434)
Screenshot: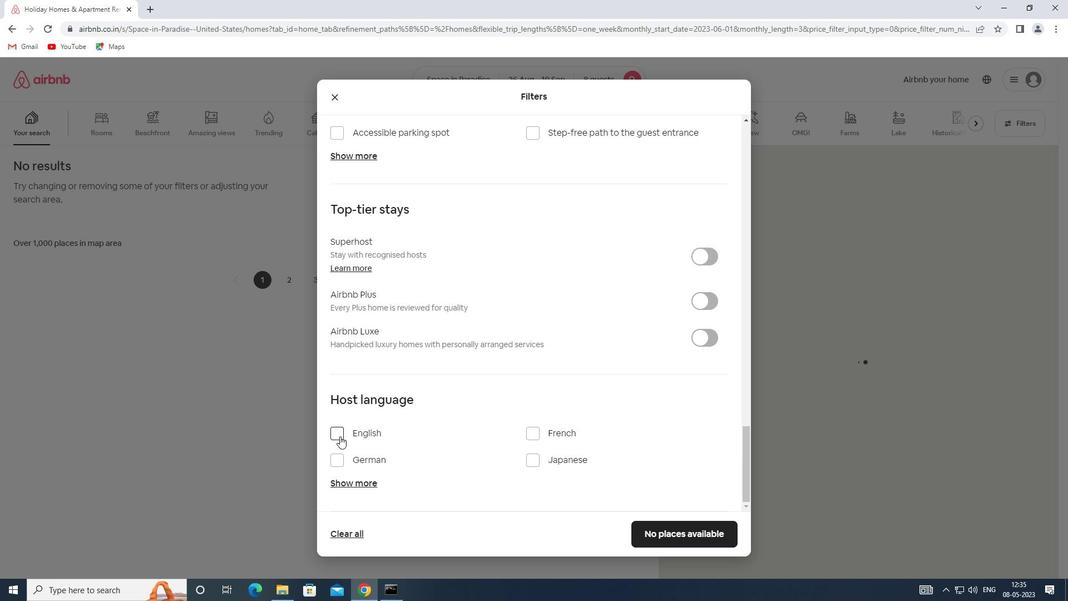 
Action: Mouse moved to (689, 530)
Screenshot: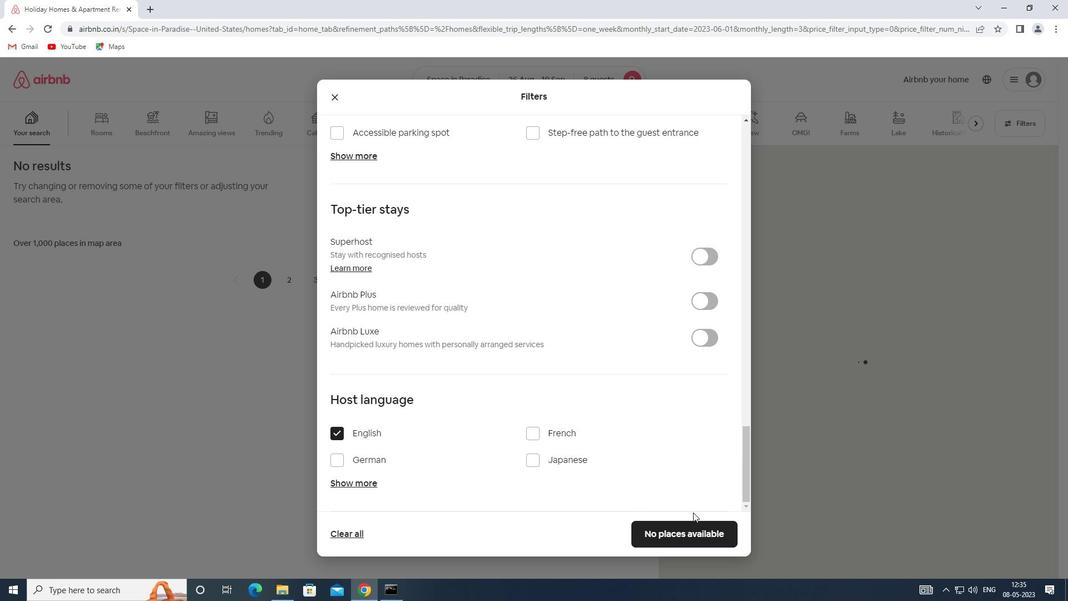 
Action: Mouse pressed left at (689, 530)
Screenshot: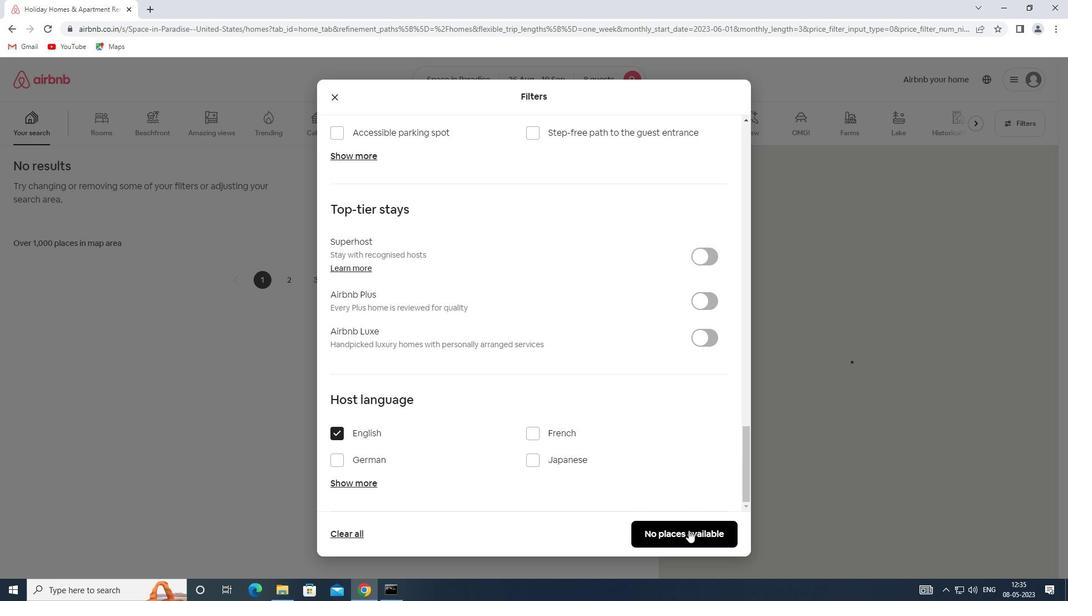 
